 Task: Check the average views per listing of large kitchen in the last 1 year.
Action: Mouse moved to (1051, 414)
Screenshot: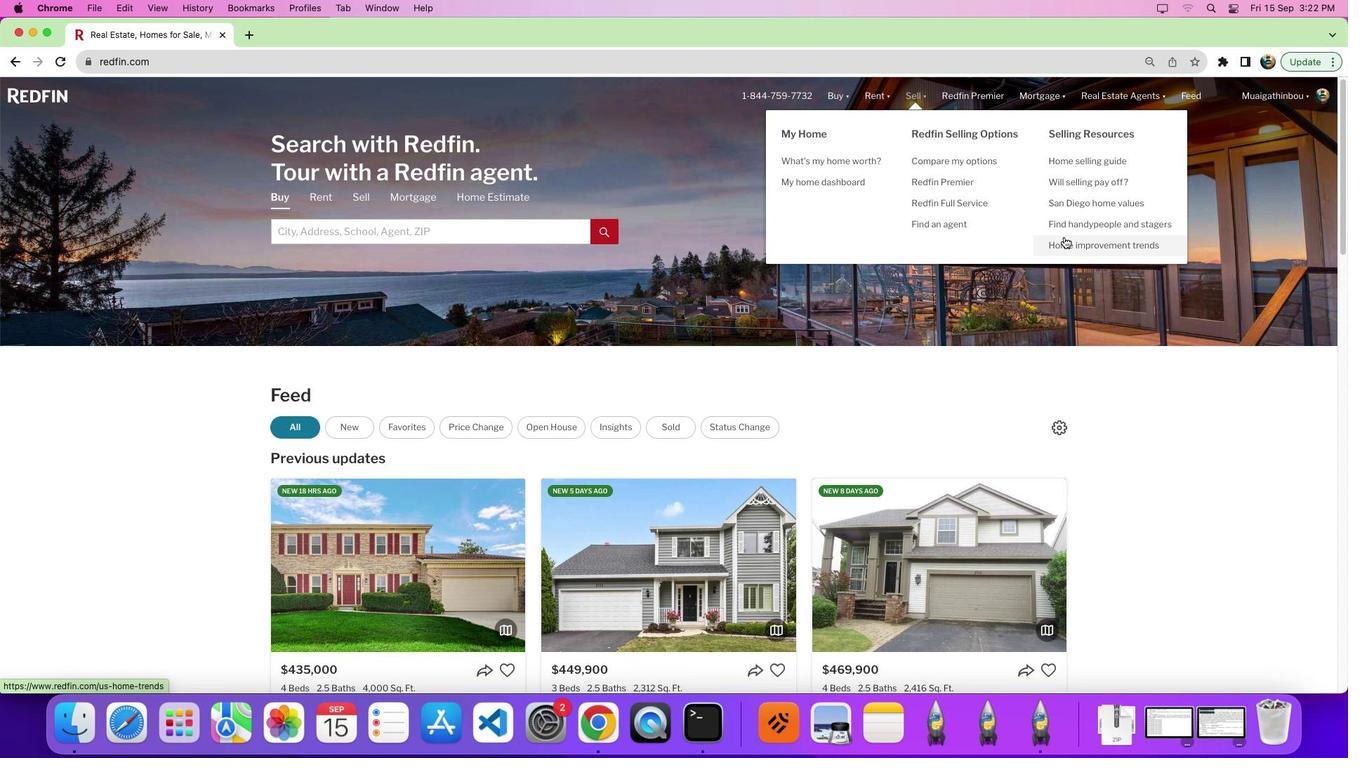 
Action: Mouse pressed left at (1051, 414)
Screenshot: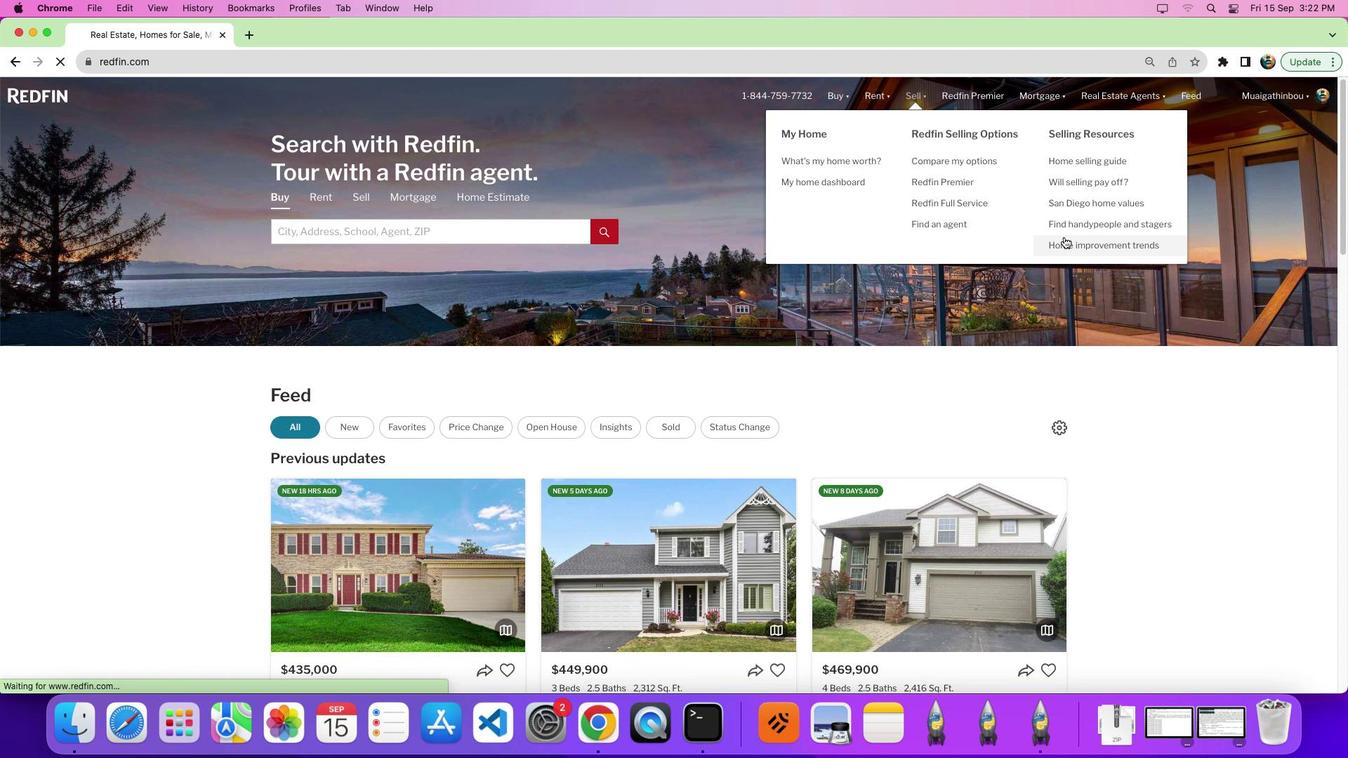 
Action: Mouse pressed left at (1051, 414)
Screenshot: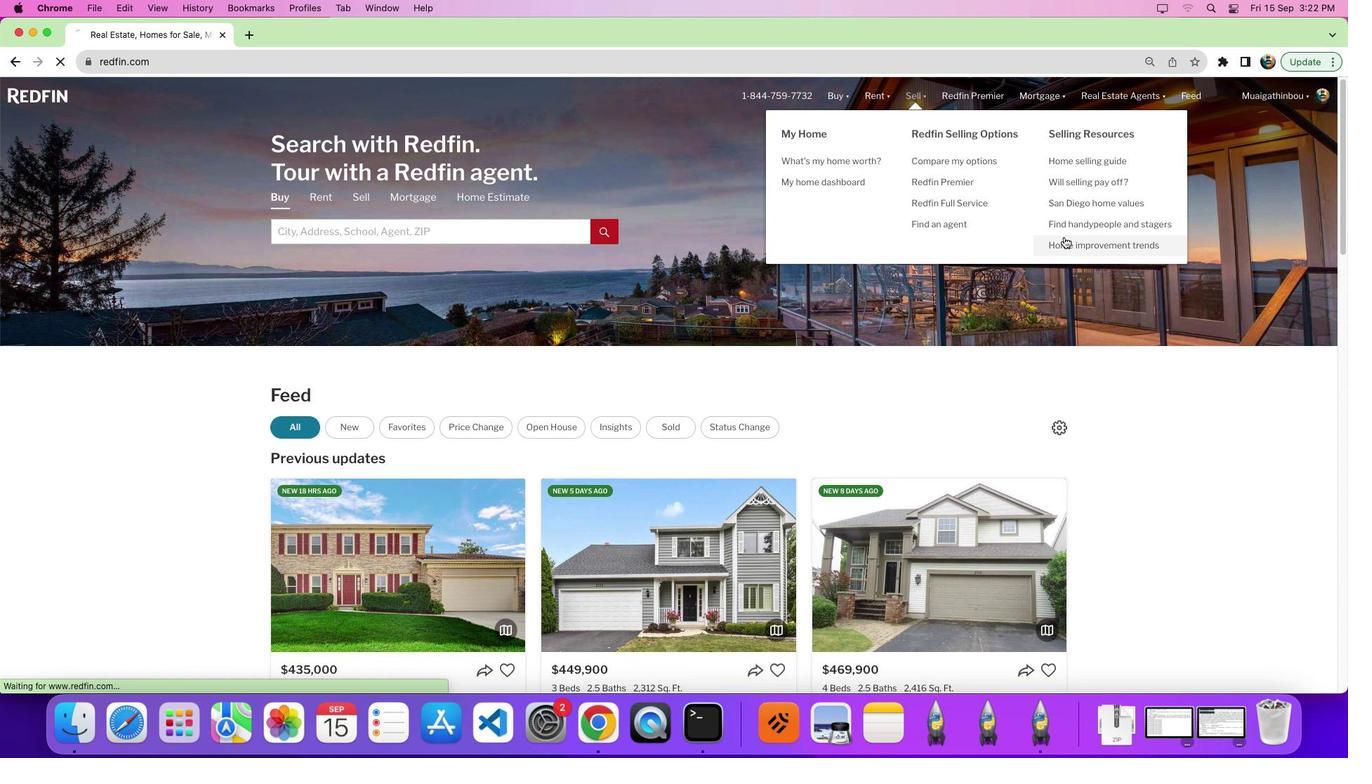 
Action: Mouse moved to (585, 416)
Screenshot: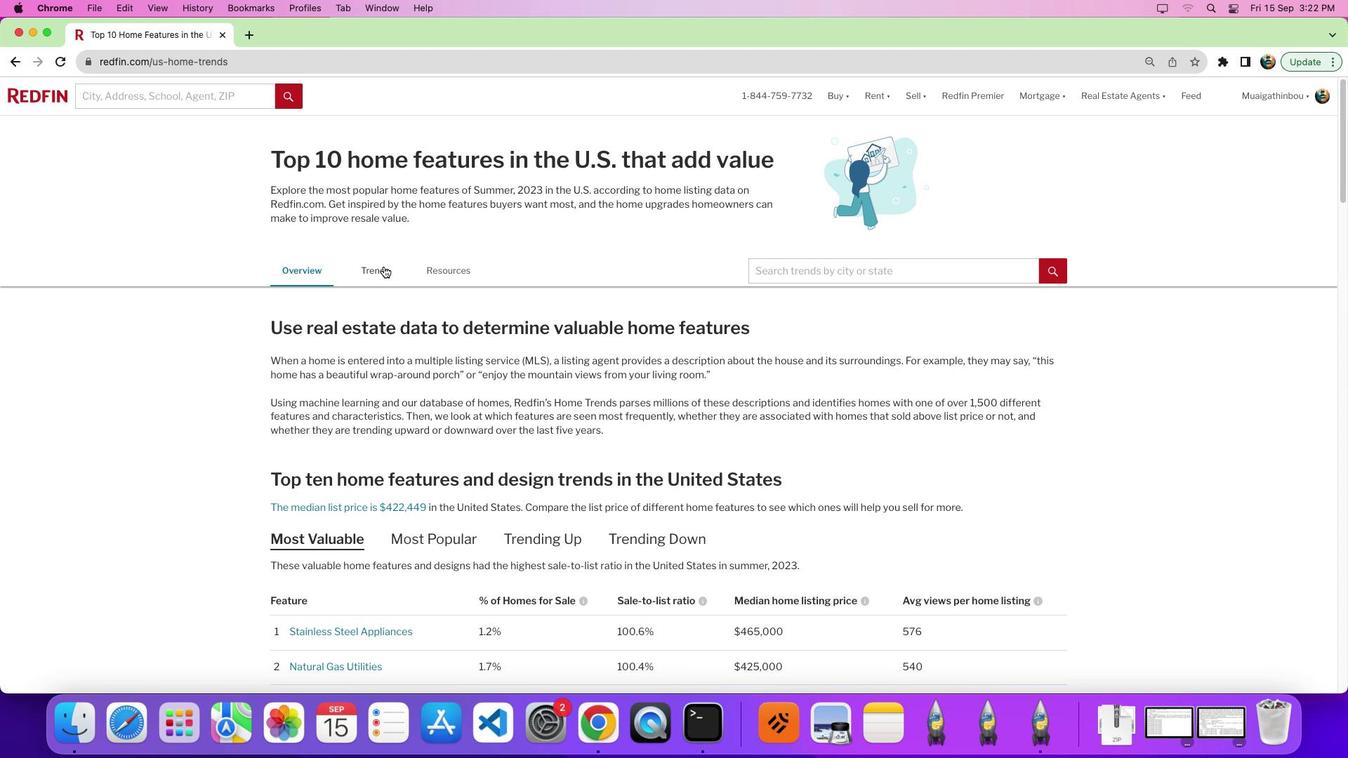 
Action: Mouse pressed left at (585, 416)
Screenshot: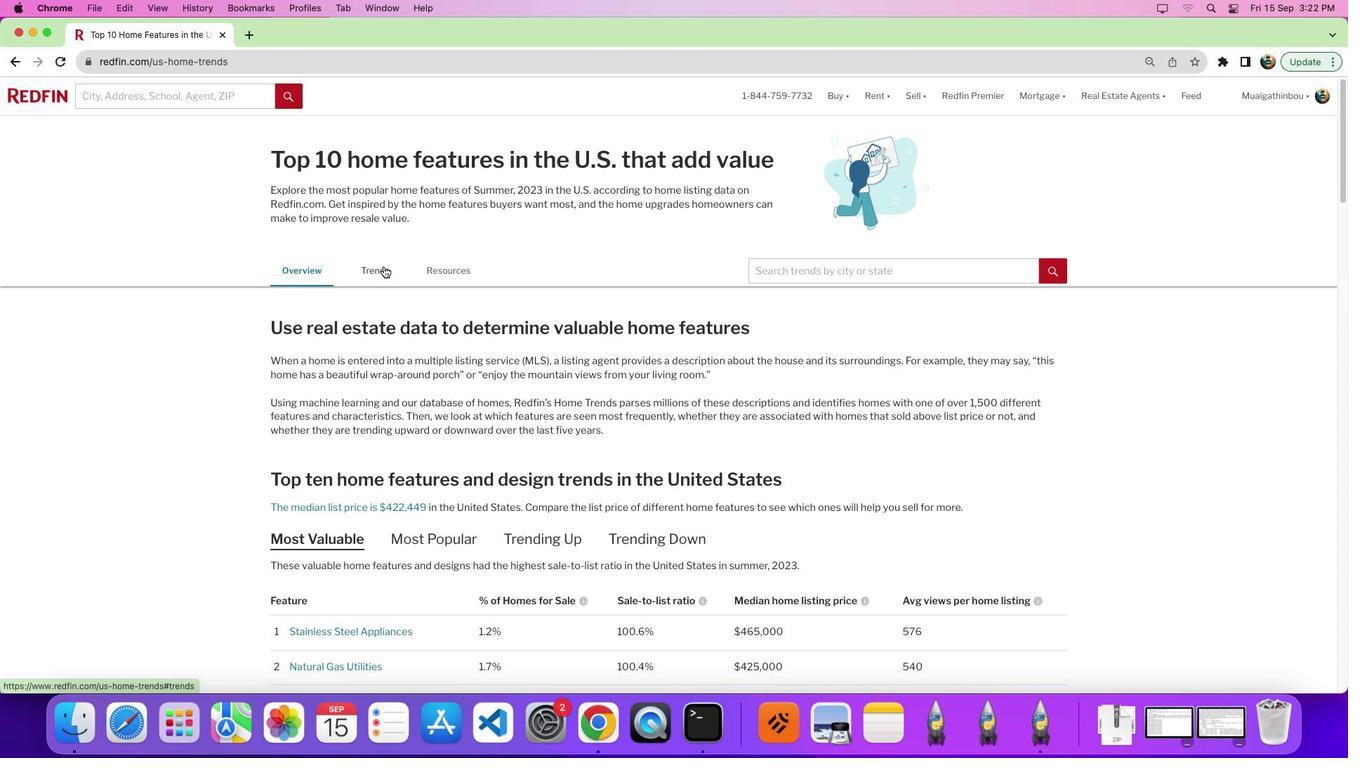 
Action: Mouse moved to (769, 420)
Screenshot: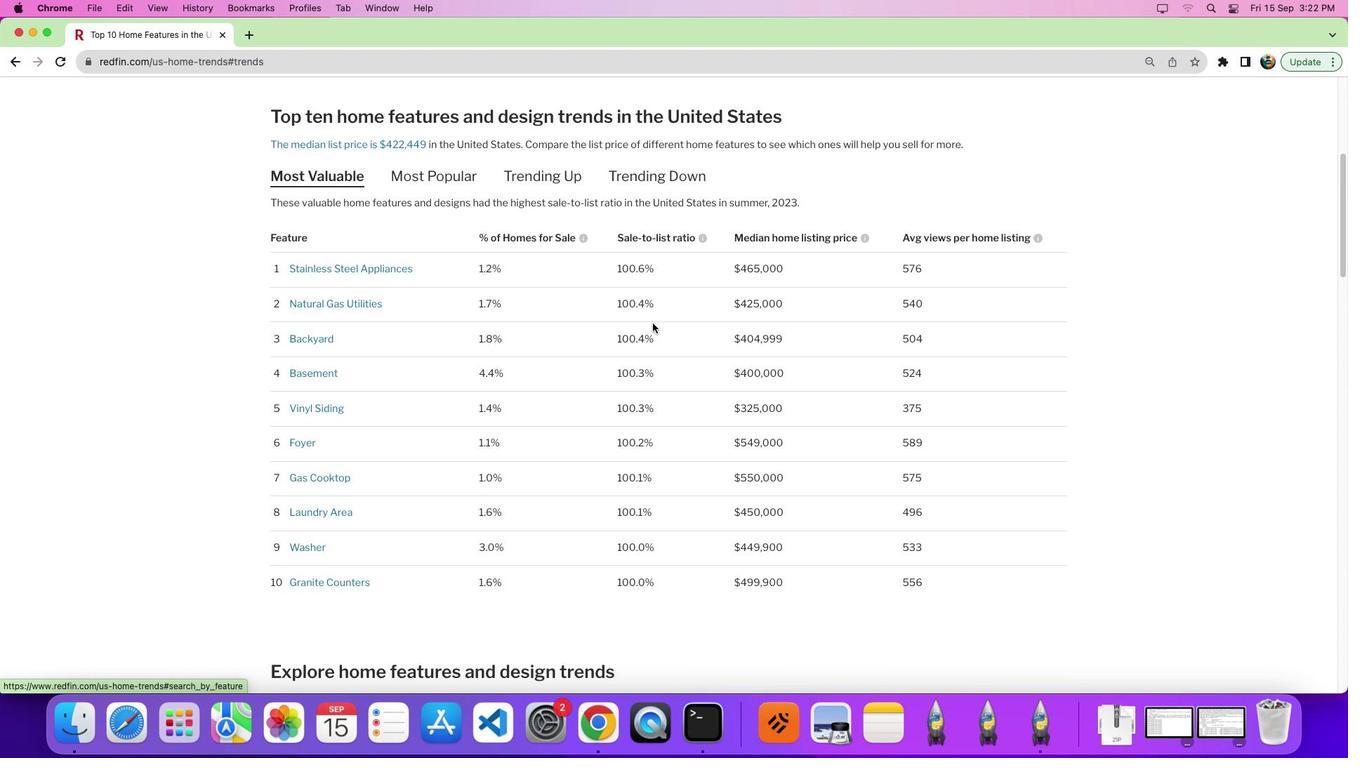 
Action: Mouse scrolled (769, 420) with delta (322, 396)
Screenshot: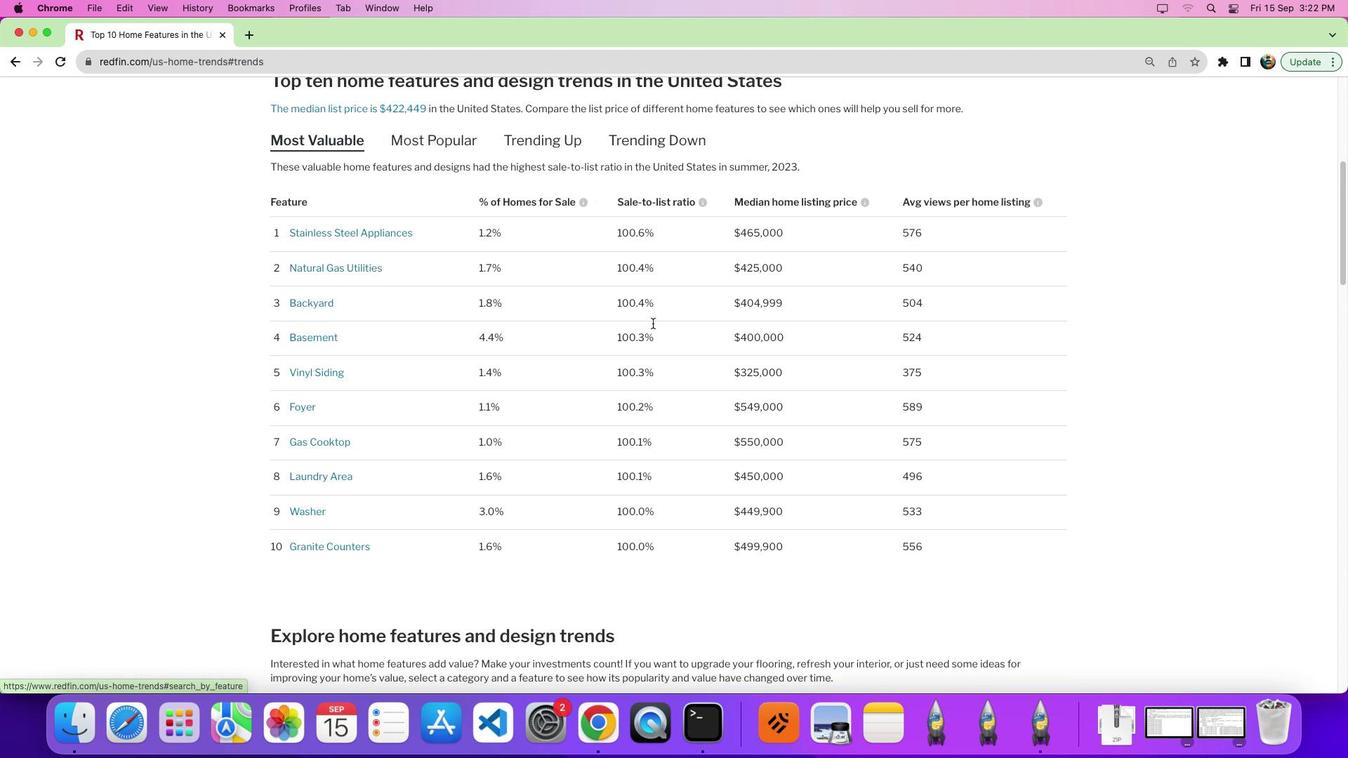 
Action: Mouse moved to (769, 420)
Screenshot: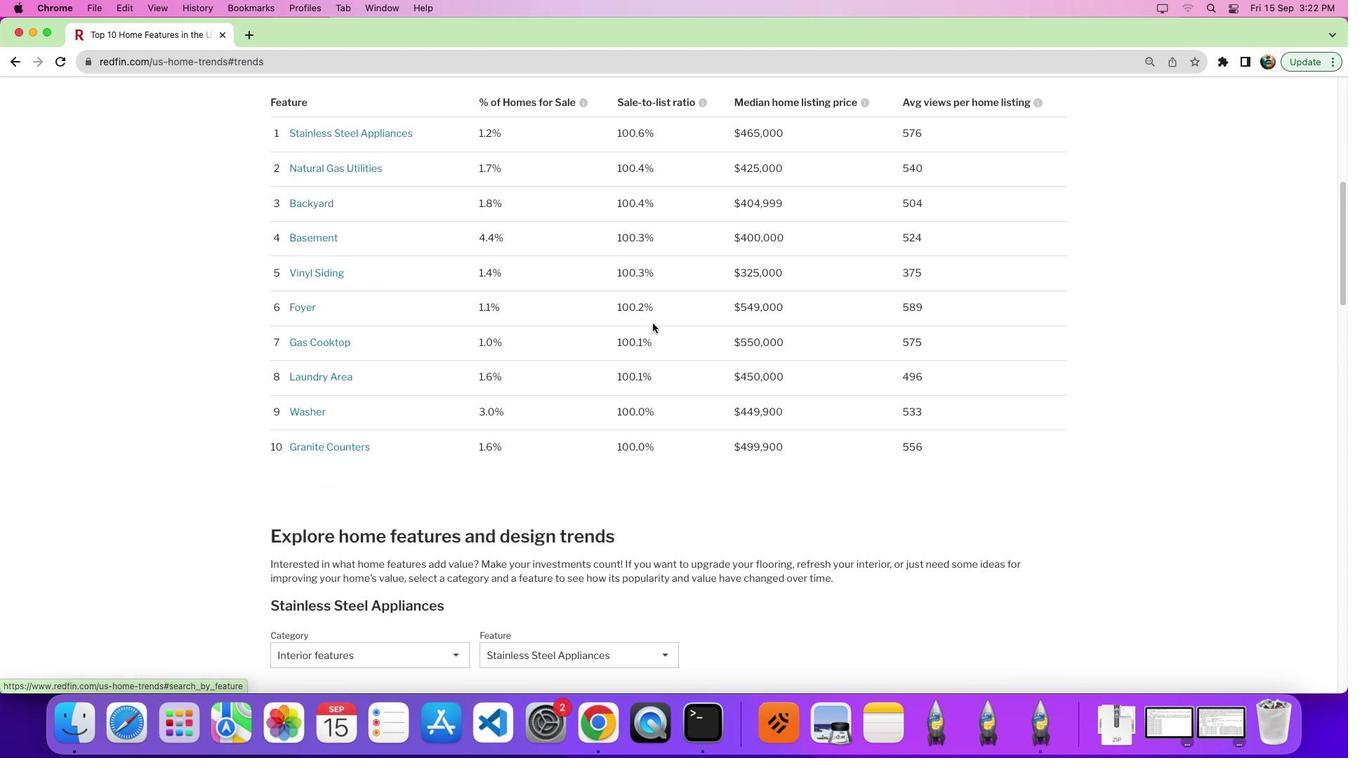 
Action: Mouse scrolled (769, 420) with delta (322, 396)
Screenshot: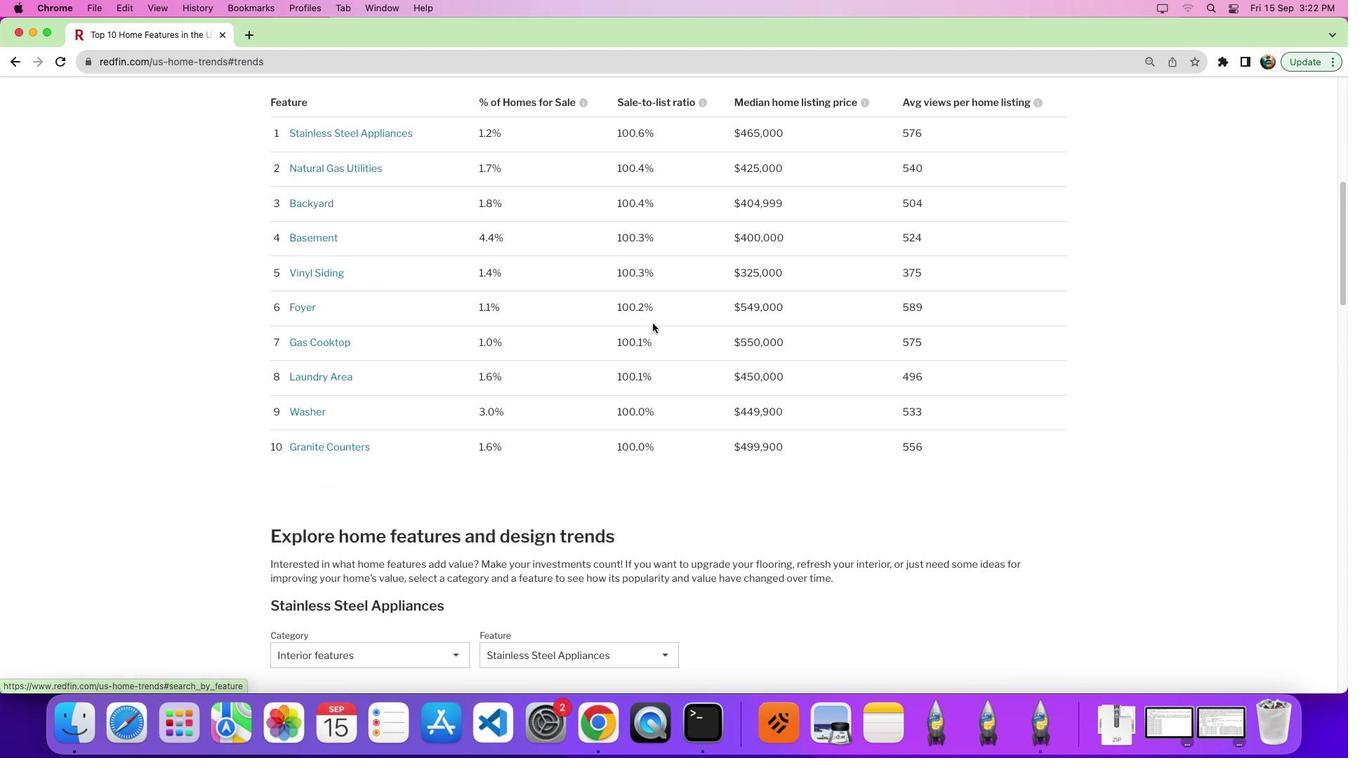 
Action: Mouse scrolled (769, 420) with delta (322, 395)
Screenshot: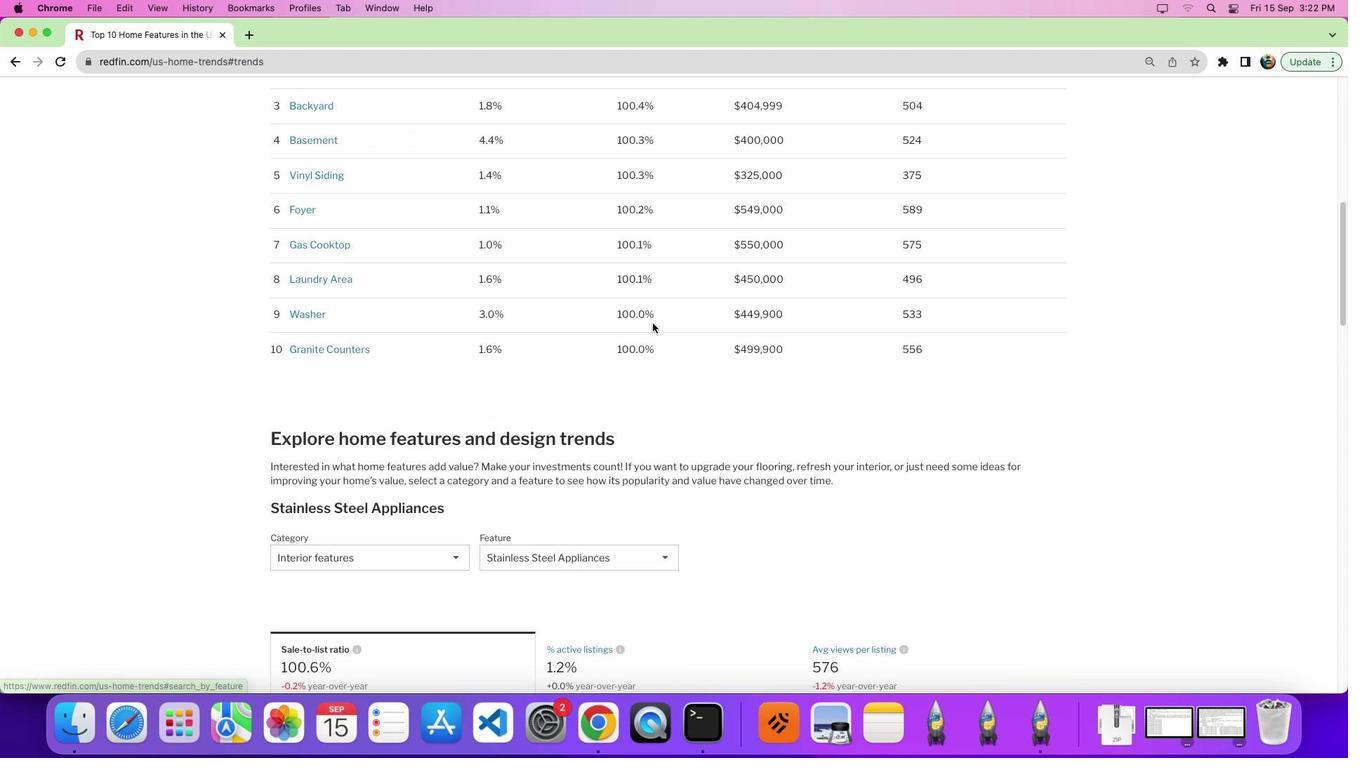 
Action: Mouse moved to (682, 432)
Screenshot: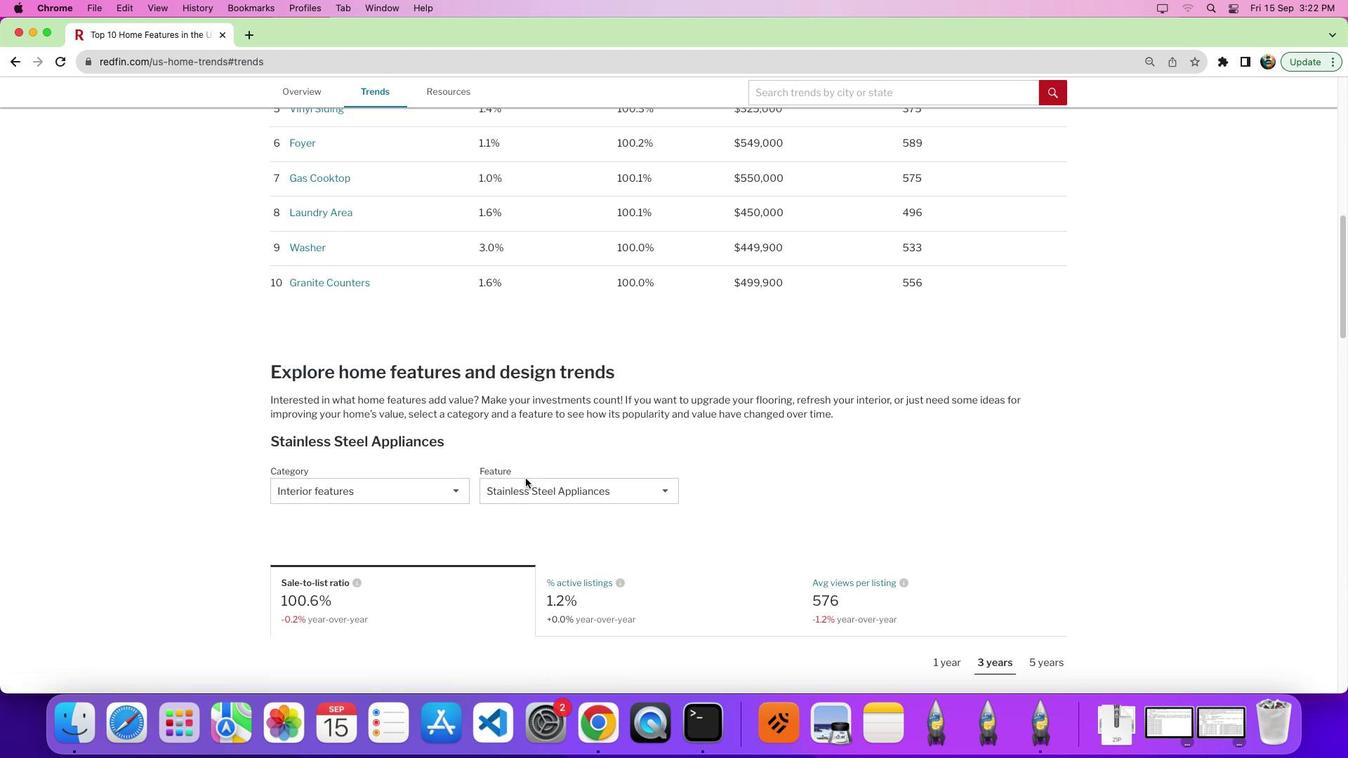 
Action: Mouse scrolled (682, 432) with delta (322, 396)
Screenshot: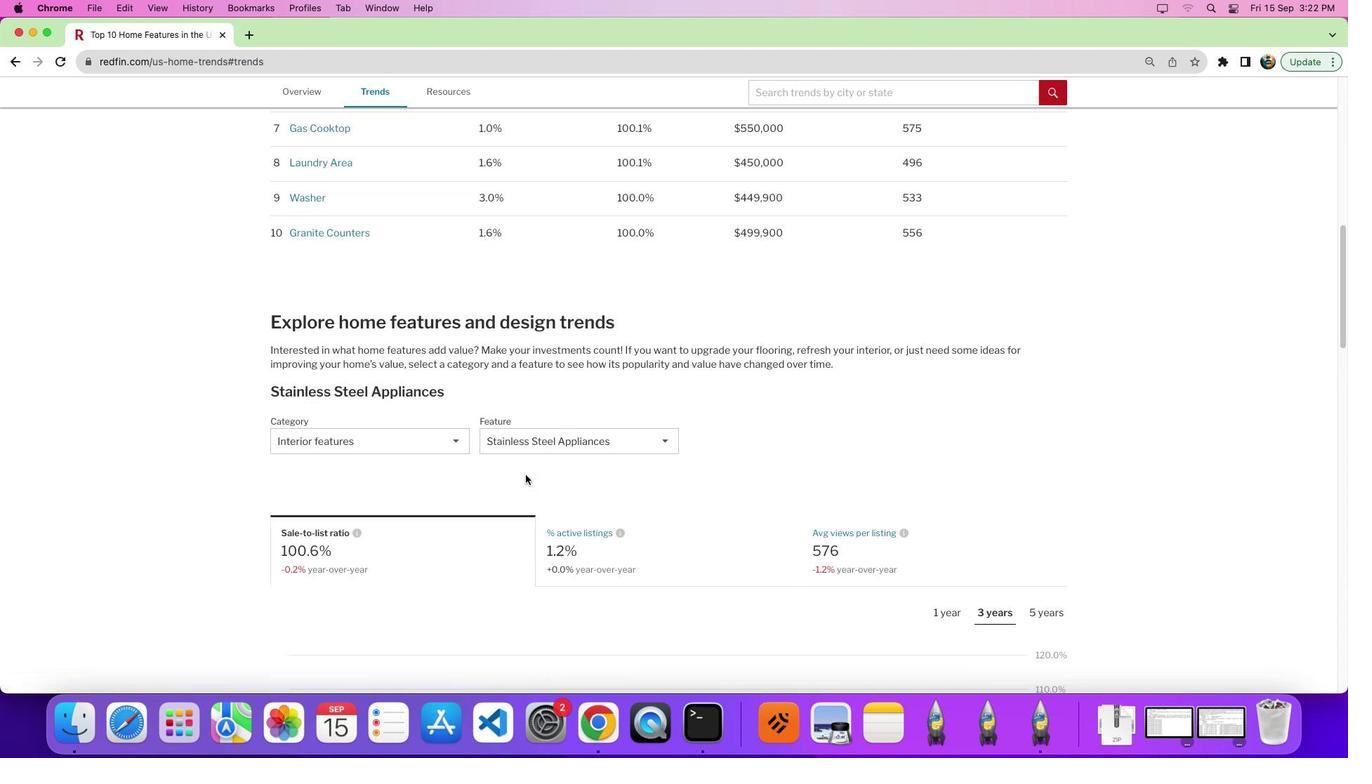 
Action: Mouse scrolled (682, 432) with delta (322, 396)
Screenshot: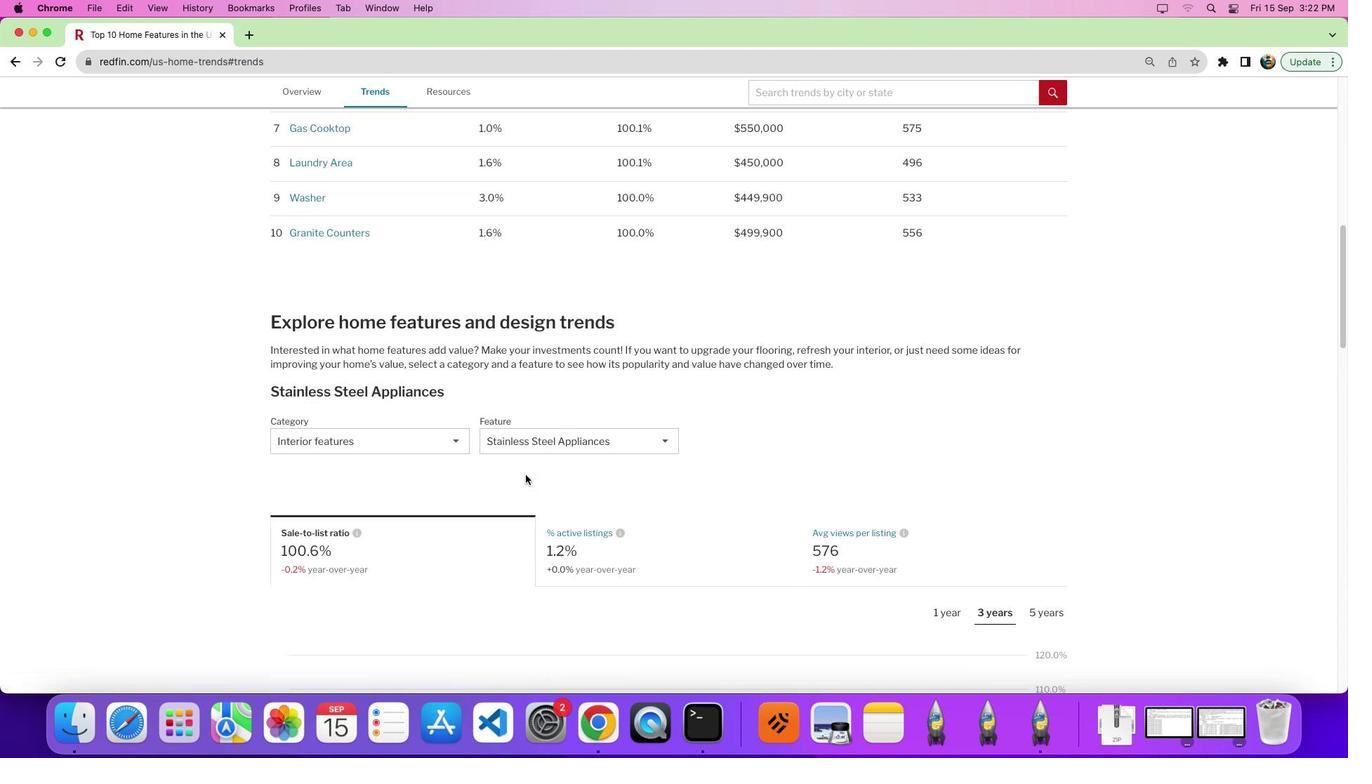 
Action: Mouse moved to (682, 431)
Screenshot: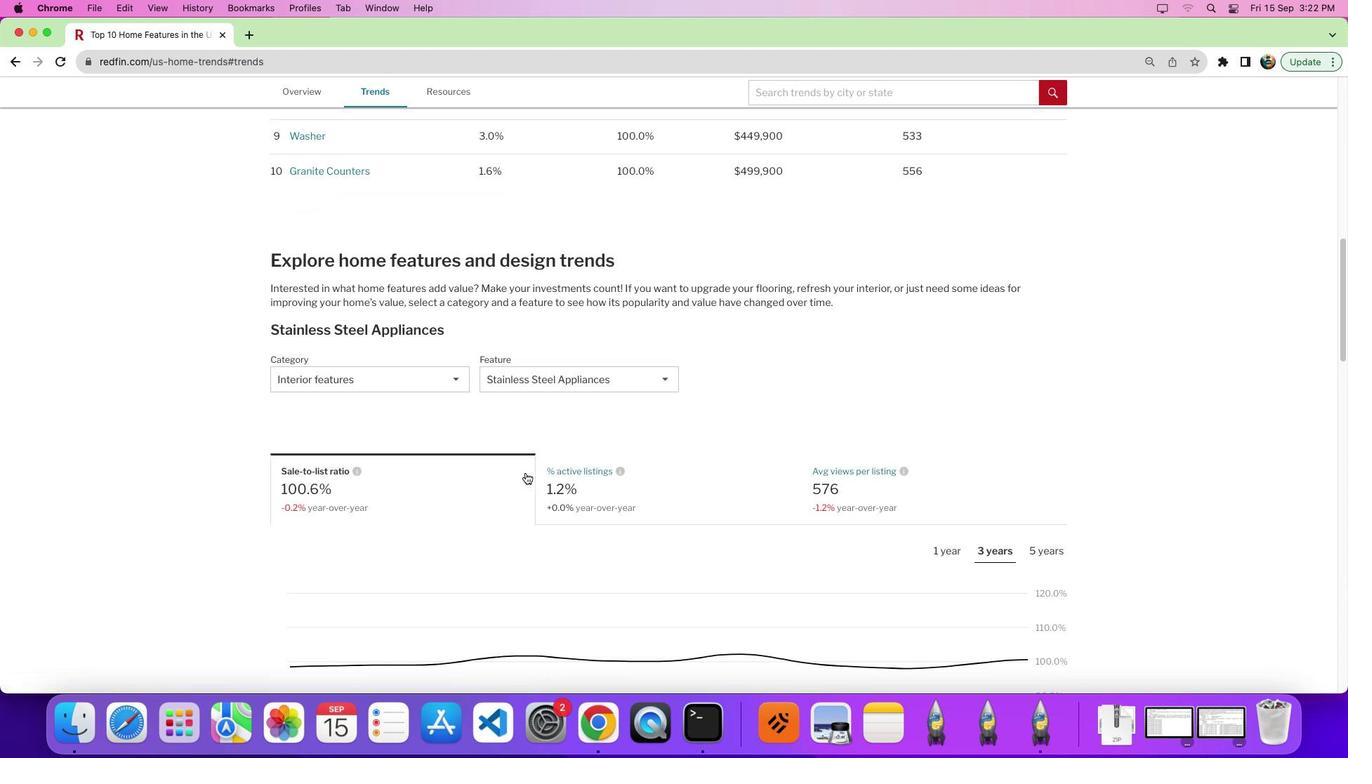 
Action: Mouse scrolled (682, 431) with delta (322, 395)
Screenshot: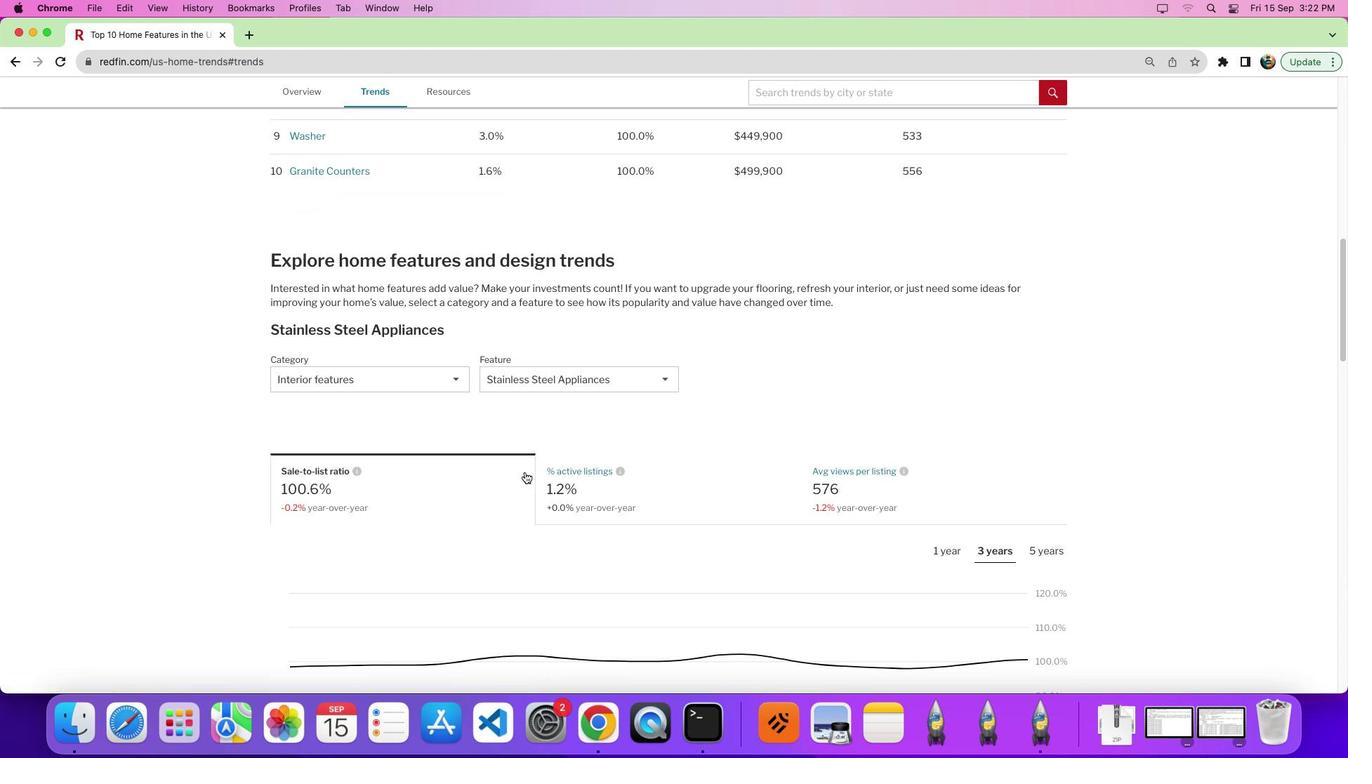 
Action: Mouse moved to (704, 424)
Screenshot: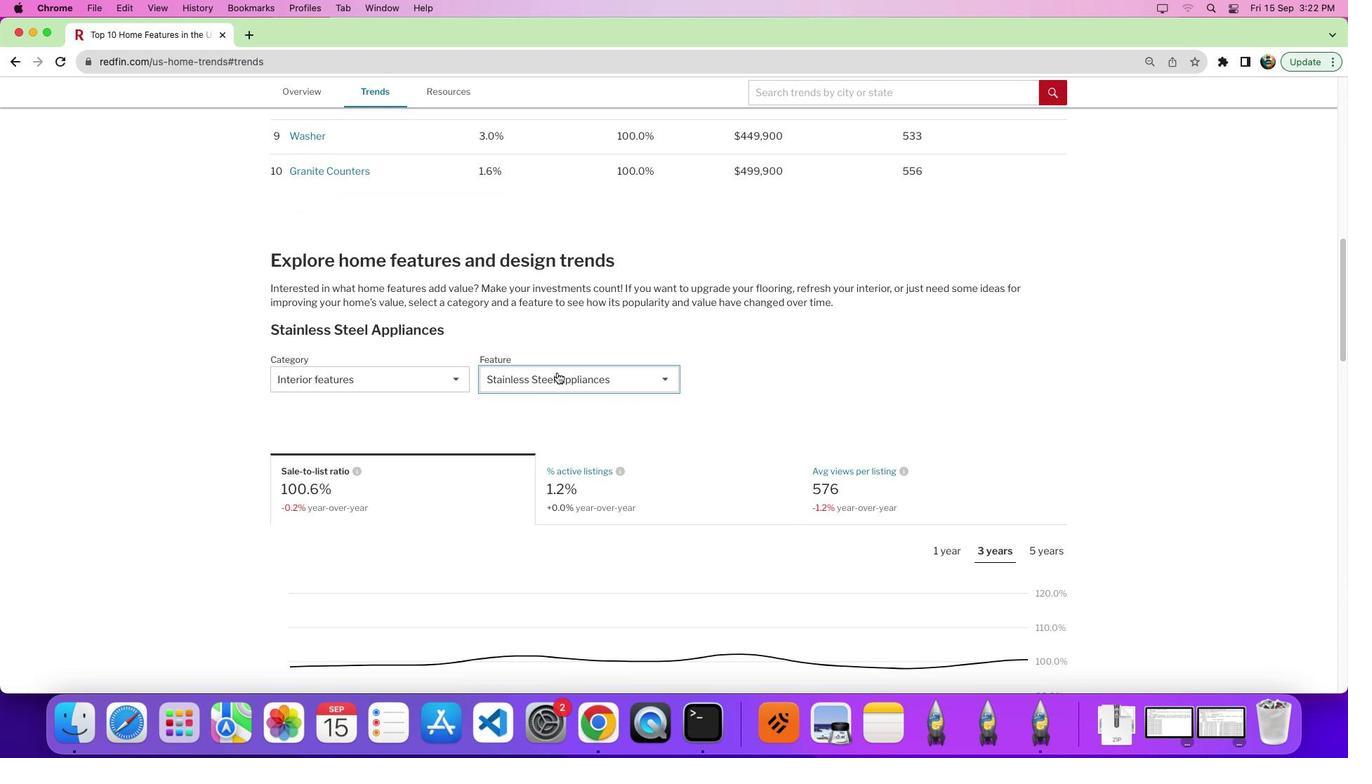 
Action: Mouse pressed left at (704, 424)
Screenshot: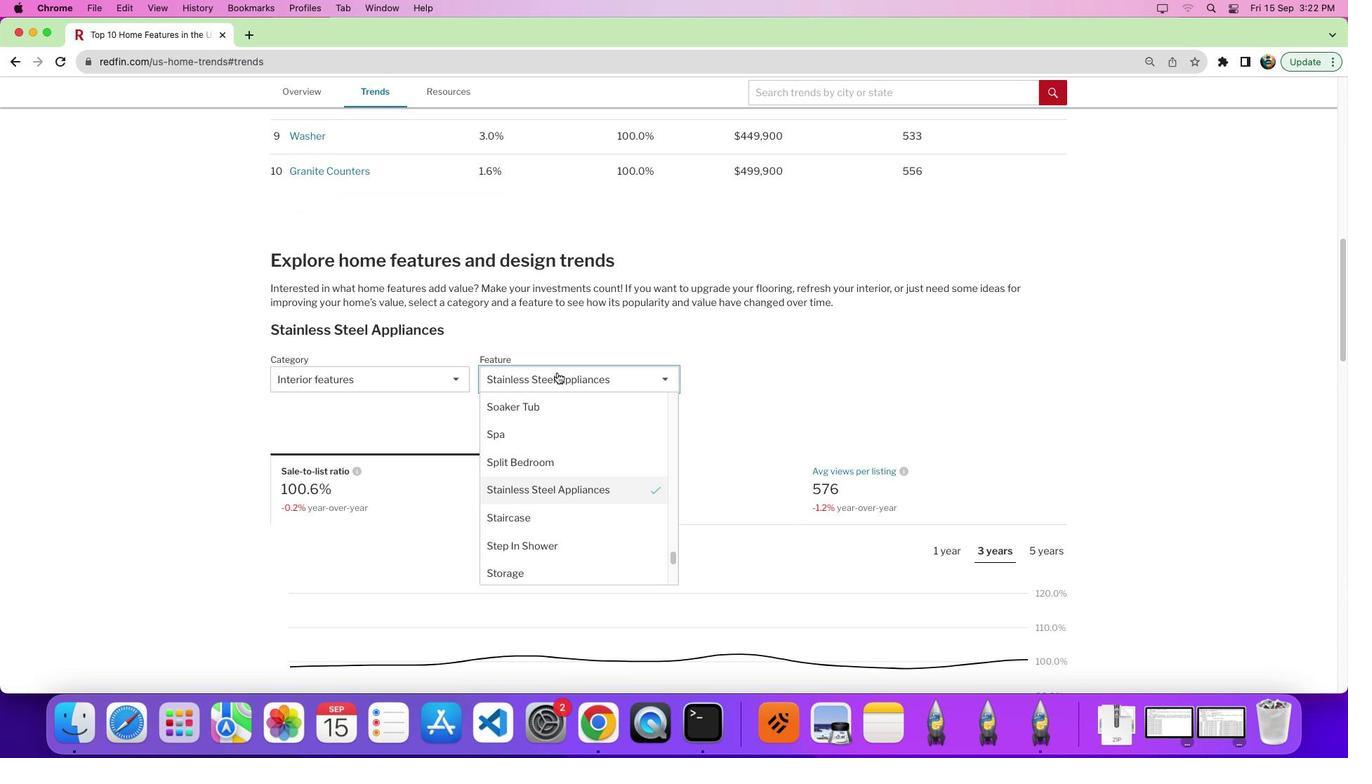 
Action: Mouse moved to (716, 428)
Screenshot: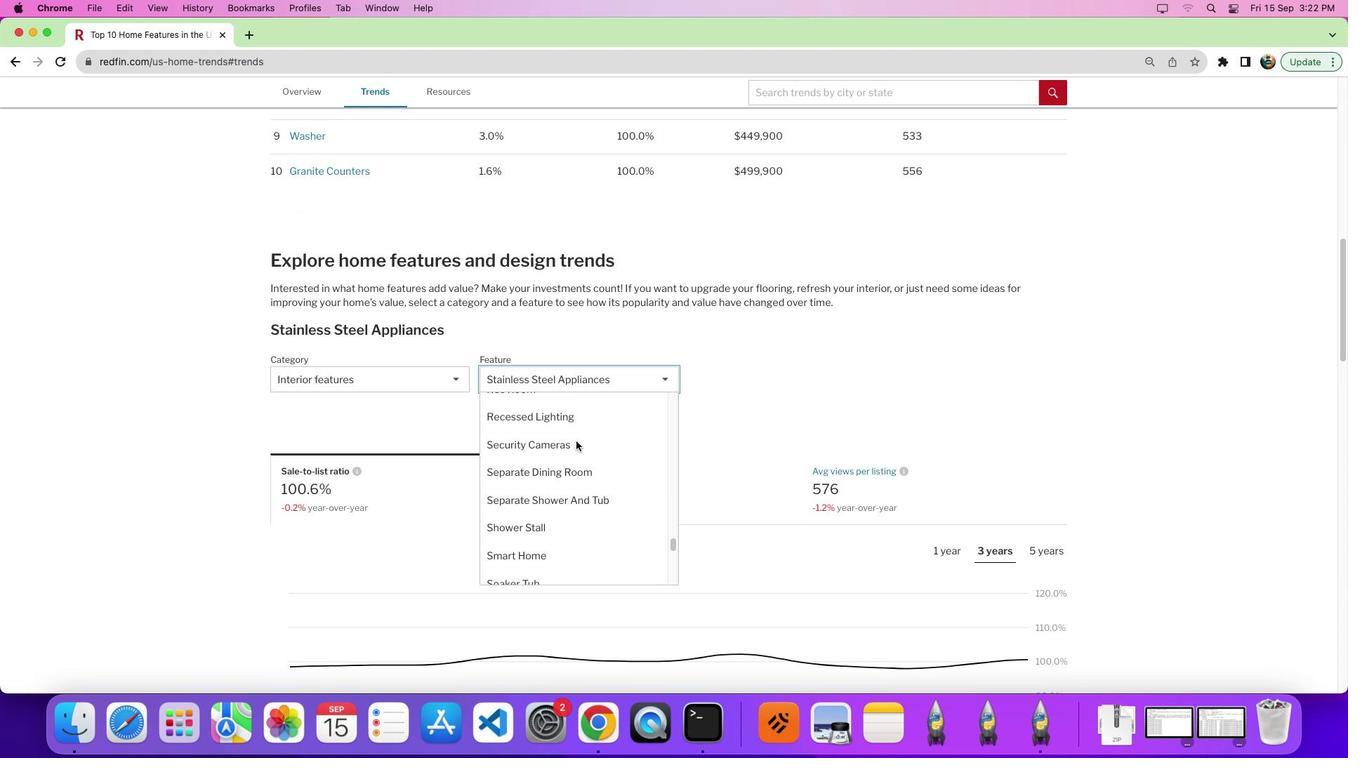 
Action: Mouse scrolled (716, 428) with delta (322, 396)
Screenshot: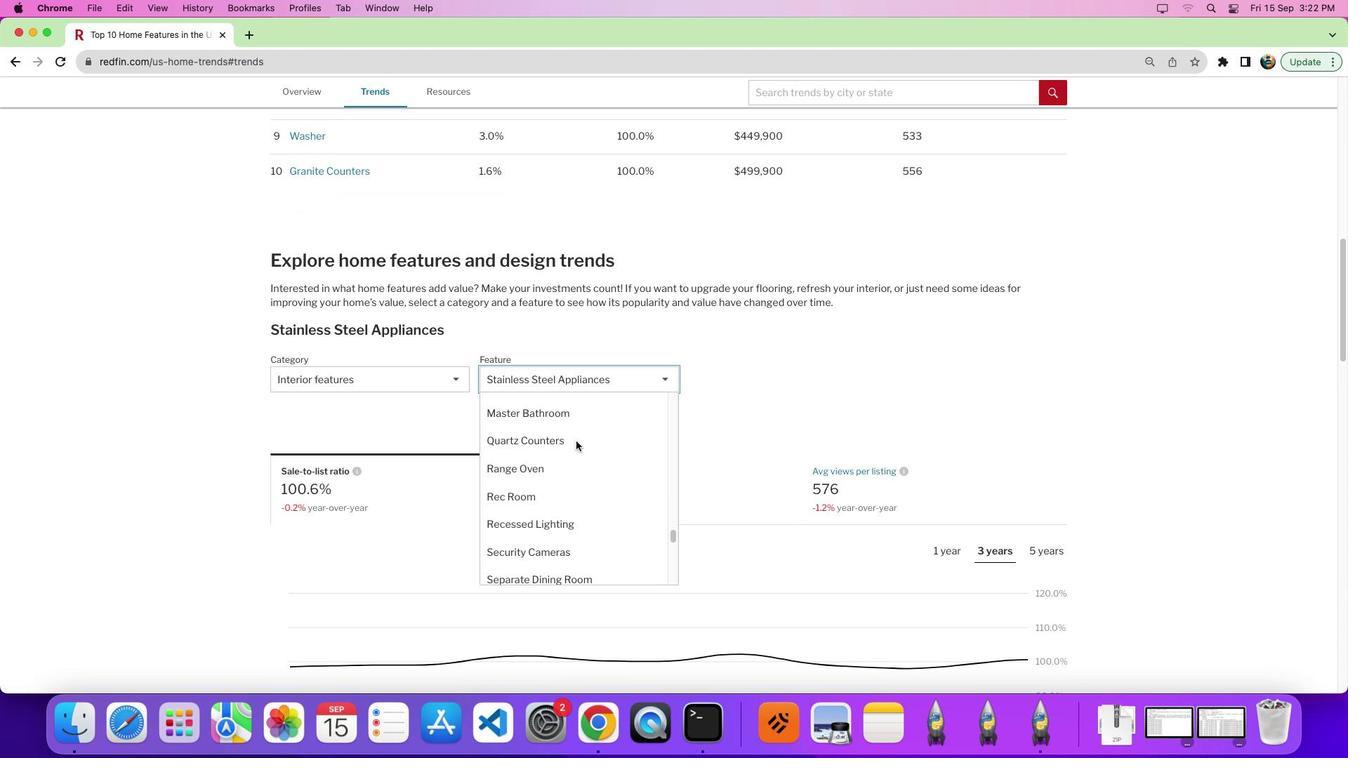 
Action: Mouse scrolled (716, 428) with delta (322, 396)
Screenshot: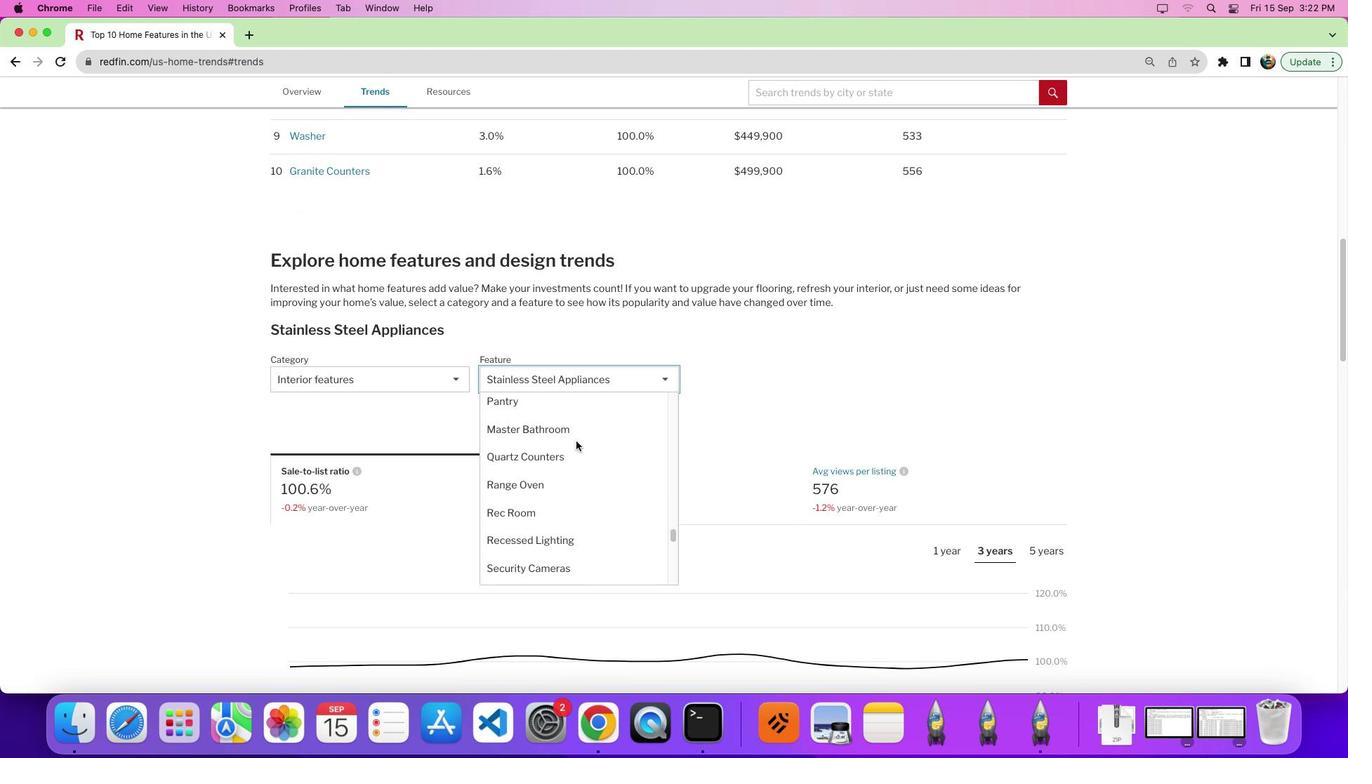 
Action: Mouse scrolled (716, 428) with delta (322, 396)
Screenshot: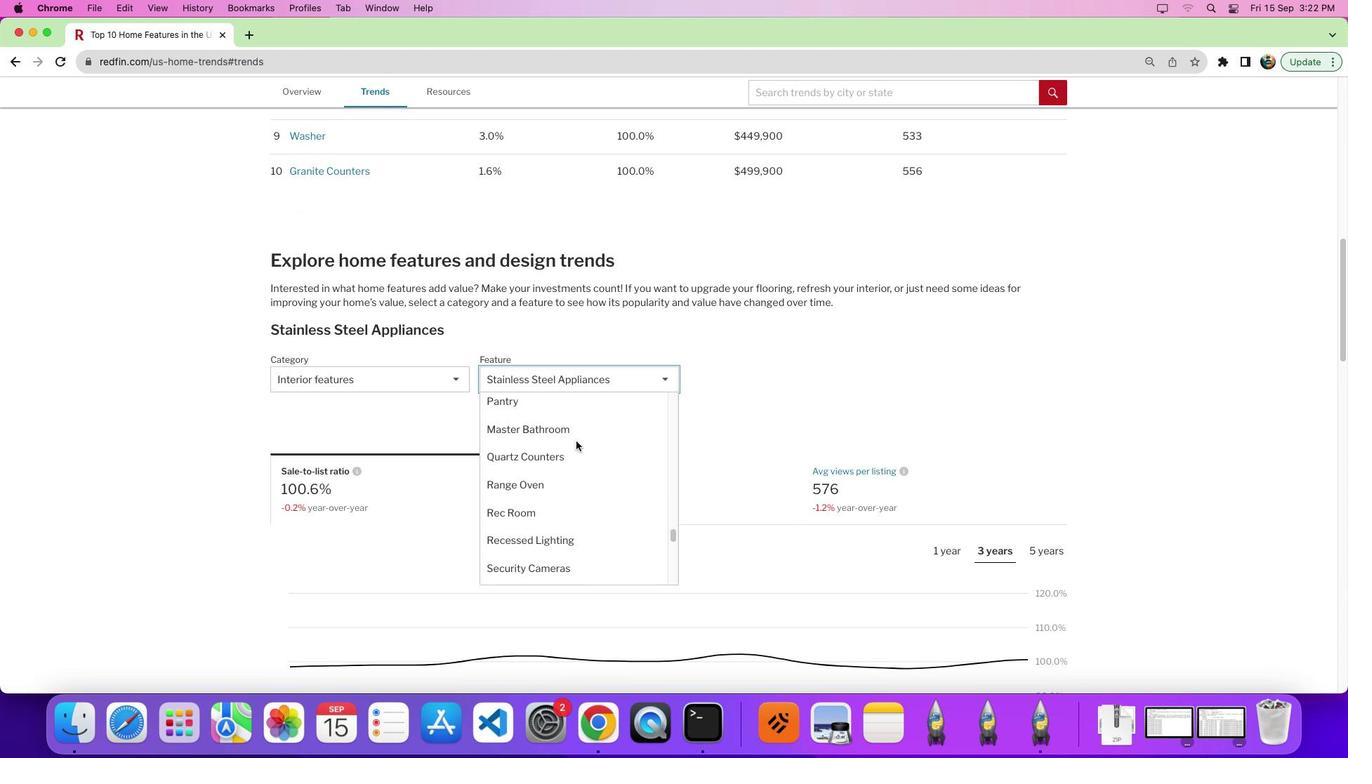 
Action: Mouse scrolled (716, 428) with delta (322, 396)
Screenshot: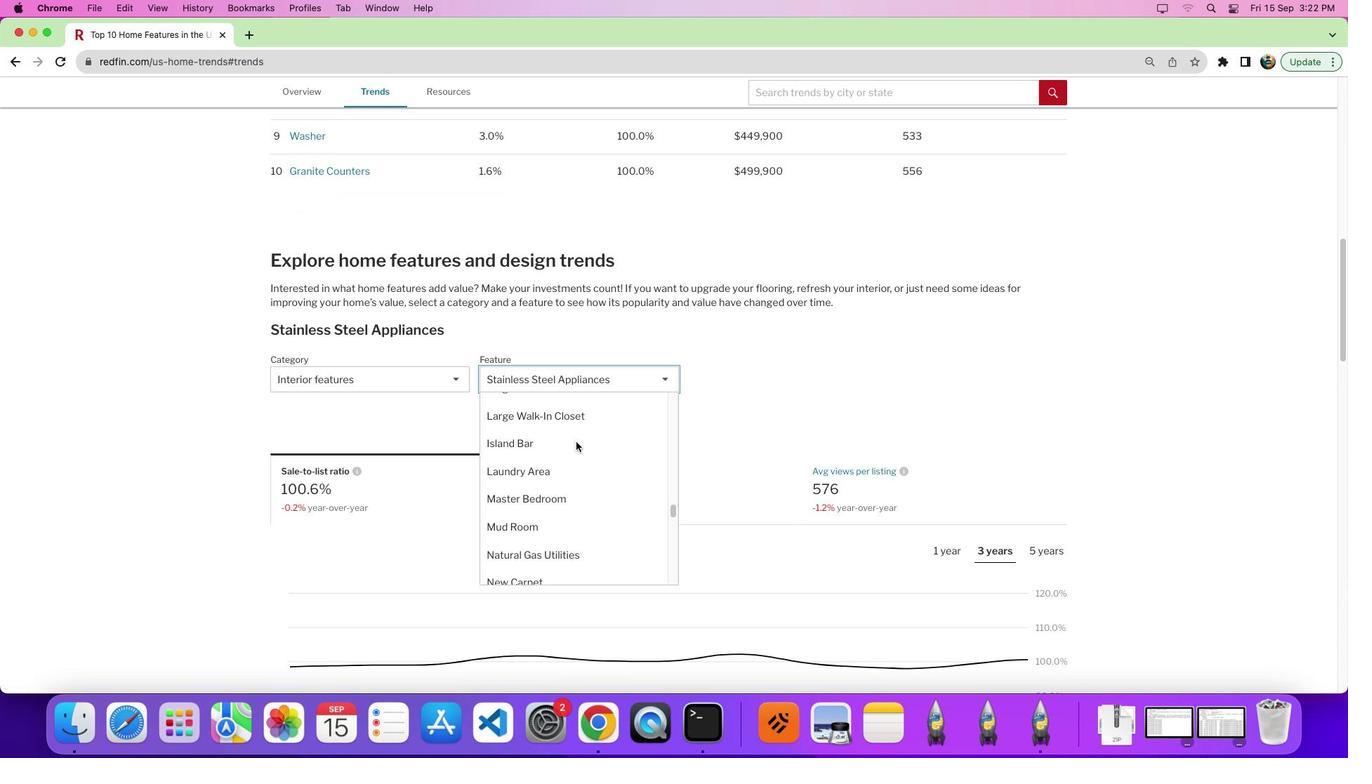 
Action: Mouse scrolled (716, 428) with delta (322, 396)
Screenshot: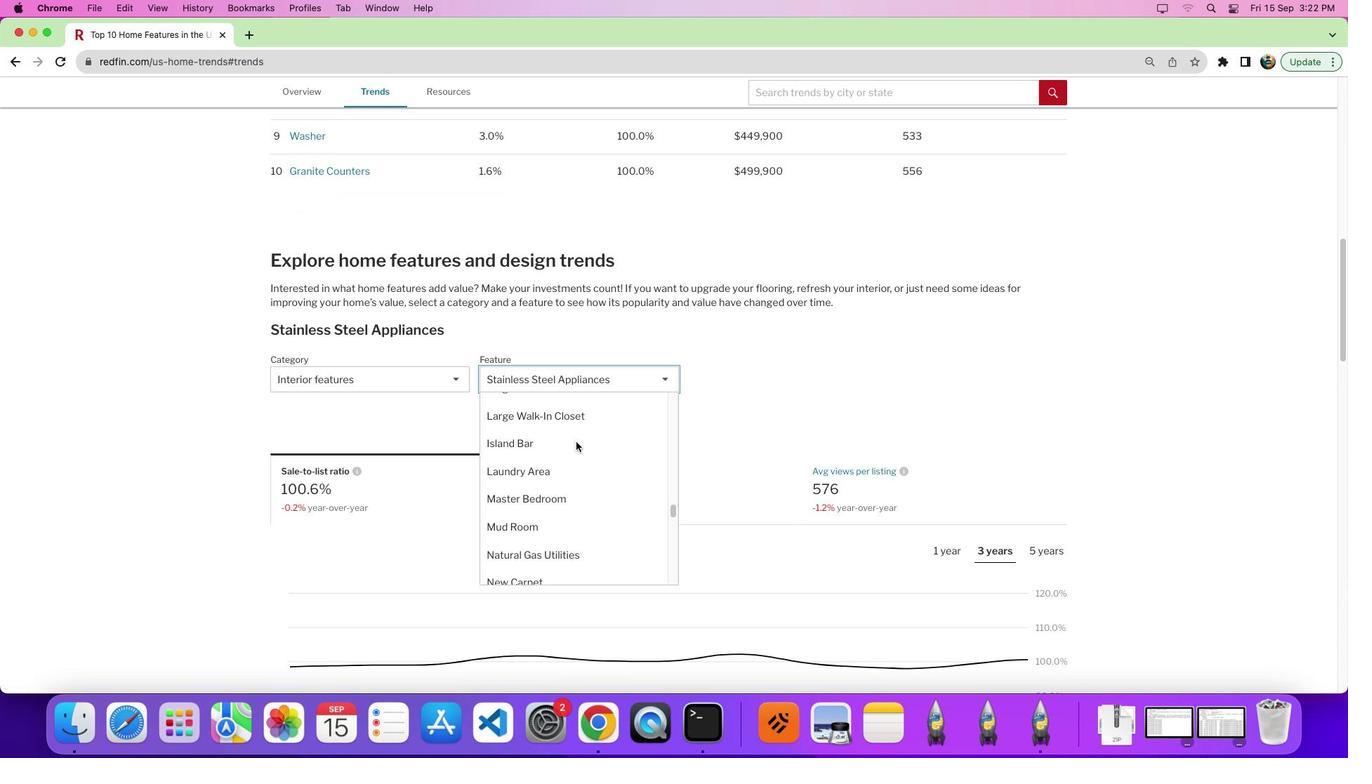 
Action: Mouse scrolled (716, 428) with delta (322, 396)
Screenshot: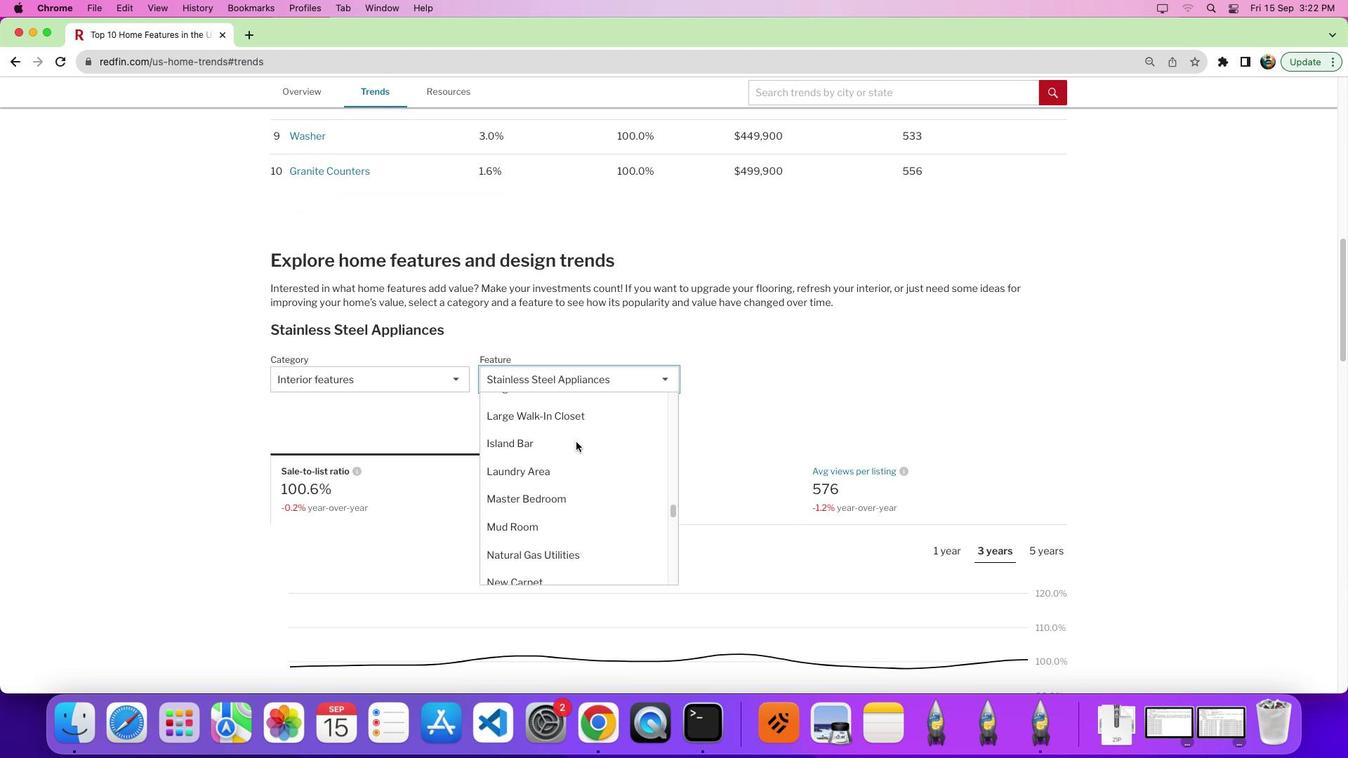 
Action: Mouse moved to (716, 428)
Screenshot: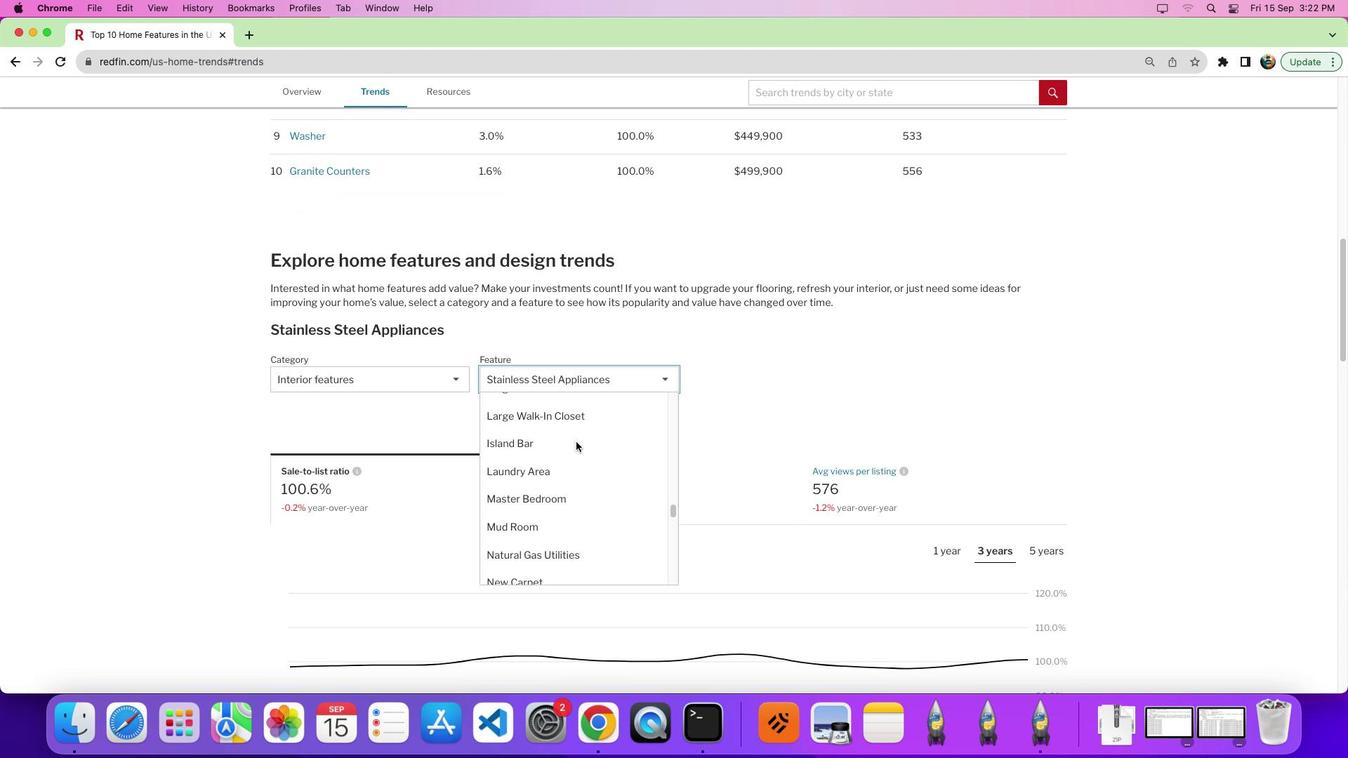 
Action: Mouse scrolled (716, 428) with delta (322, 396)
Screenshot: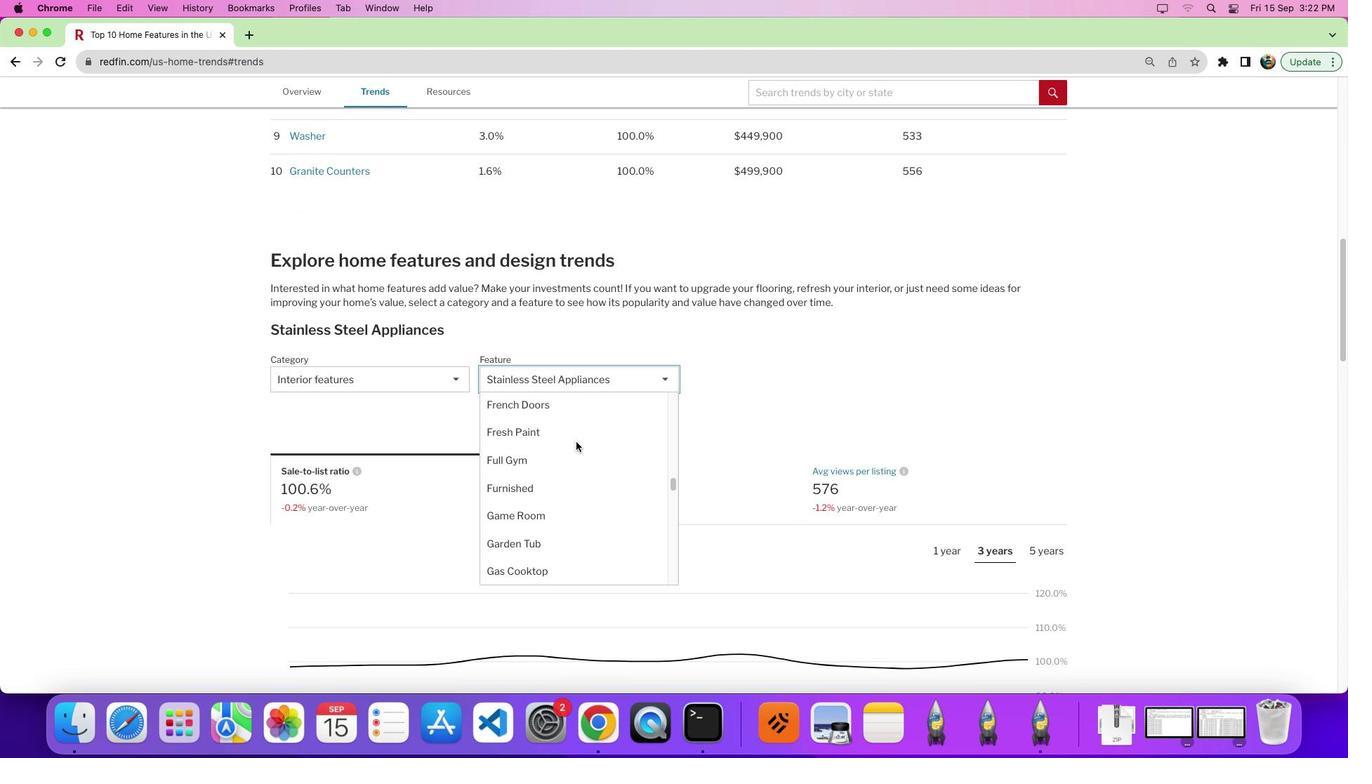 
Action: Mouse scrolled (716, 428) with delta (322, 396)
Screenshot: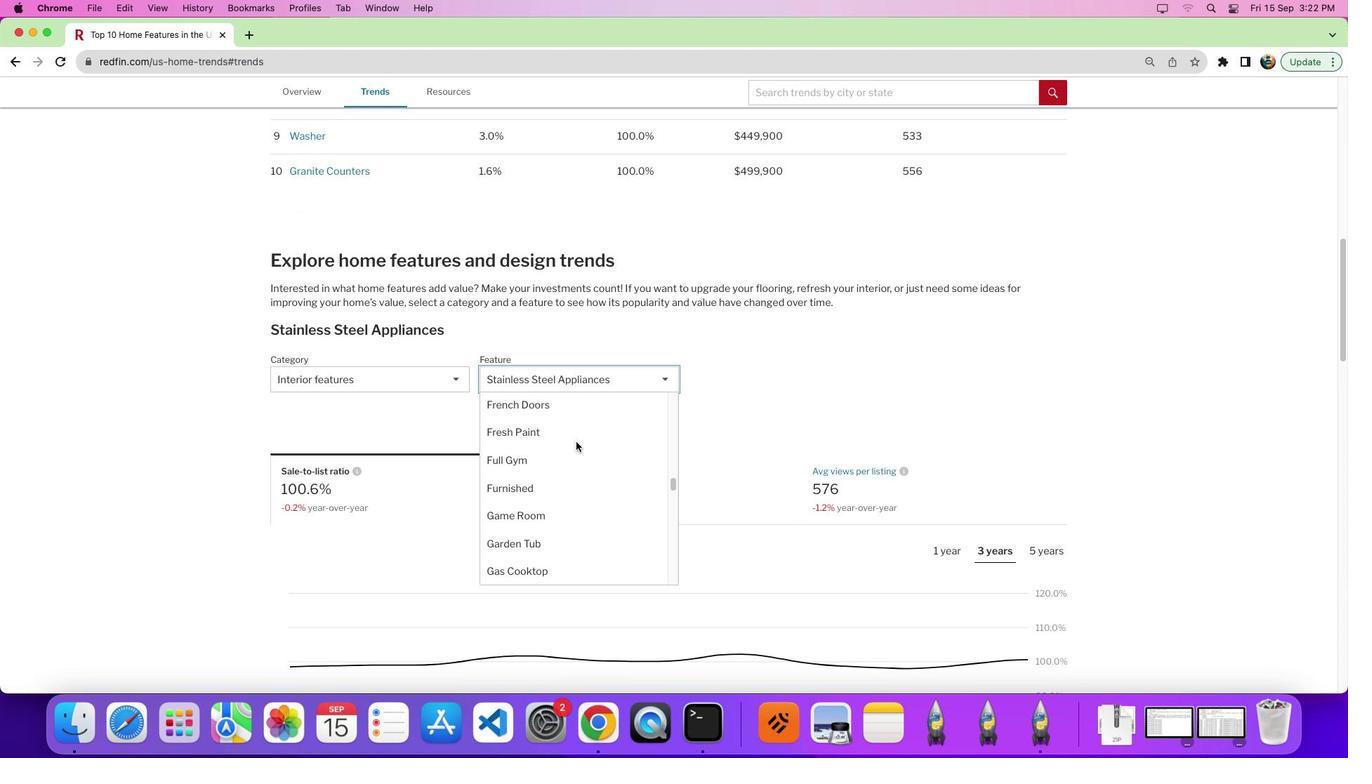 
Action: Mouse scrolled (716, 428) with delta (322, 396)
Screenshot: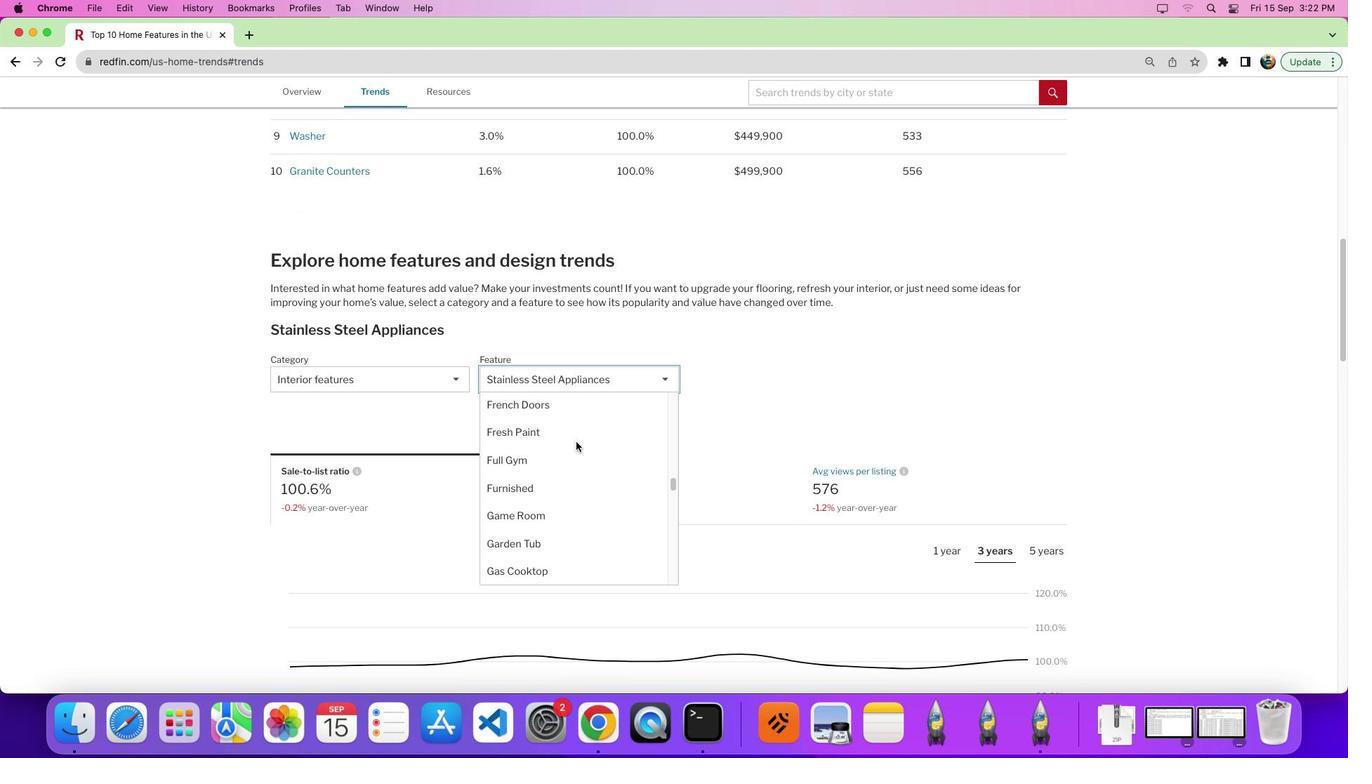 
Action: Mouse scrolled (716, 428) with delta (322, 396)
Screenshot: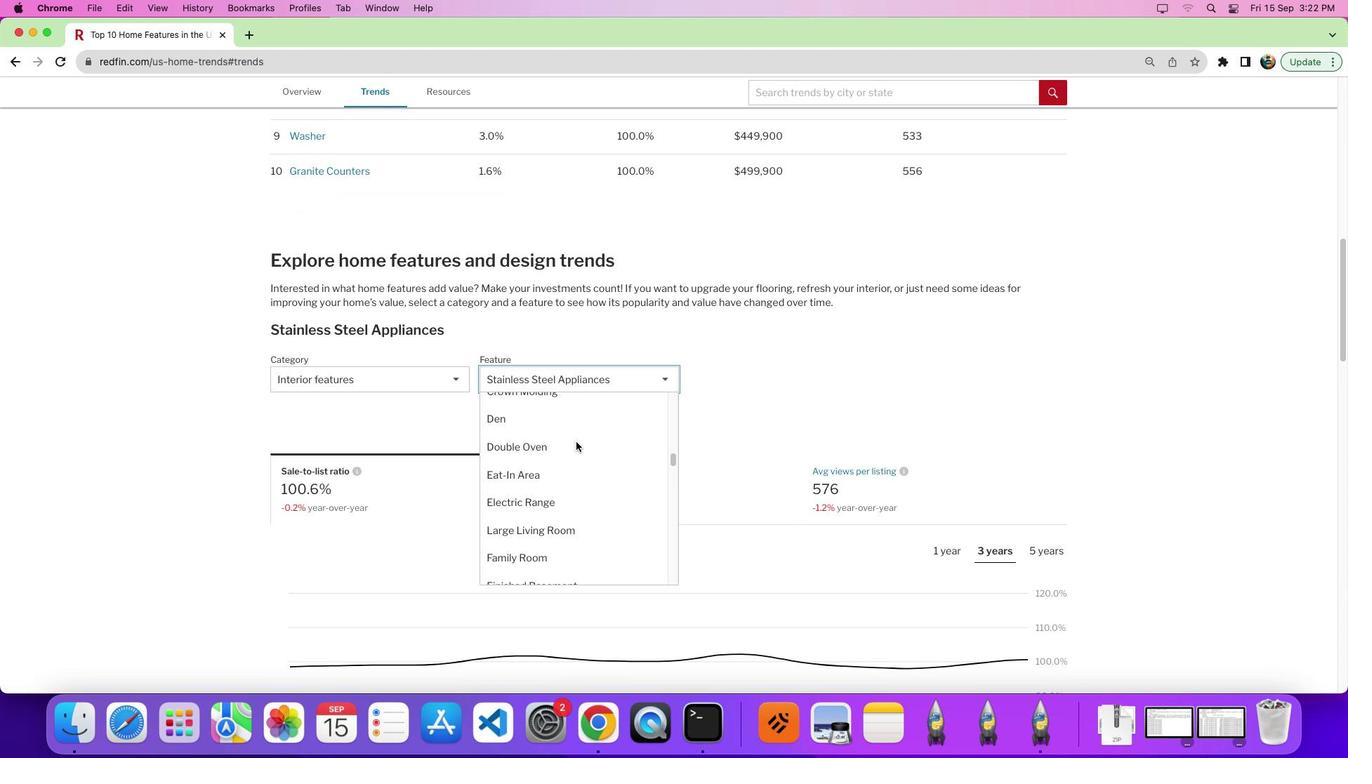 
Action: Mouse scrolled (716, 428) with delta (322, 396)
Screenshot: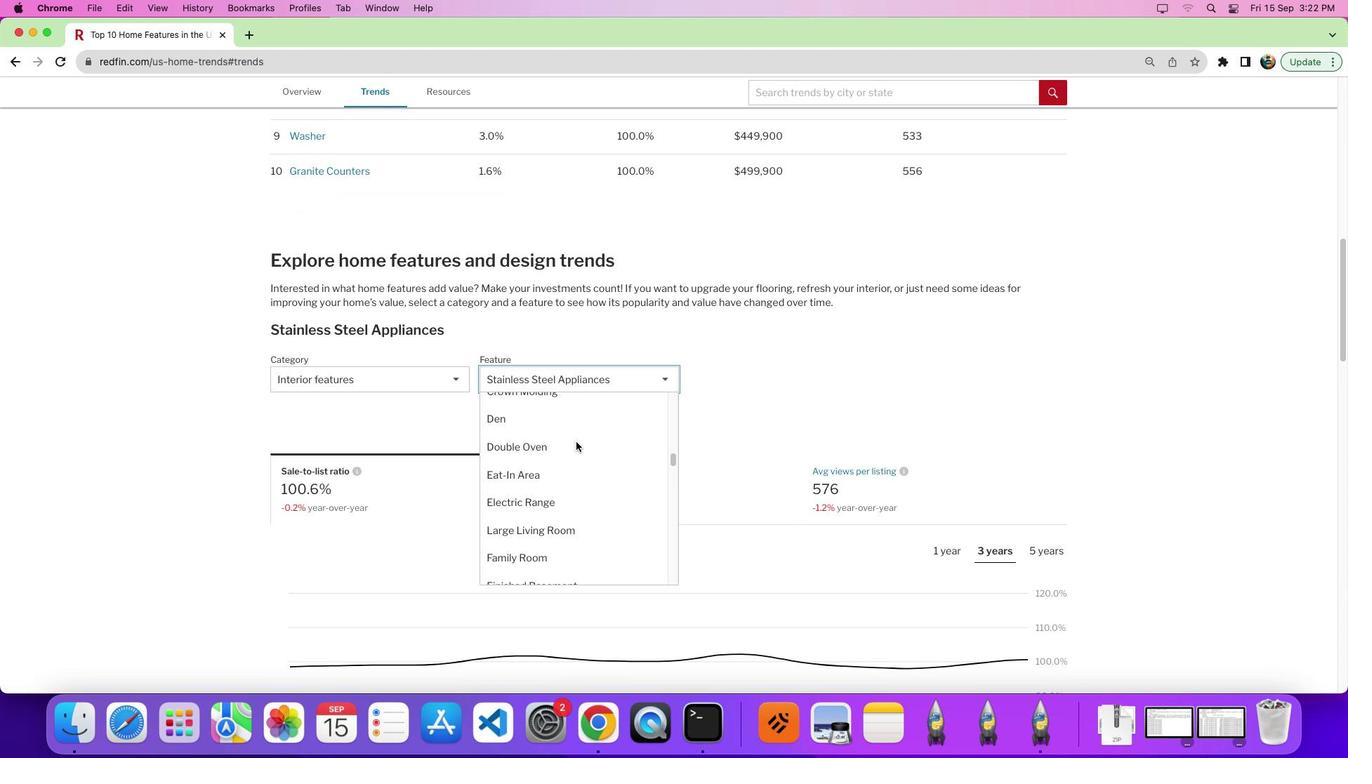 
Action: Mouse scrolled (716, 428) with delta (322, 396)
Screenshot: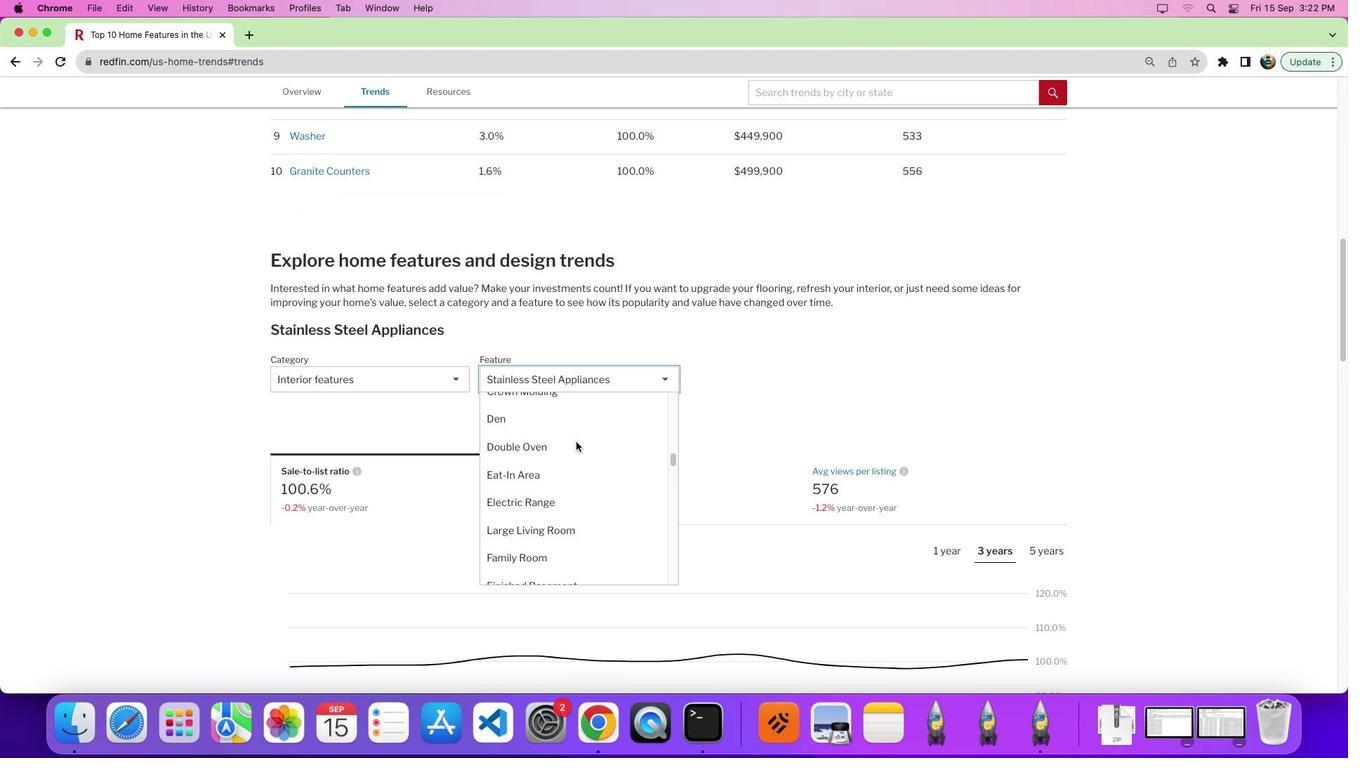 
Action: Mouse scrolled (716, 428) with delta (322, 396)
Screenshot: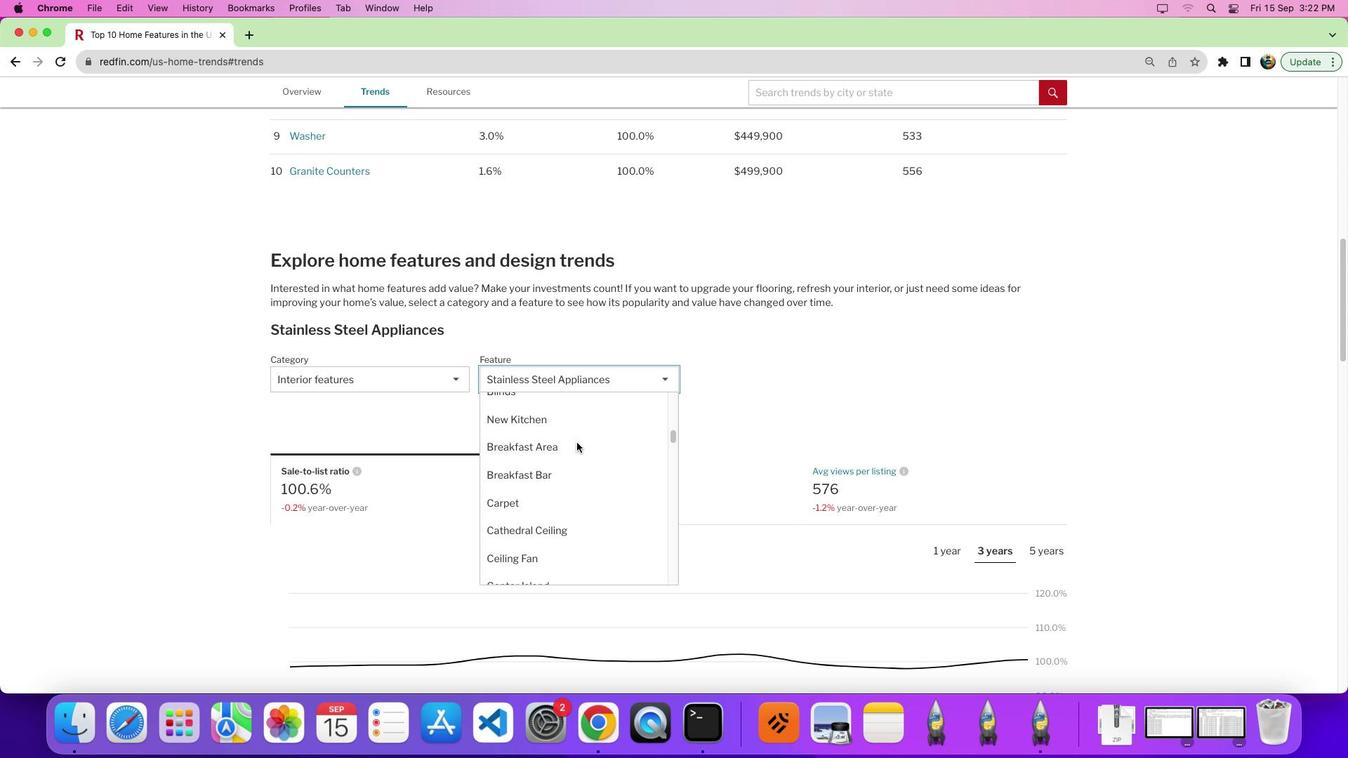 
Action: Mouse scrolled (716, 428) with delta (322, 396)
Screenshot: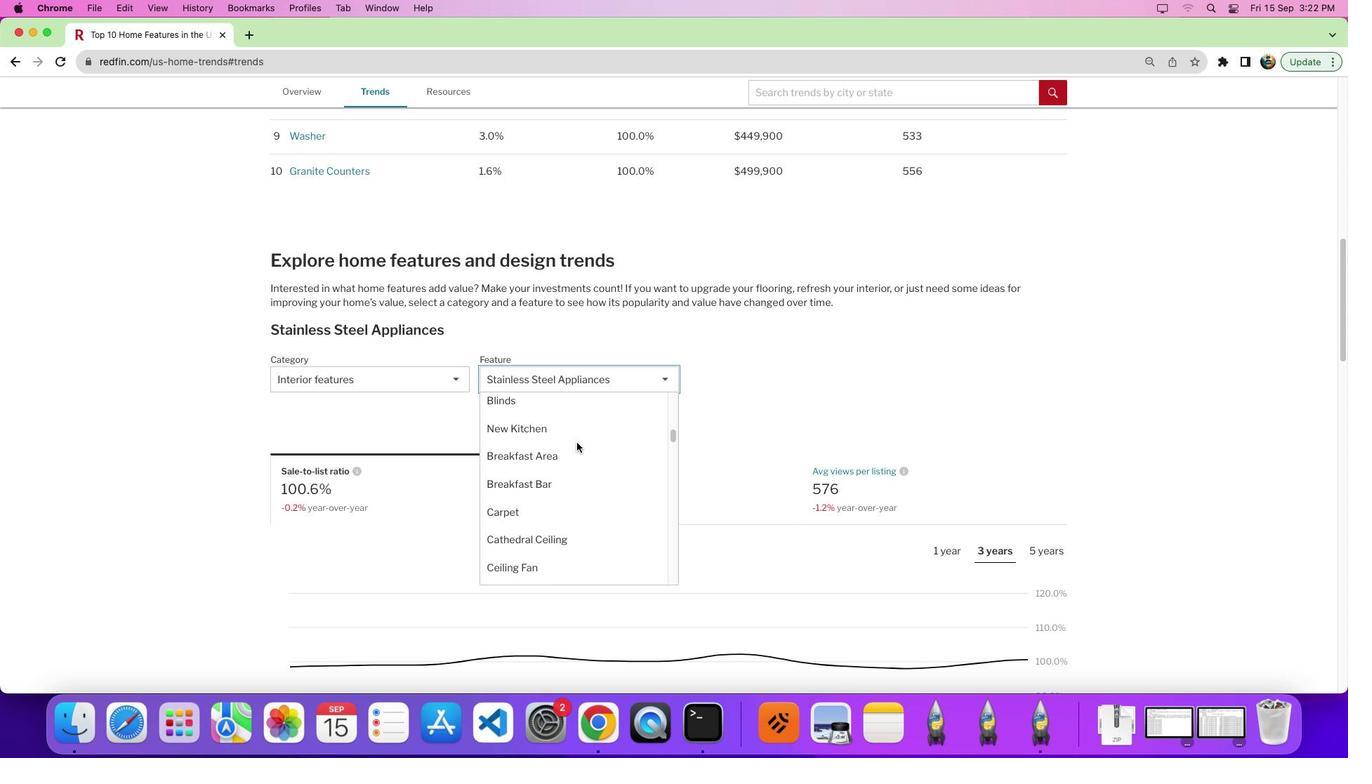 
Action: Mouse scrolled (716, 428) with delta (322, 396)
Screenshot: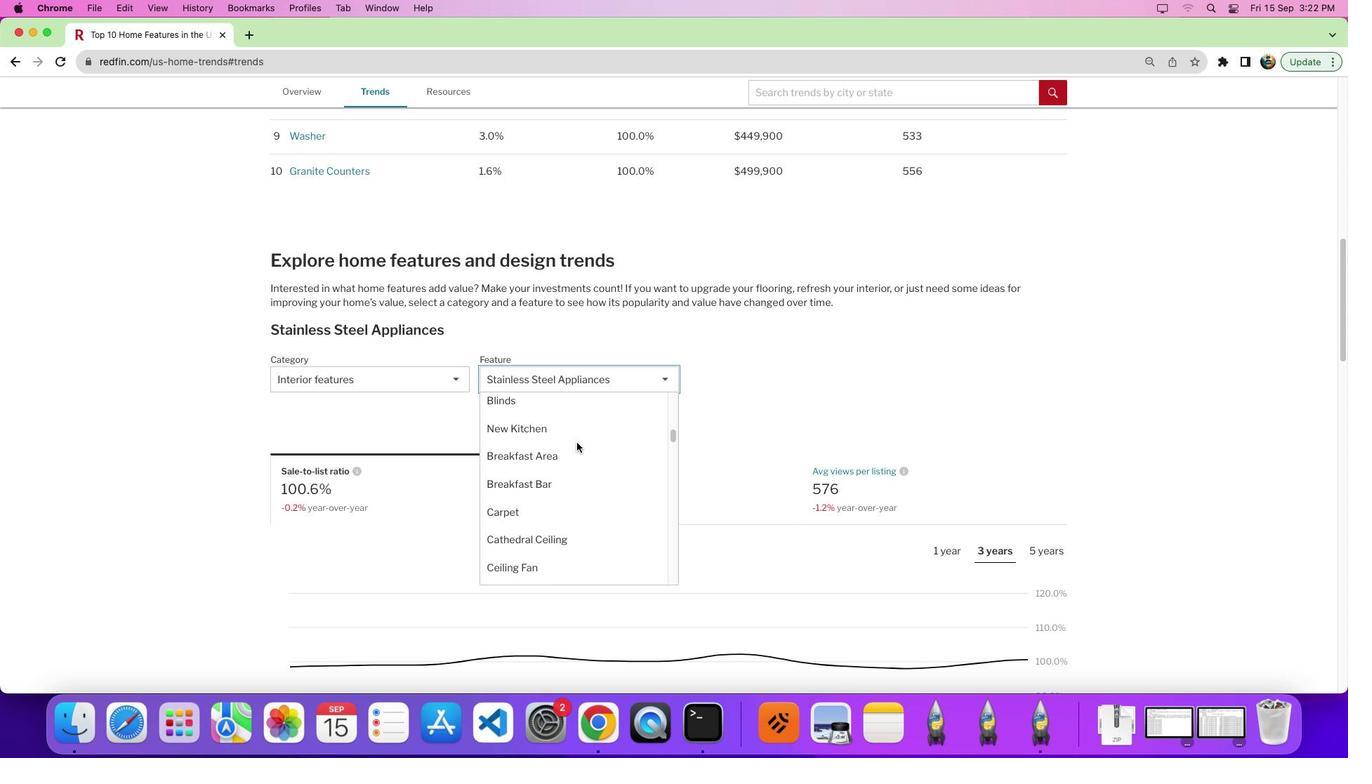 
Action: Mouse moved to (716, 429)
Screenshot: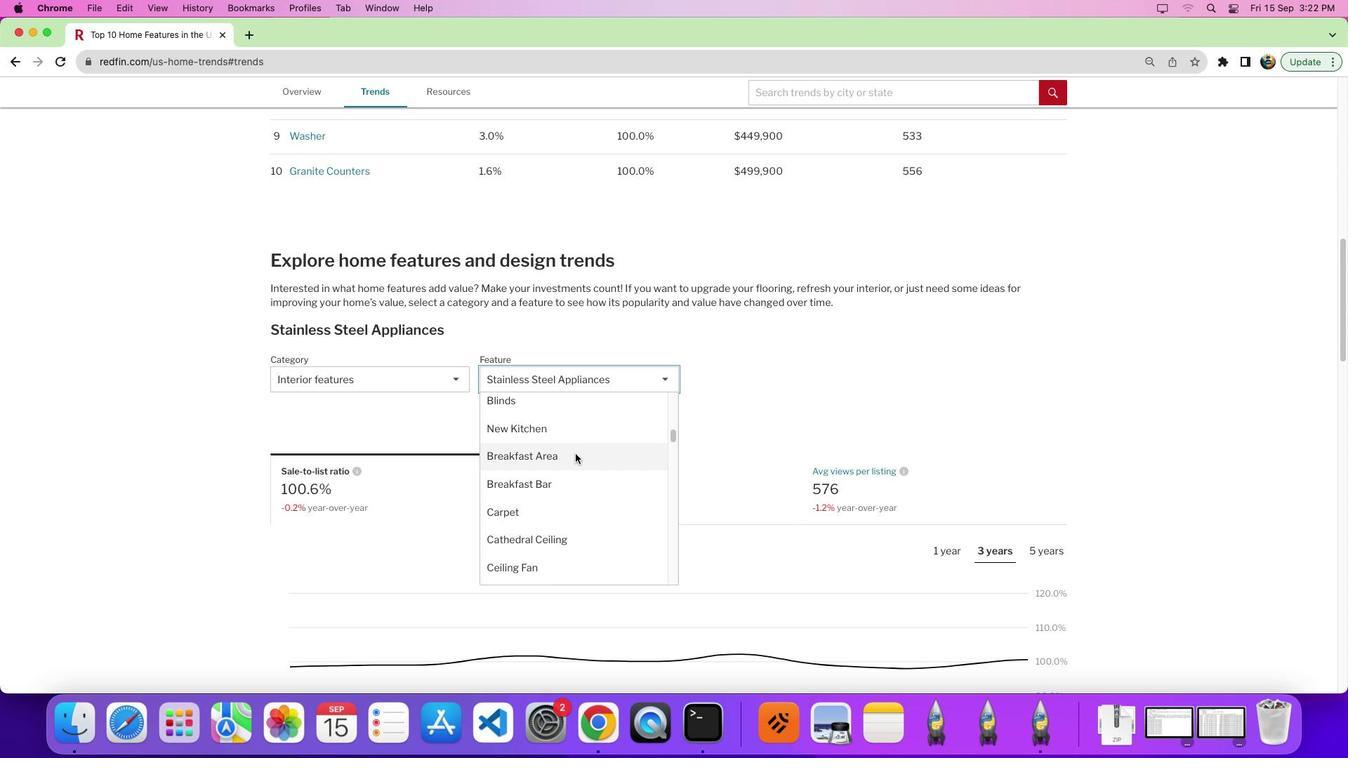 
Action: Mouse scrolled (716, 429) with delta (322, 396)
Screenshot: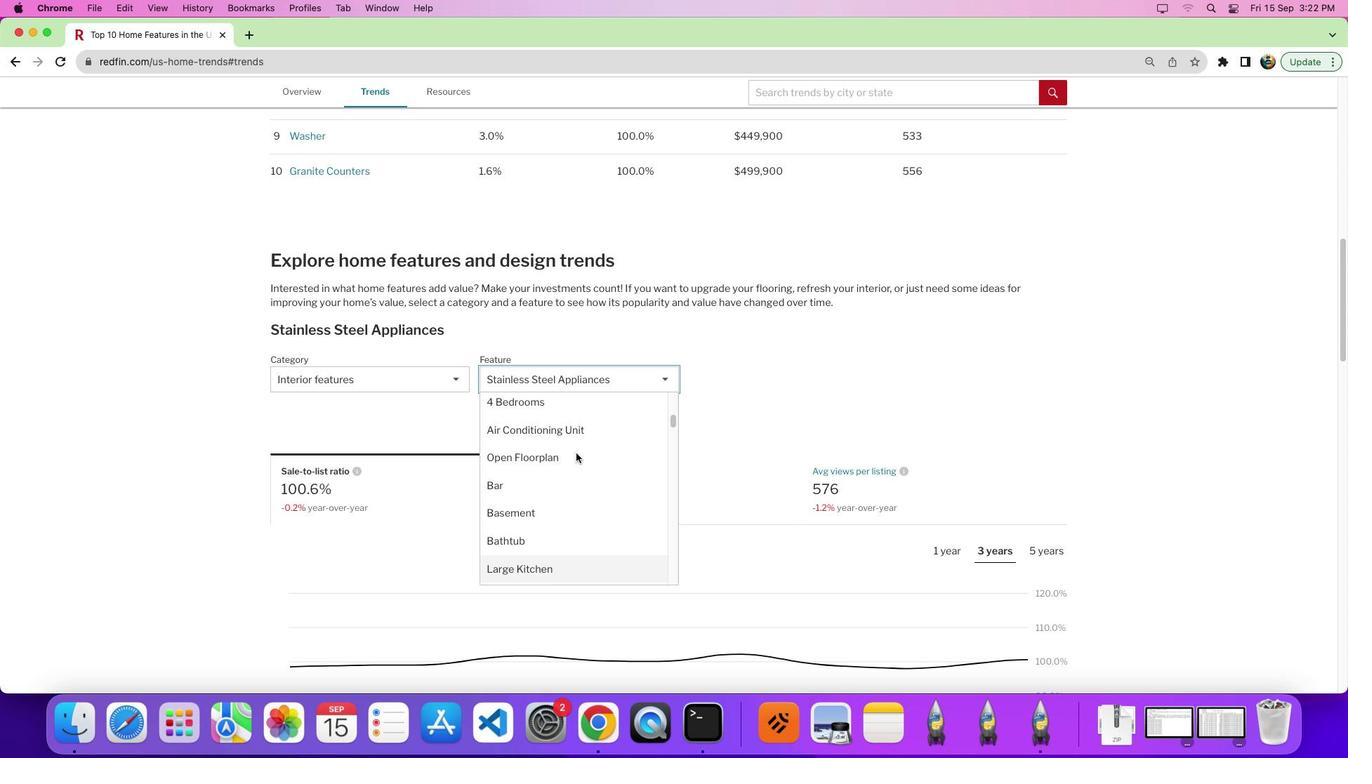 
Action: Mouse scrolled (716, 429) with delta (322, 396)
Screenshot: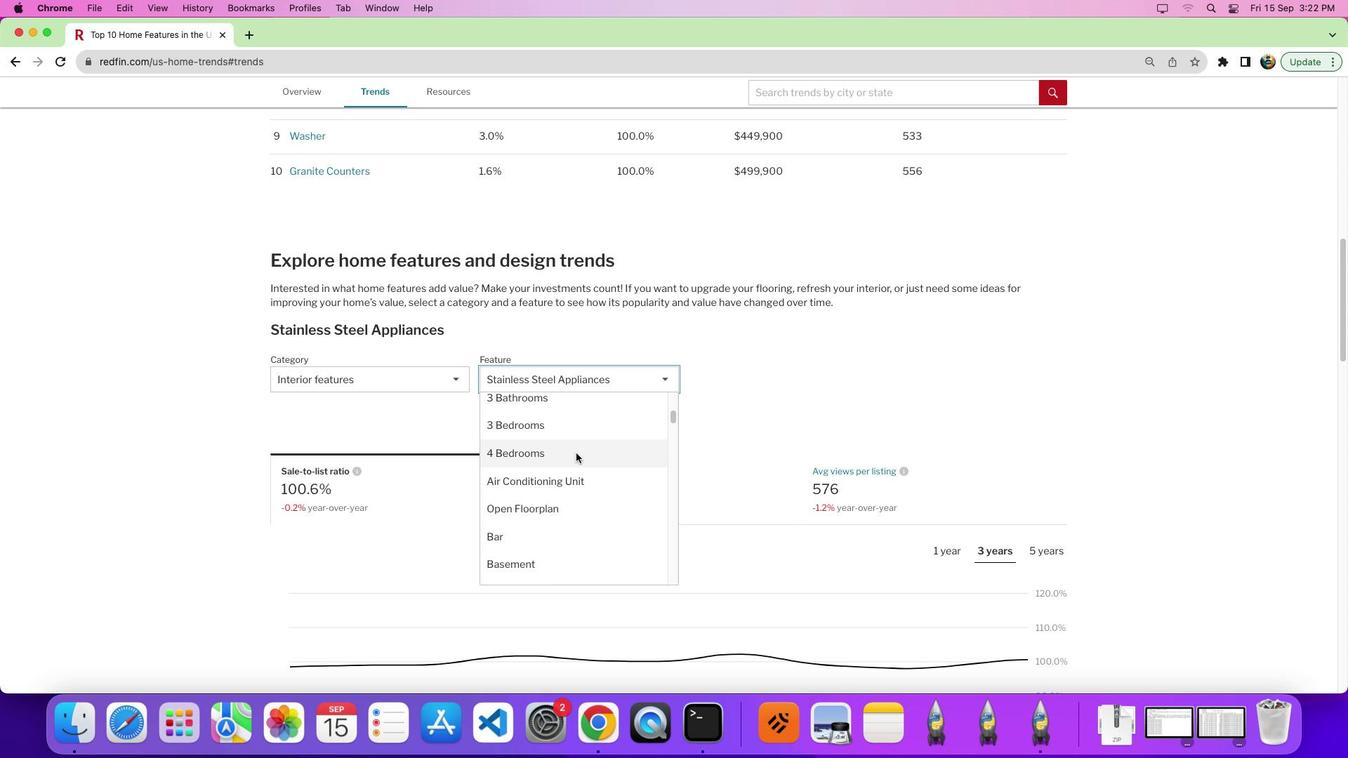 
Action: Mouse scrolled (716, 429) with delta (322, 396)
Screenshot: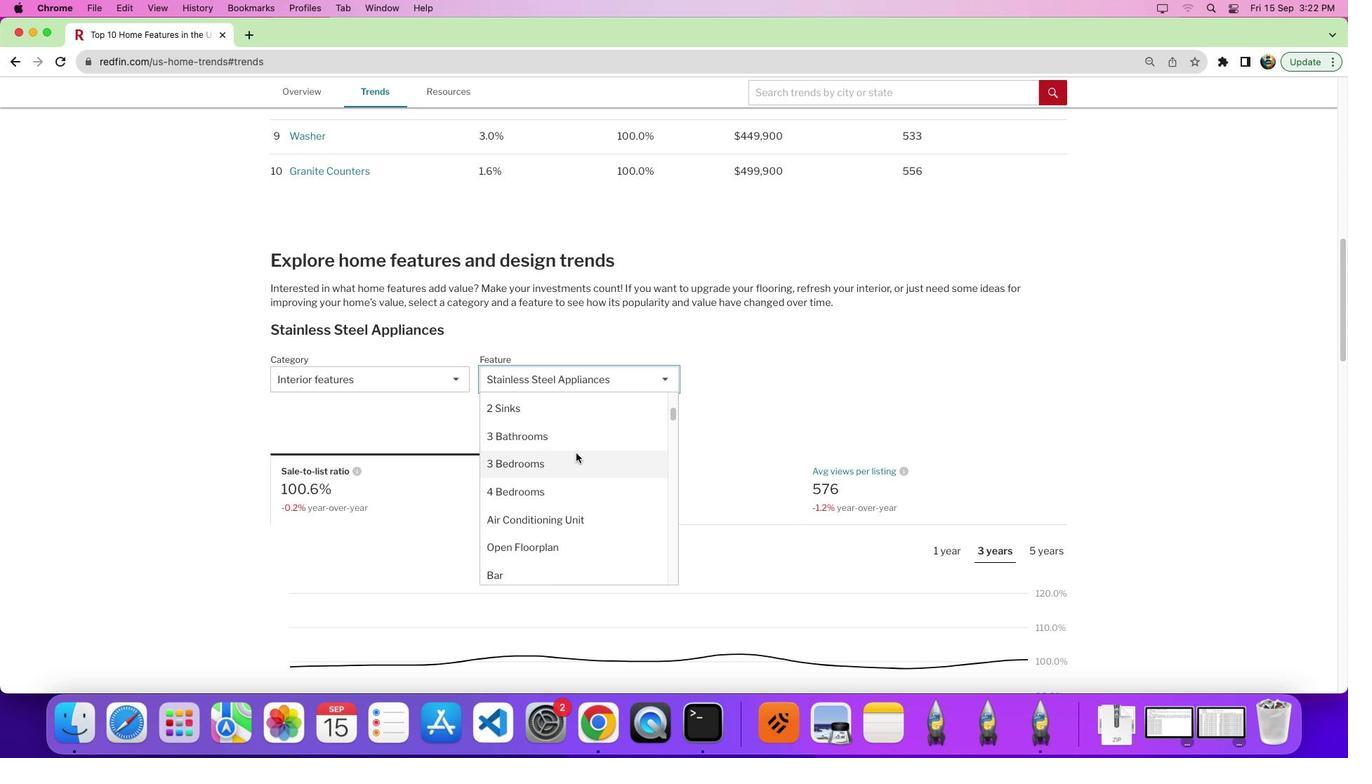 
Action: Mouse moved to (721, 434)
Screenshot: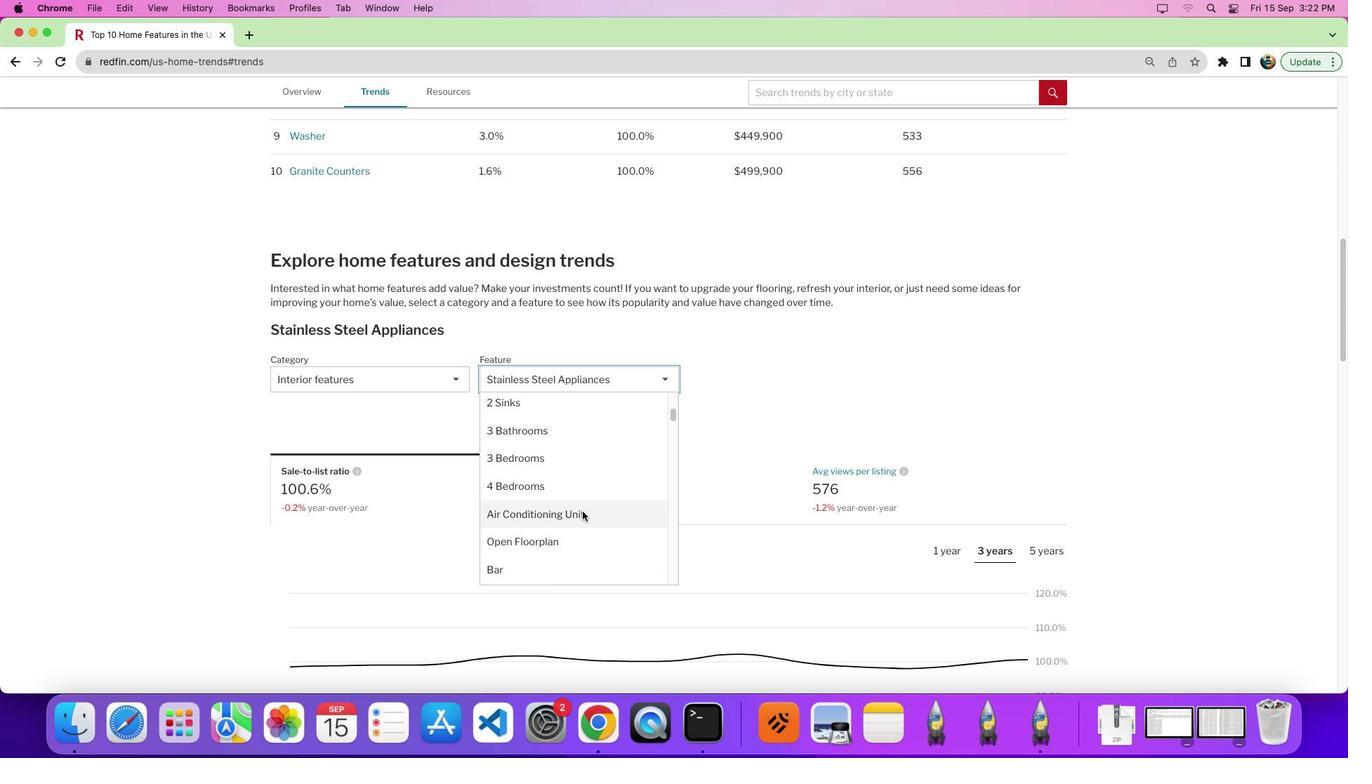 
Action: Mouse scrolled (721, 434) with delta (322, 396)
Screenshot: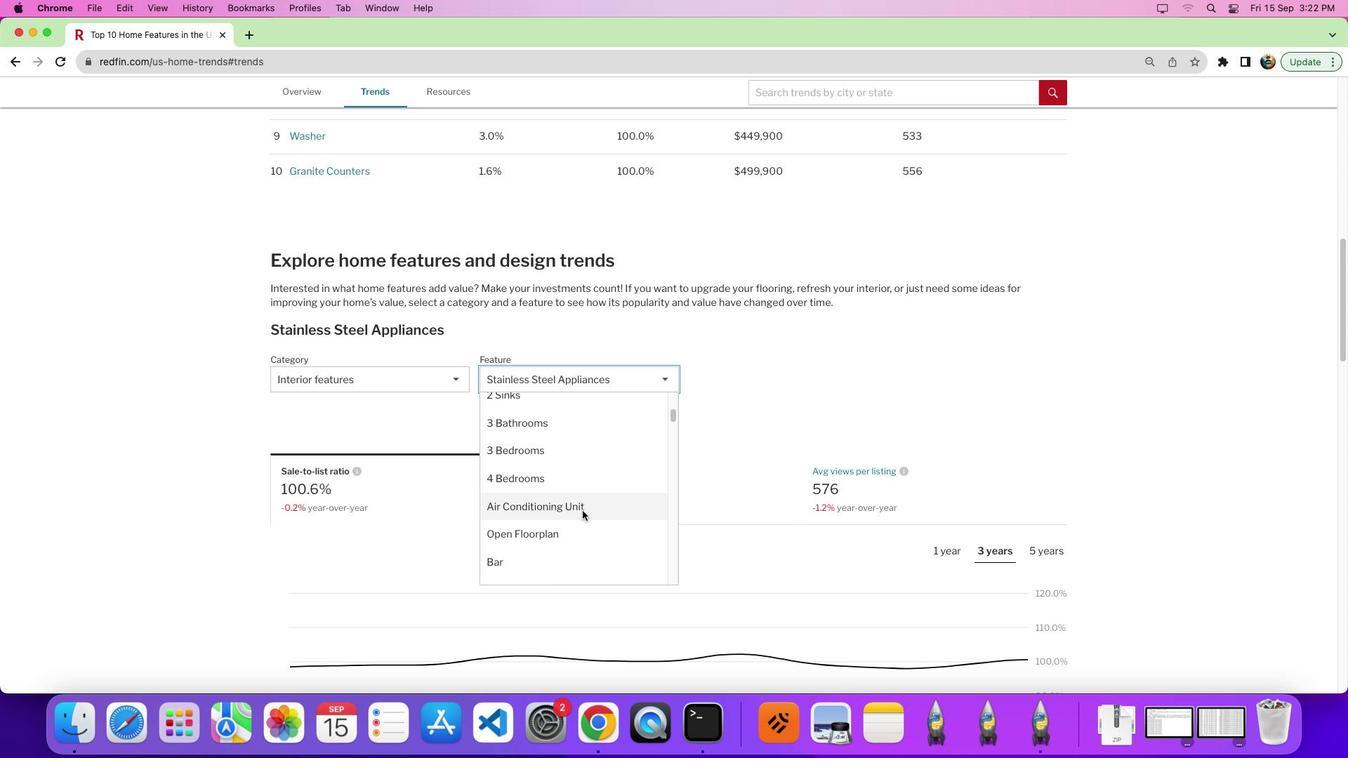 
Action: Mouse moved to (721, 433)
Screenshot: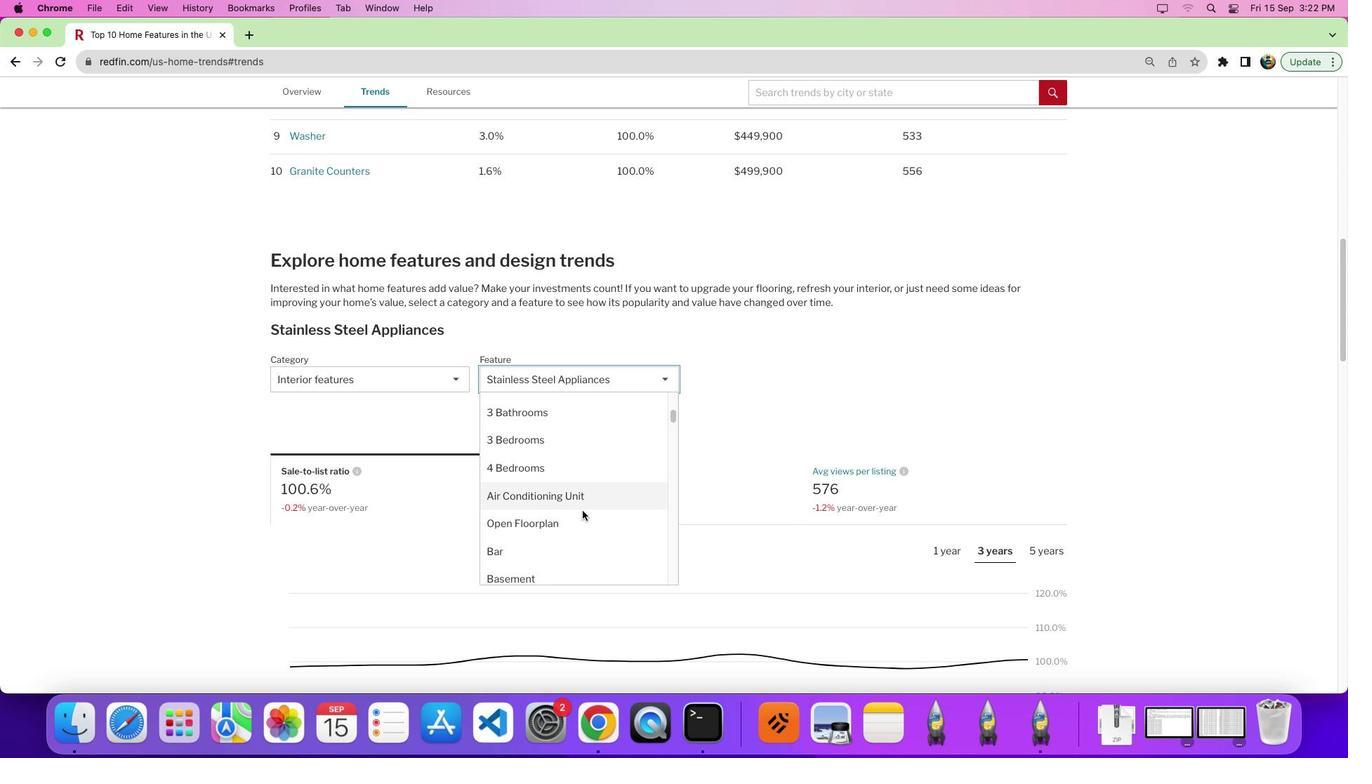 
Action: Mouse scrolled (721, 433) with delta (322, 396)
Screenshot: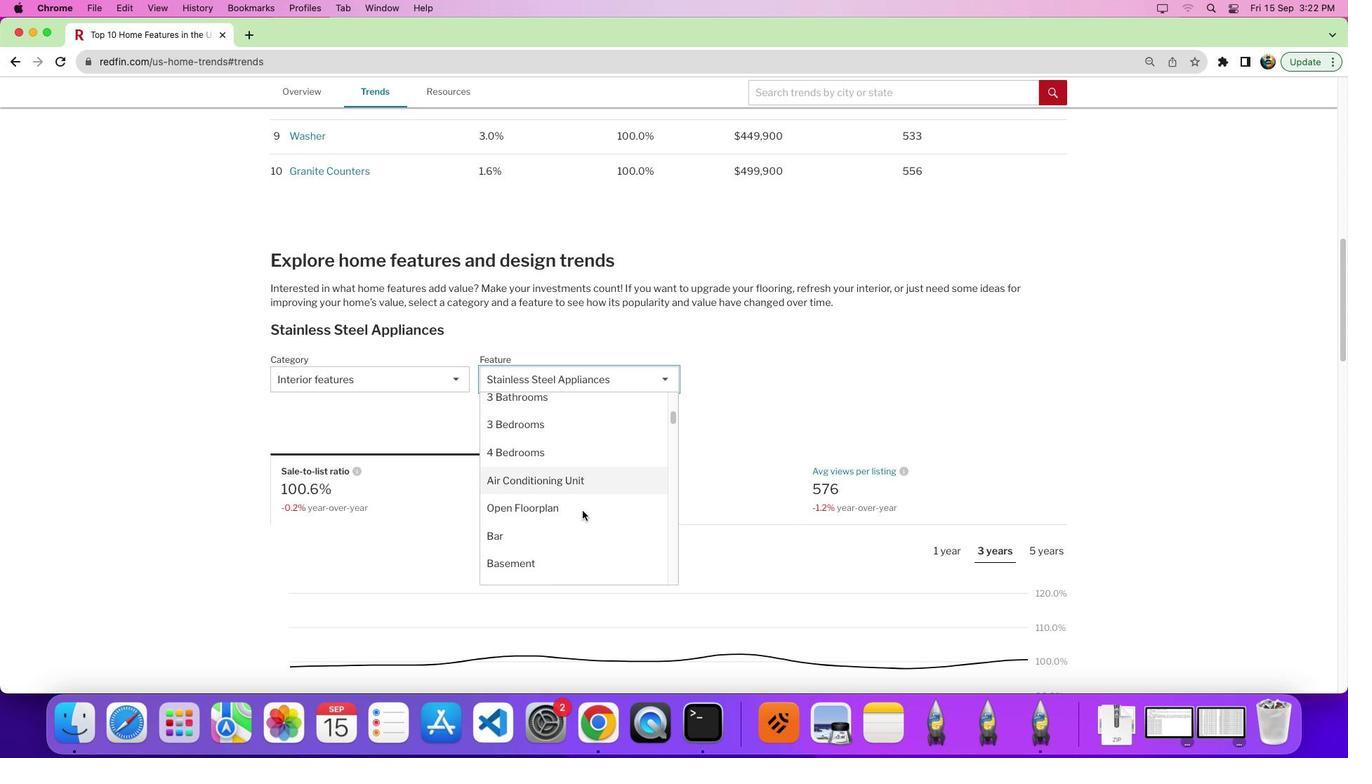 
Action: Mouse moved to (721, 433)
Screenshot: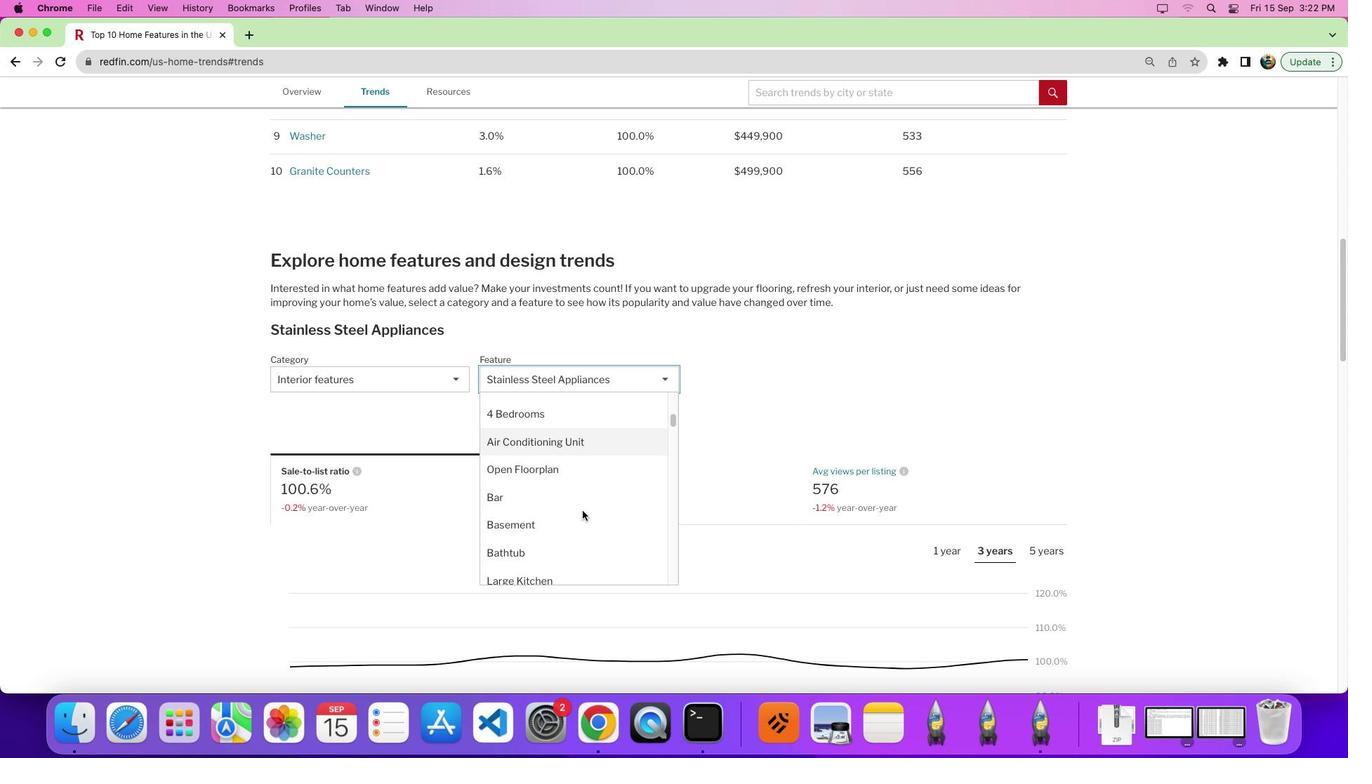 
Action: Mouse scrolled (721, 433) with delta (322, 395)
Screenshot: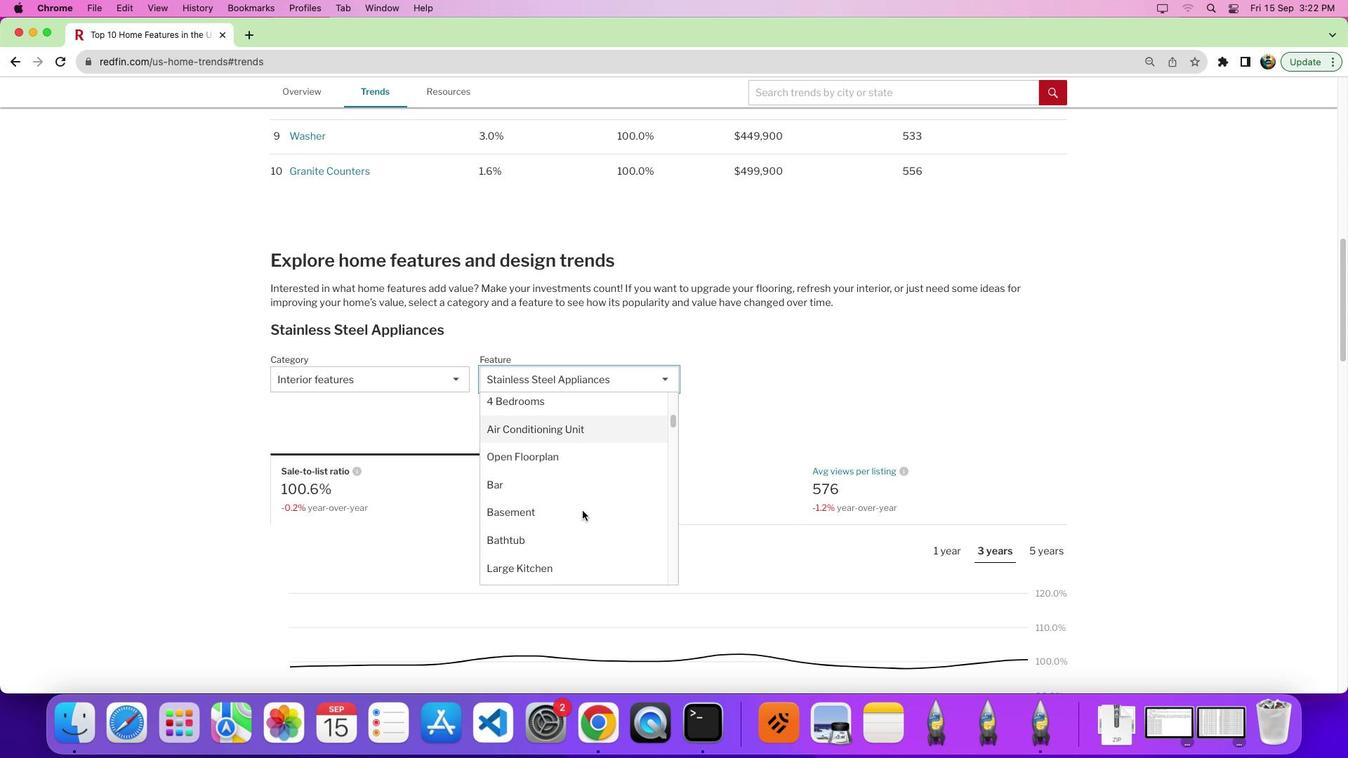
Action: Mouse moved to (696, 434)
Screenshot: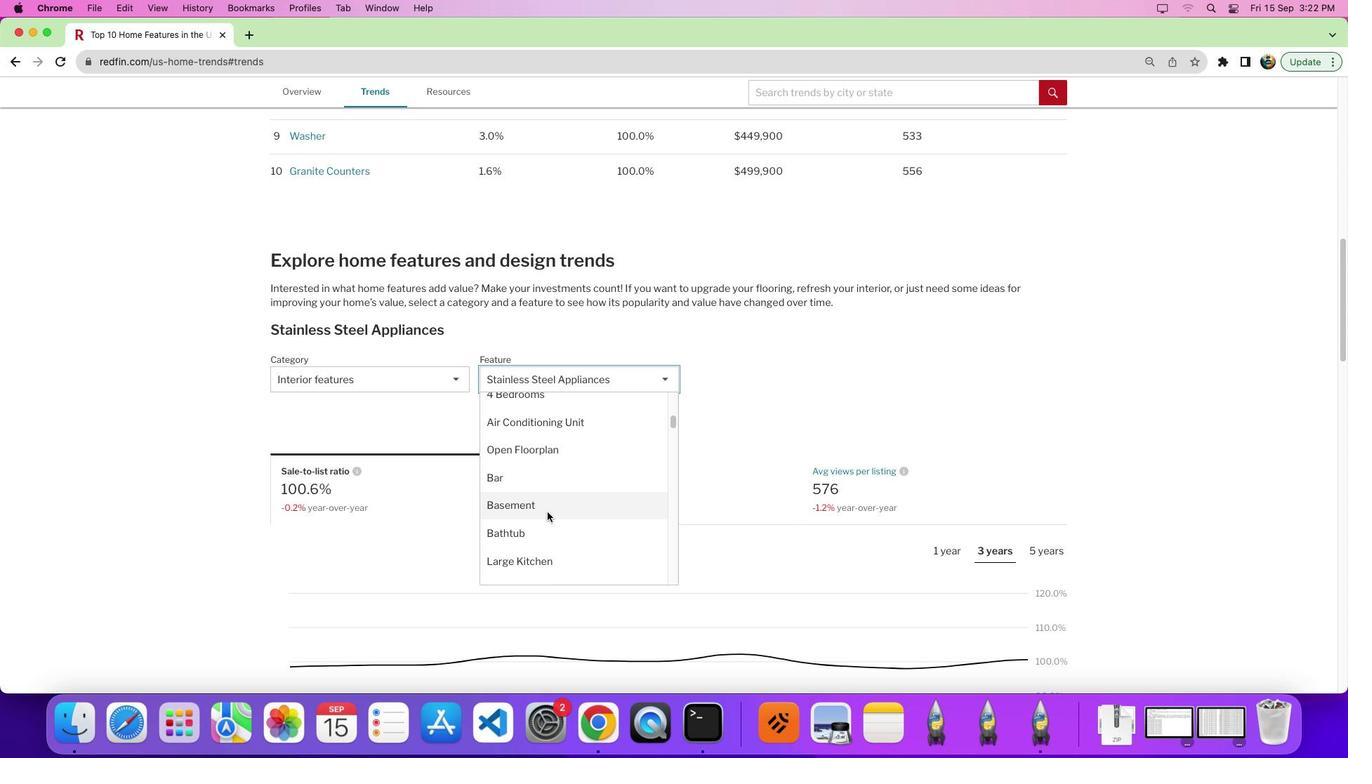 
Action: Mouse scrolled (696, 434) with delta (322, 396)
Screenshot: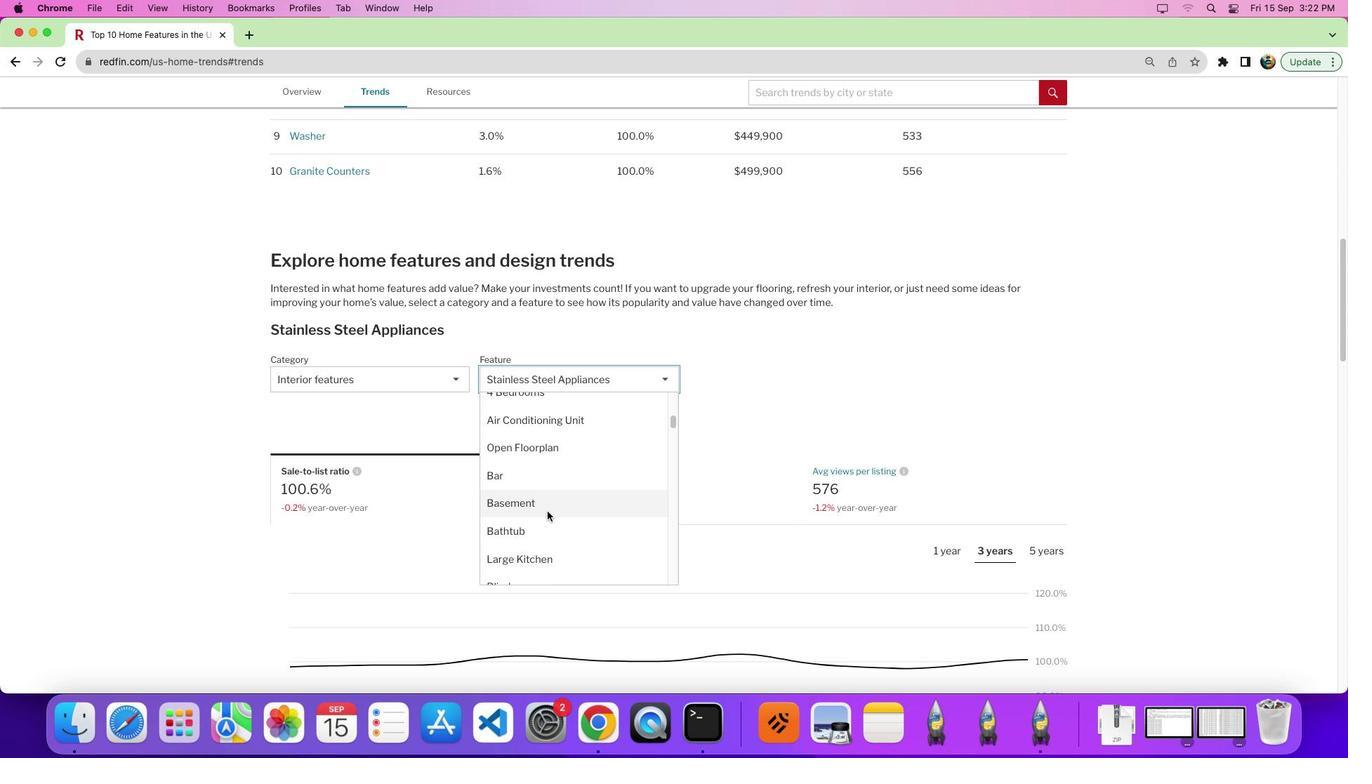 
Action: Mouse moved to (697, 433)
Screenshot: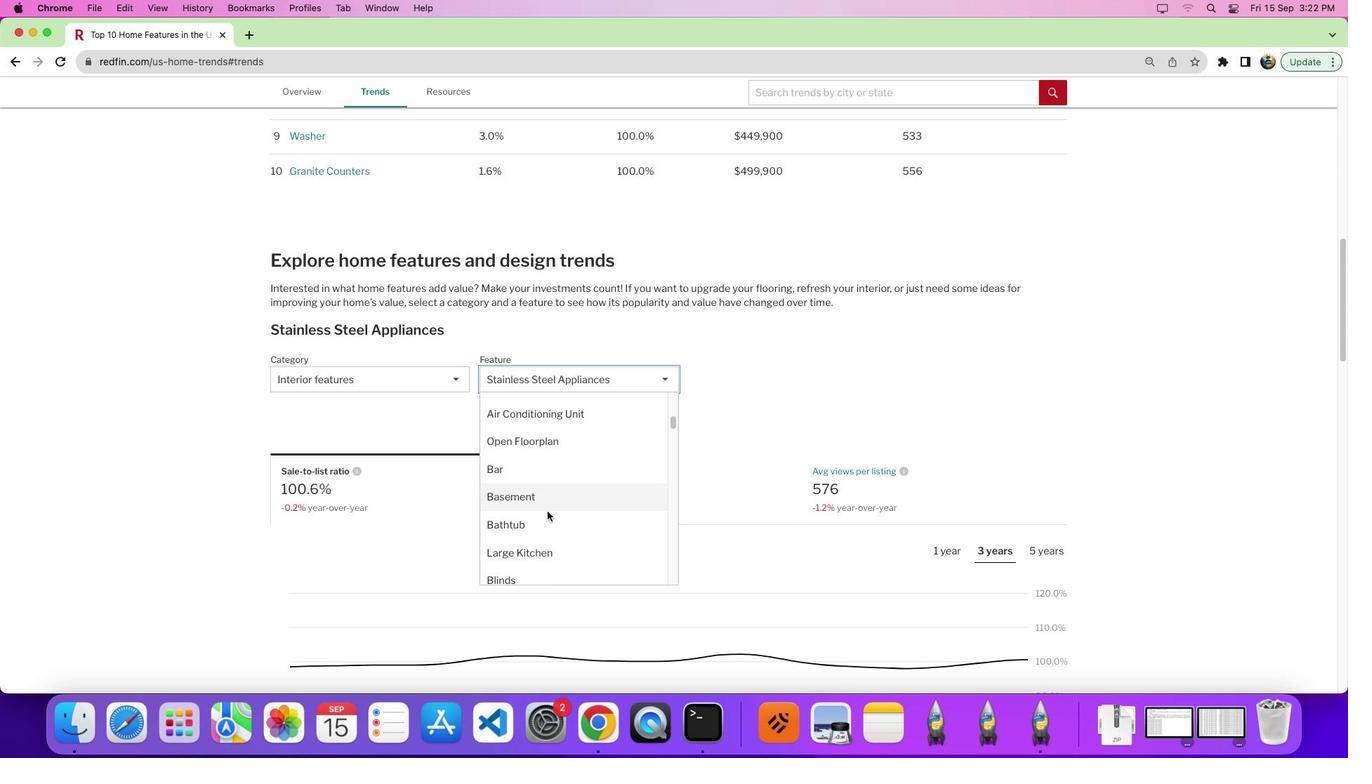 
Action: Mouse scrolled (697, 433) with delta (322, 396)
Screenshot: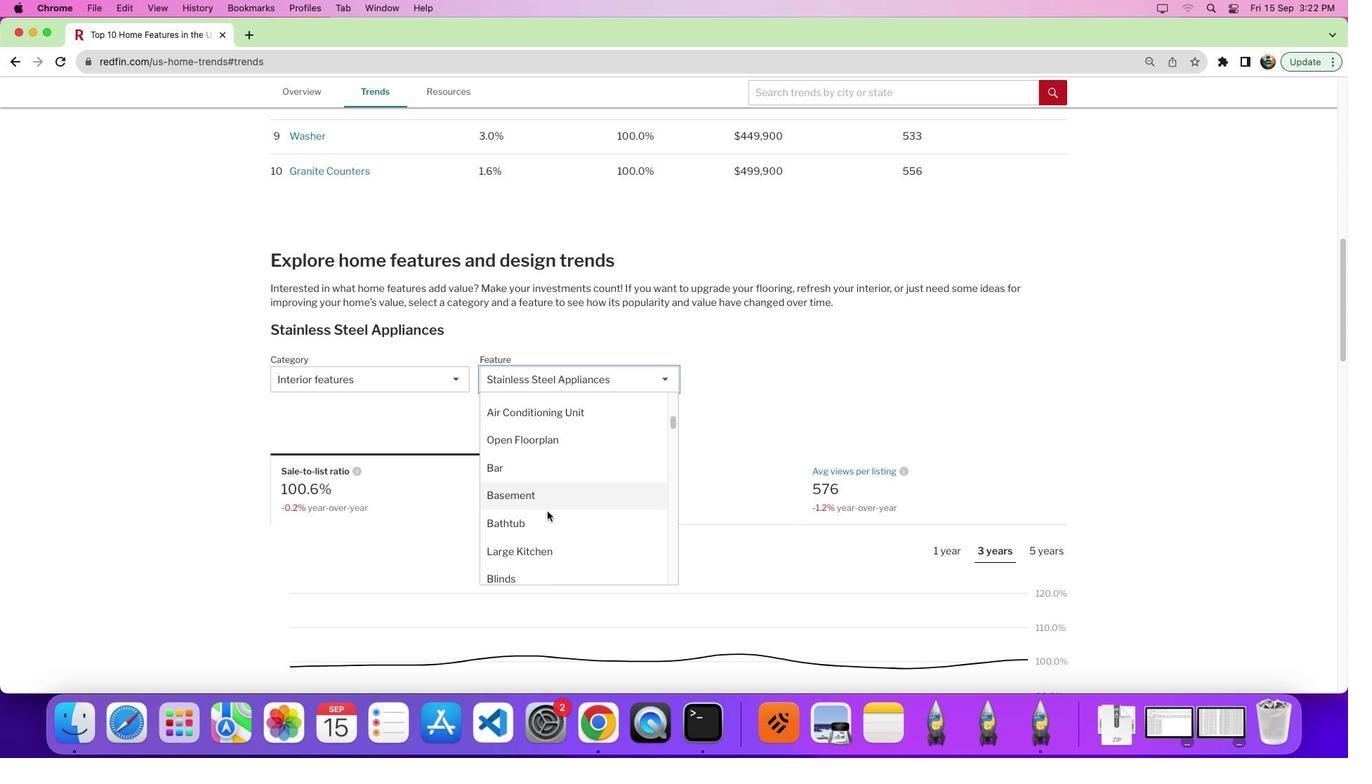 
Action: Mouse moved to (692, 436)
Screenshot: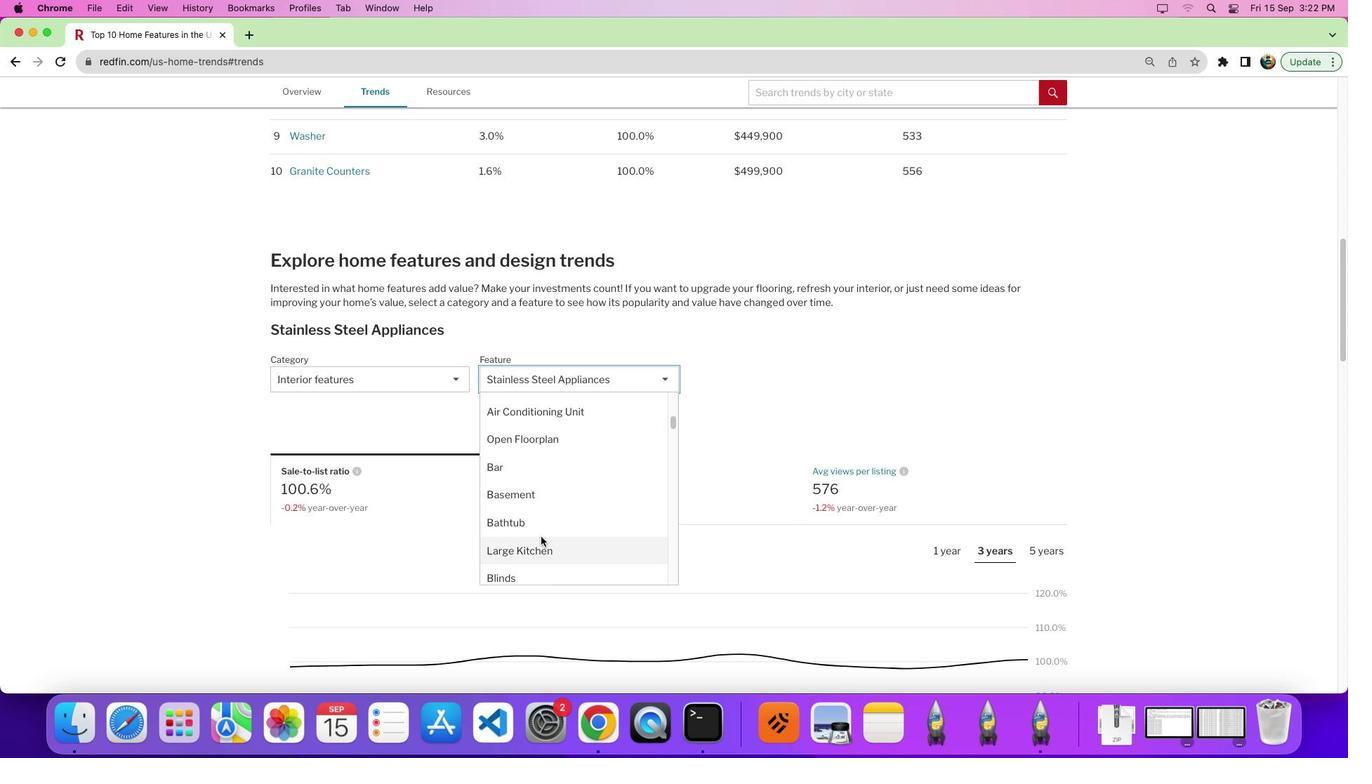 
Action: Mouse pressed left at (692, 436)
Screenshot: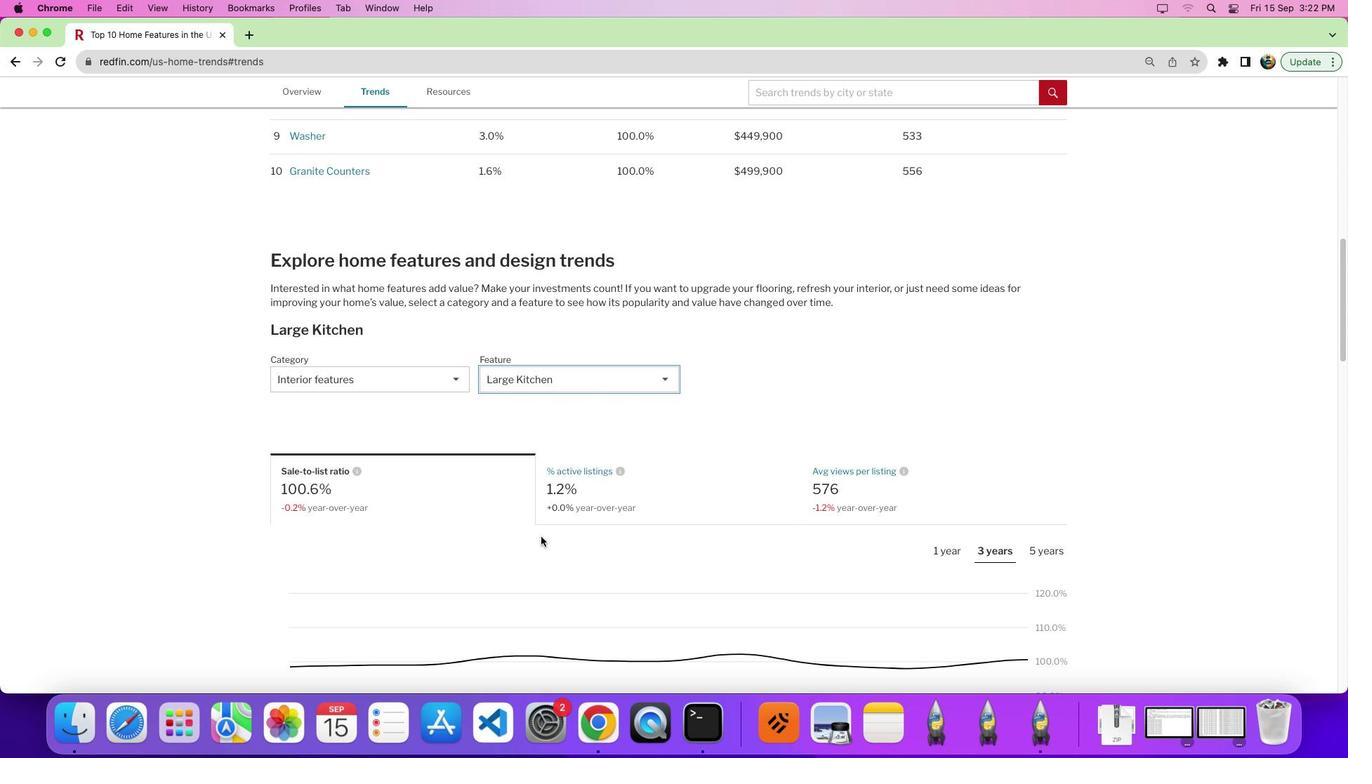 
Action: Mouse moved to (886, 428)
Screenshot: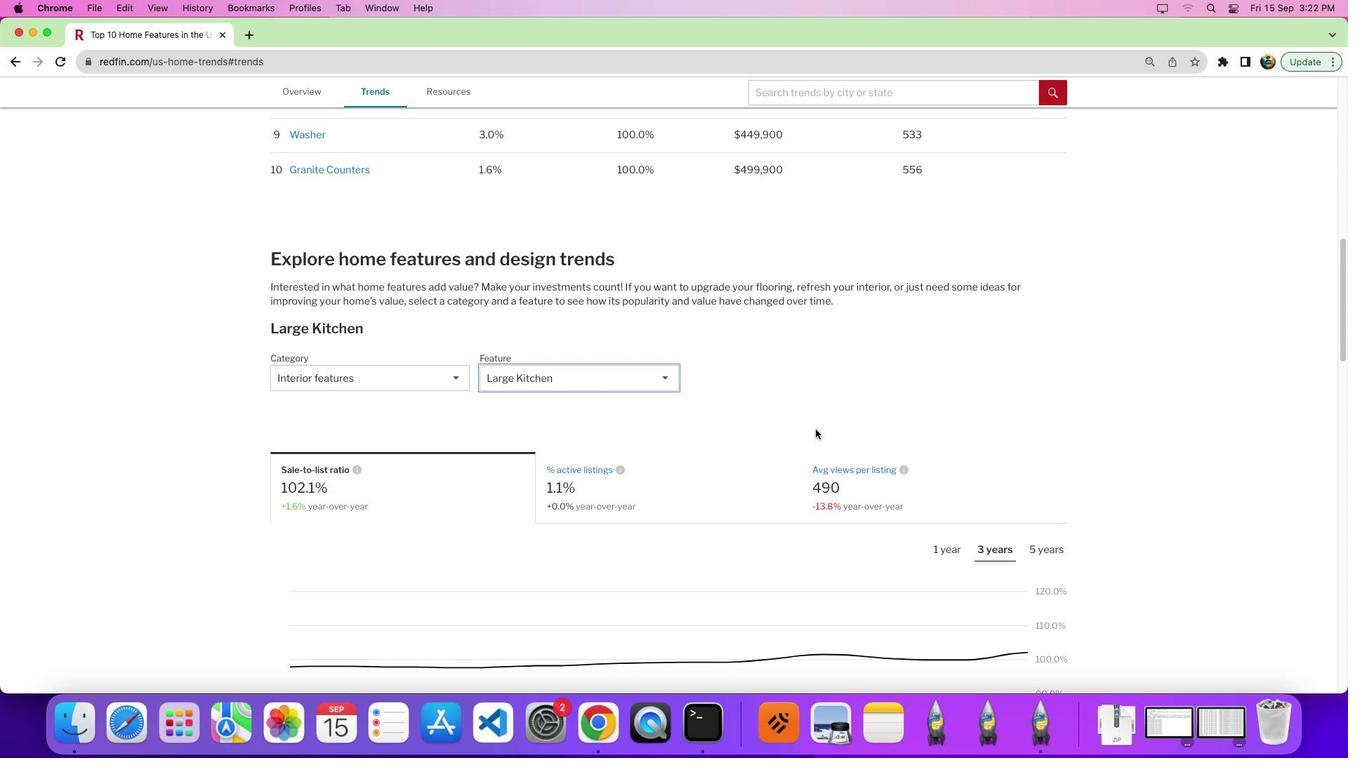 
Action: Mouse scrolled (886, 428) with delta (322, 396)
Screenshot: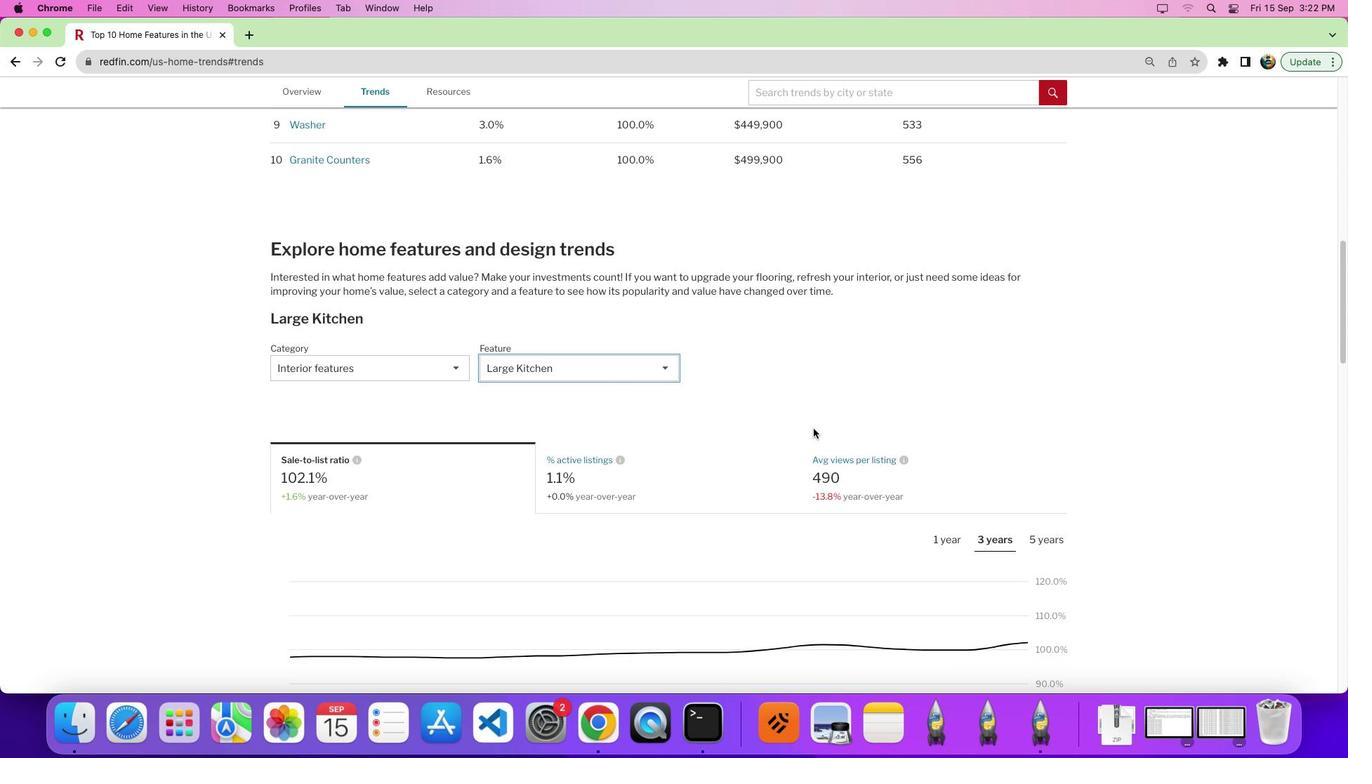 
Action: Mouse moved to (881, 428)
Screenshot: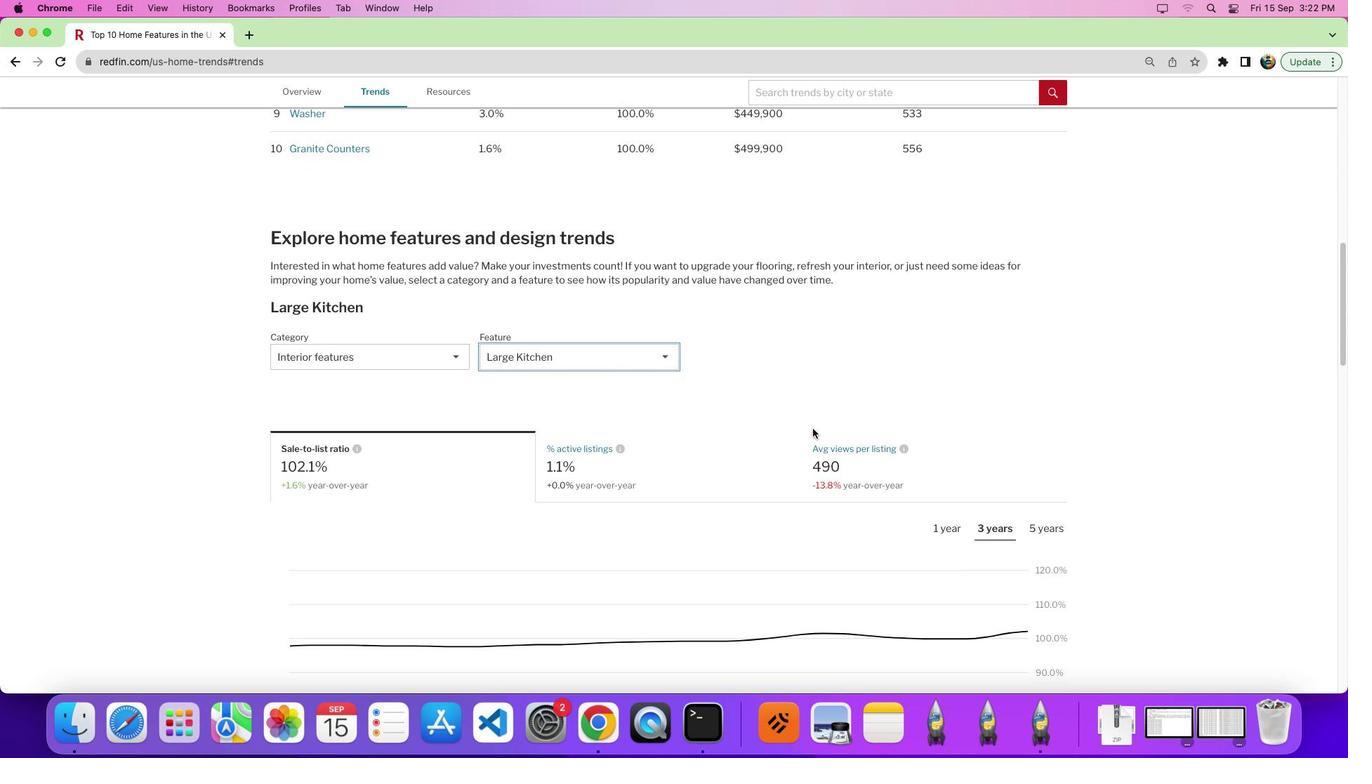 
Action: Mouse scrolled (881, 428) with delta (322, 396)
Screenshot: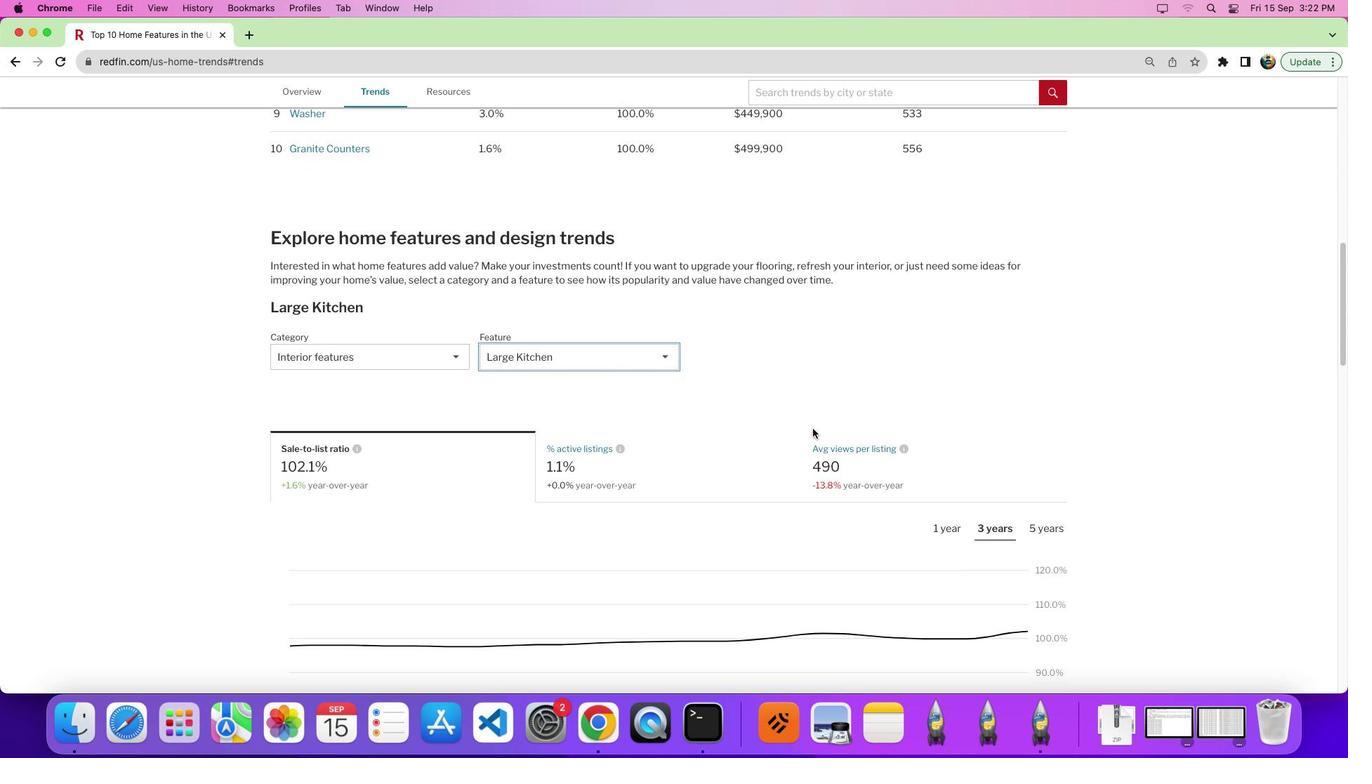 
Action: Mouse moved to (745, 430)
Screenshot: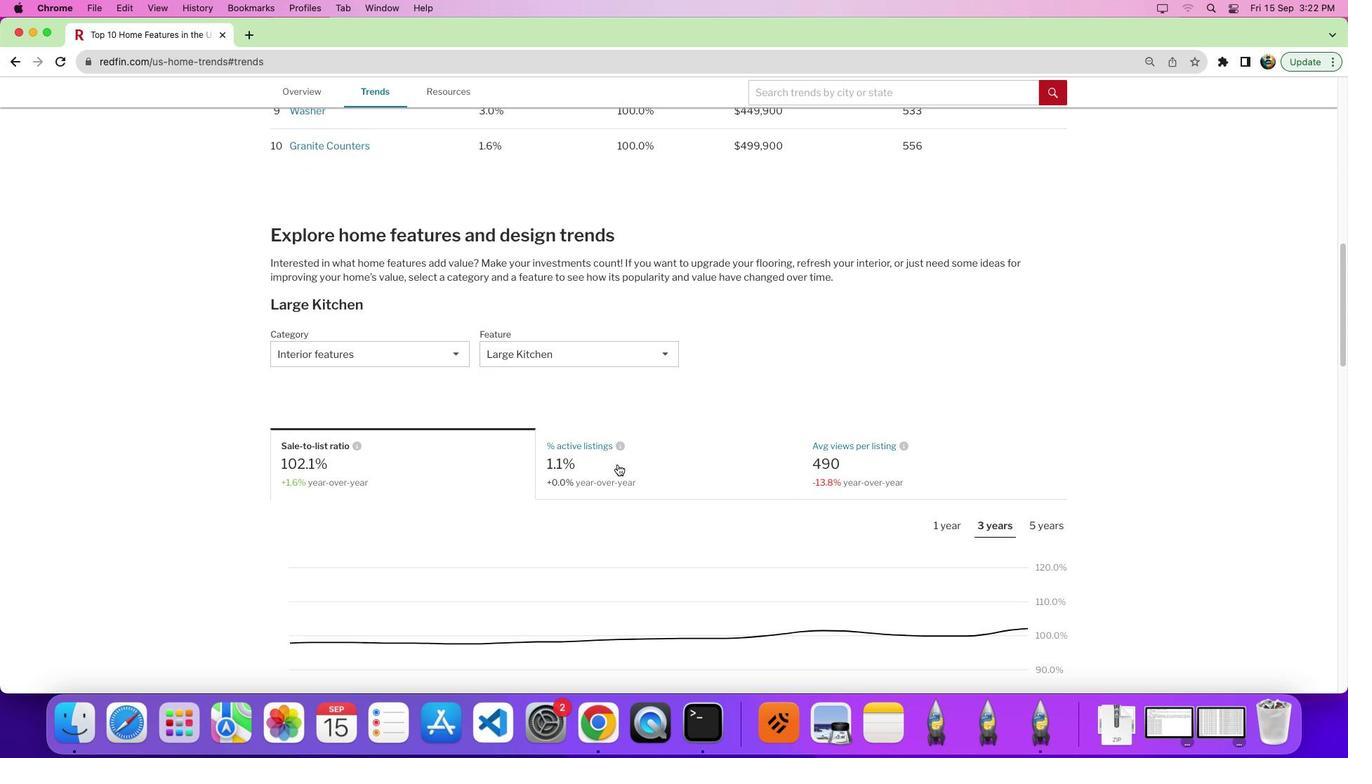 
Action: Mouse pressed left at (745, 430)
Screenshot: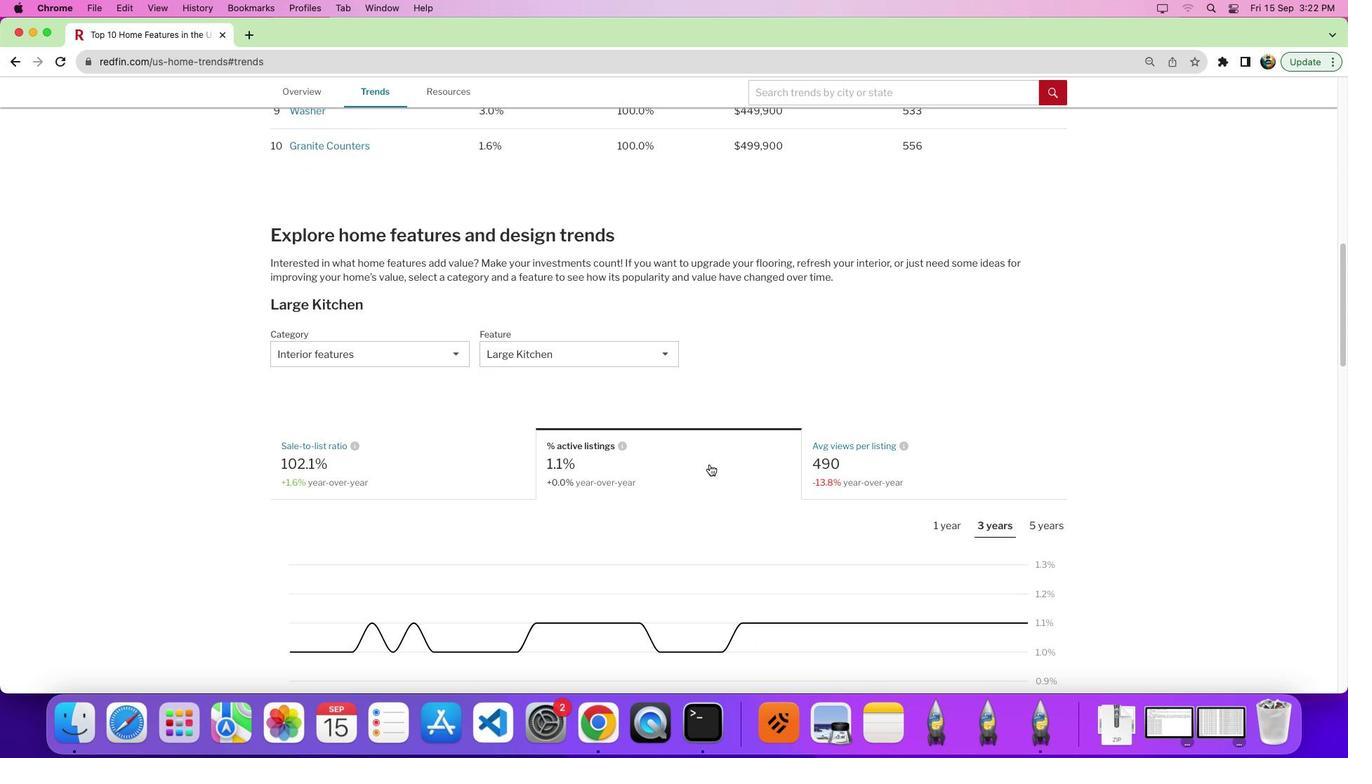 
Action: Mouse moved to (905, 430)
Screenshot: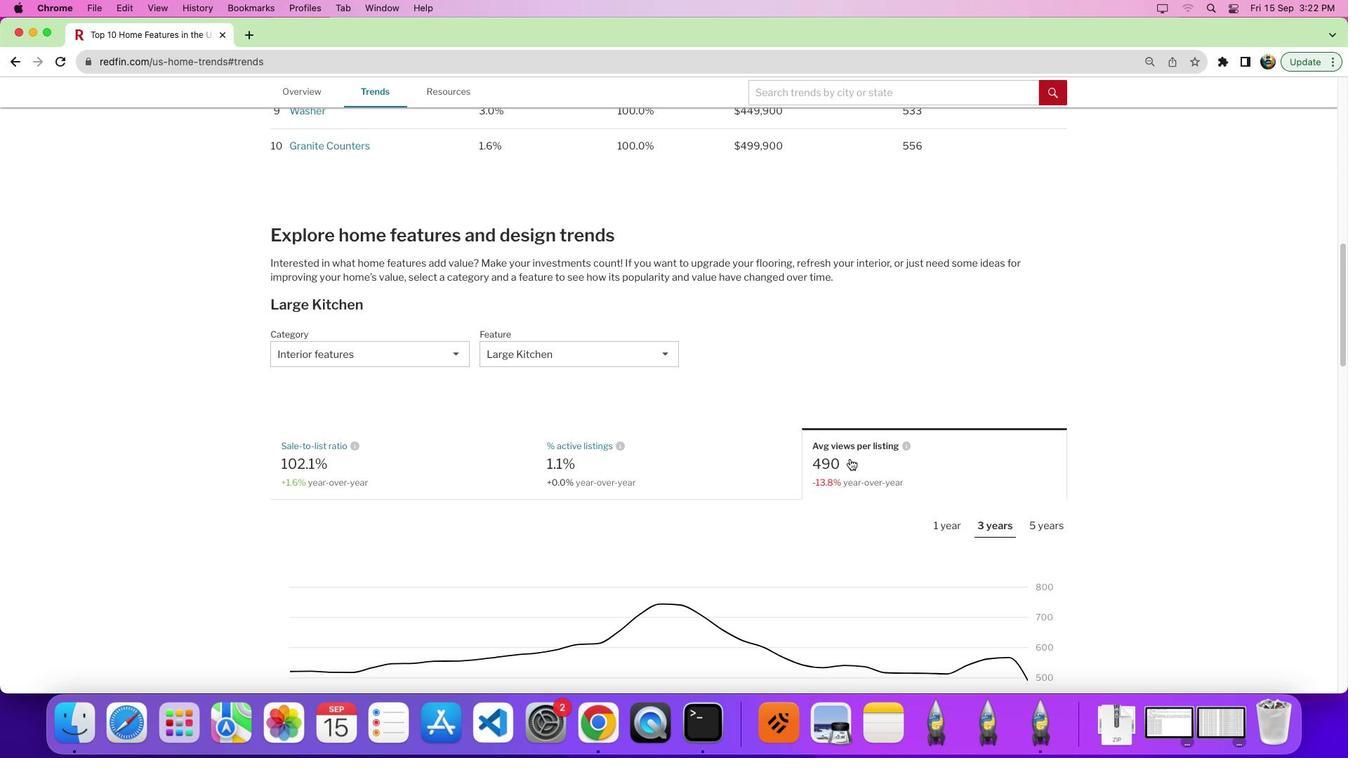 
Action: Mouse pressed left at (905, 430)
Screenshot: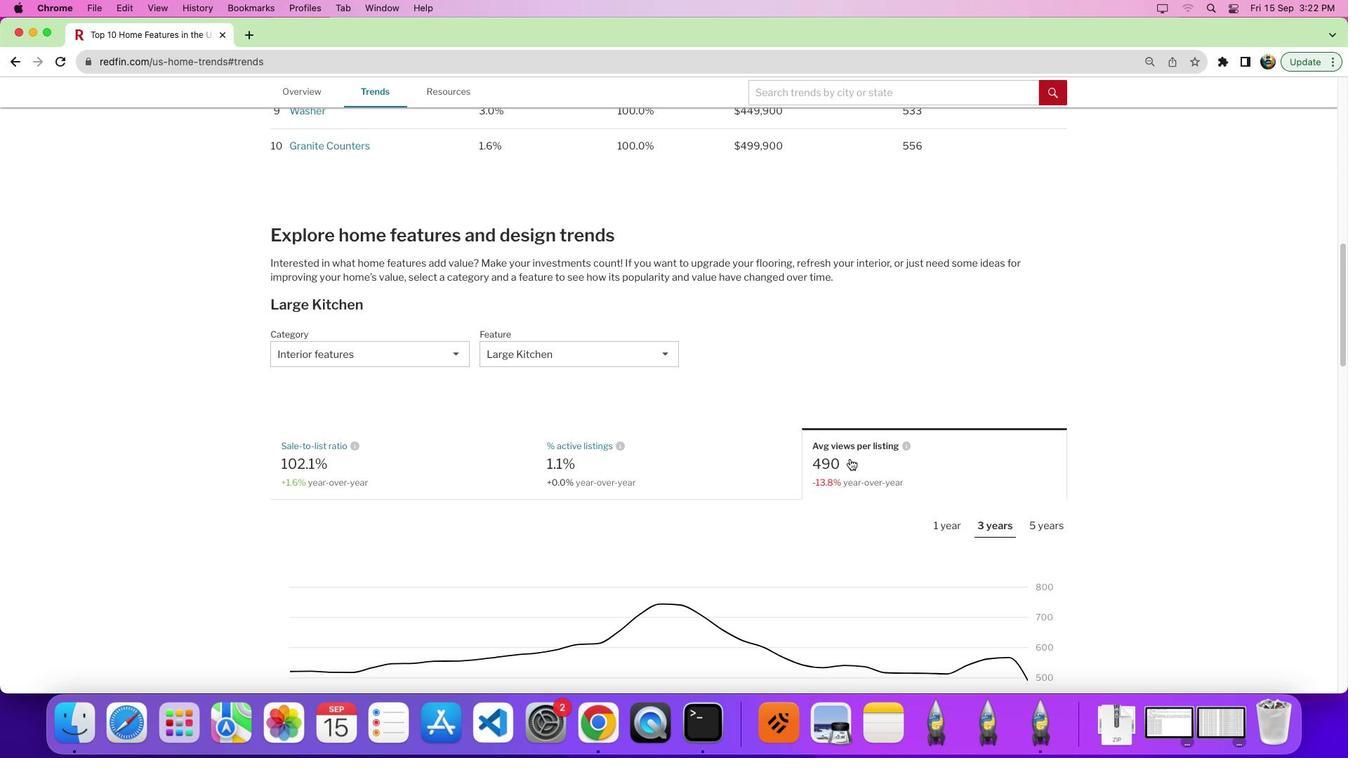 
Action: Mouse moved to (905, 429)
Screenshot: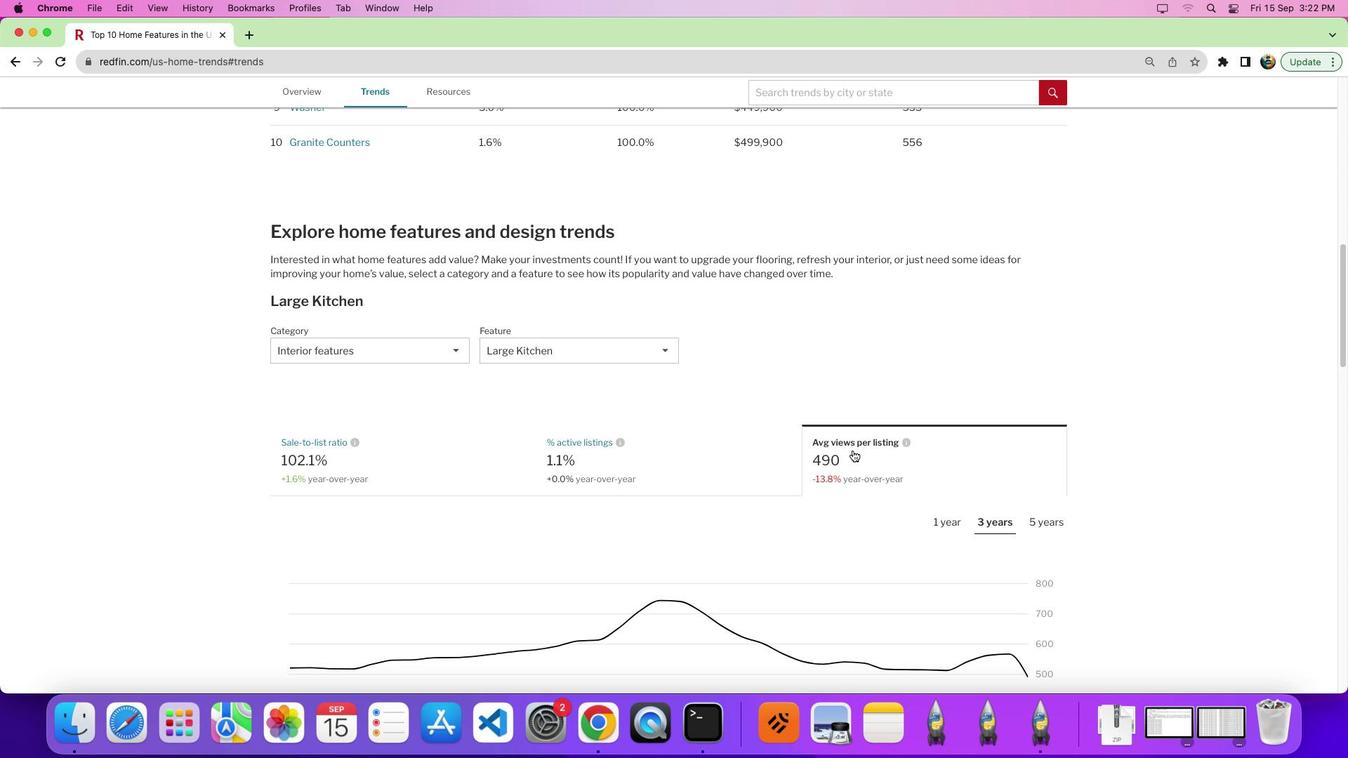 
Action: Mouse scrolled (905, 429) with delta (322, 396)
Screenshot: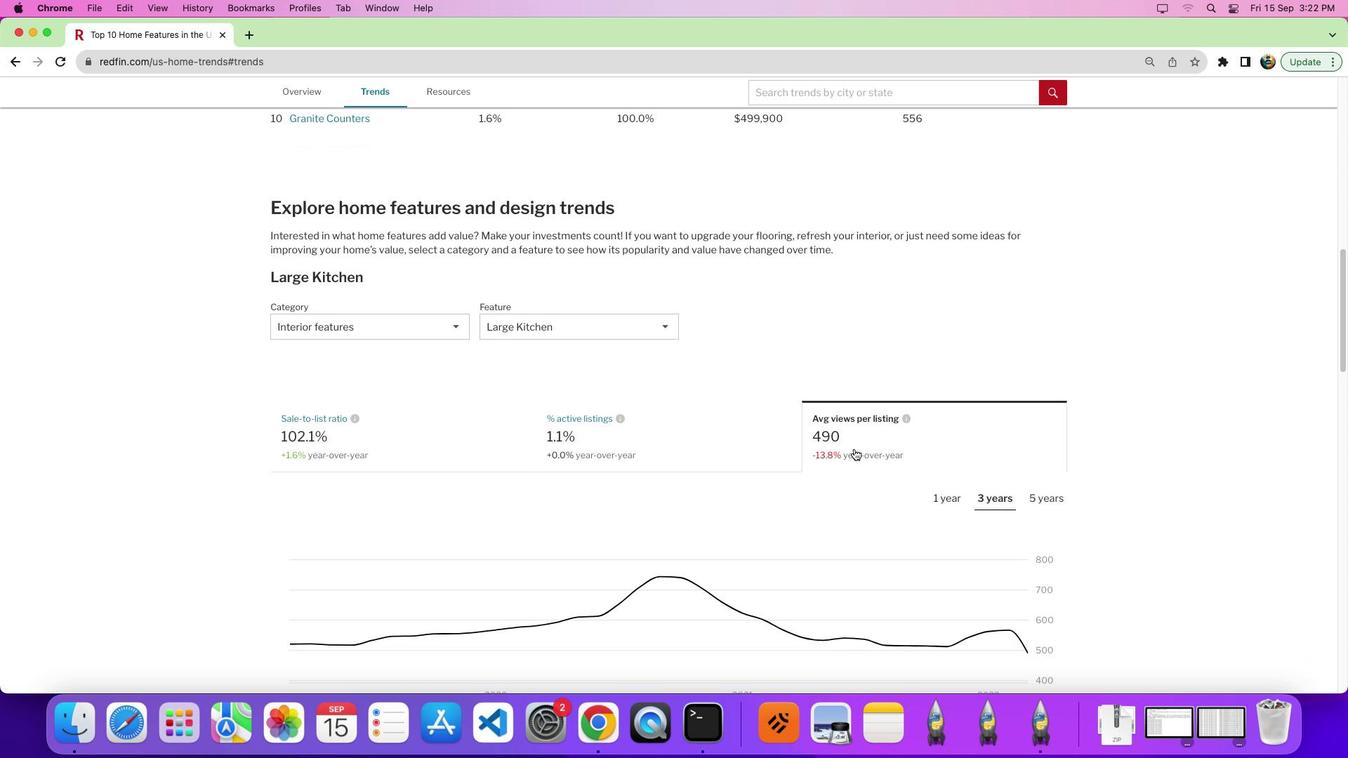 
Action: Mouse moved to (906, 429)
Screenshot: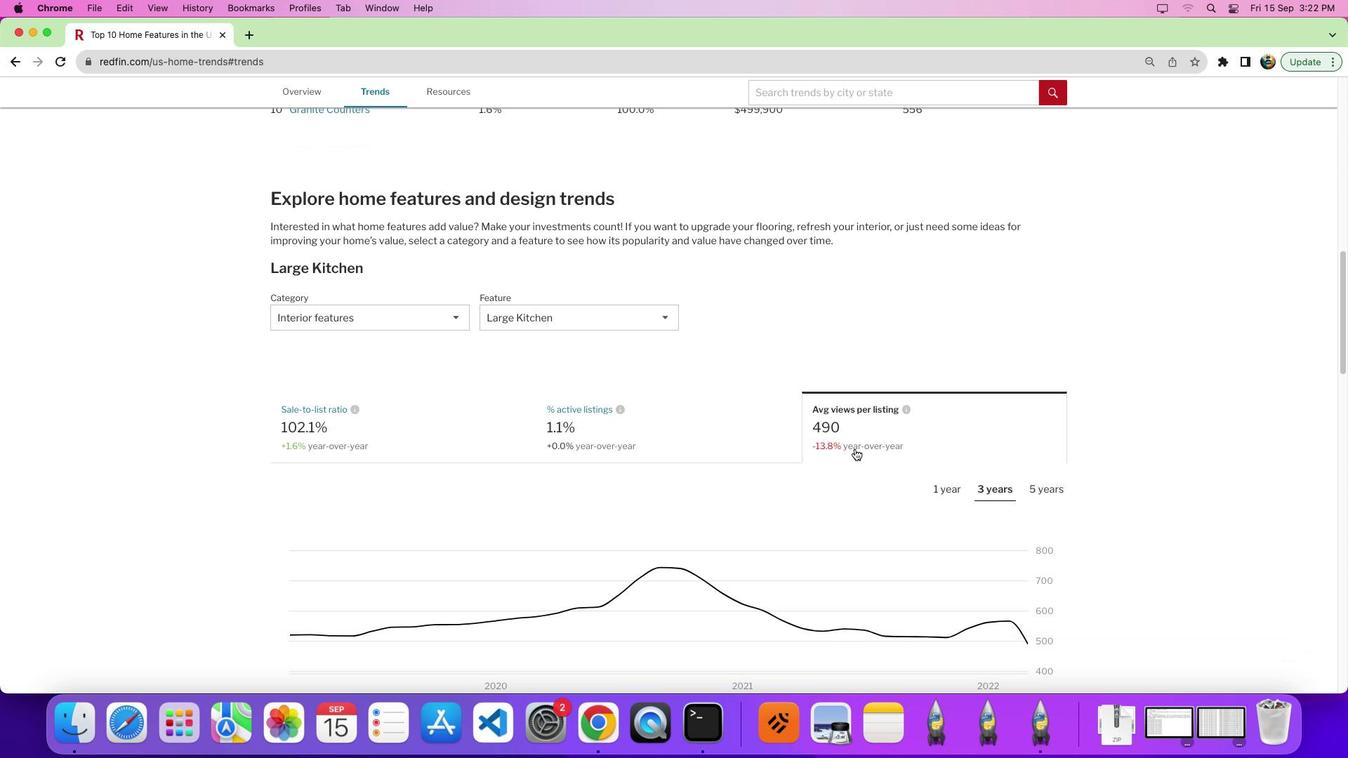 
Action: Mouse scrolled (906, 429) with delta (322, 396)
Screenshot: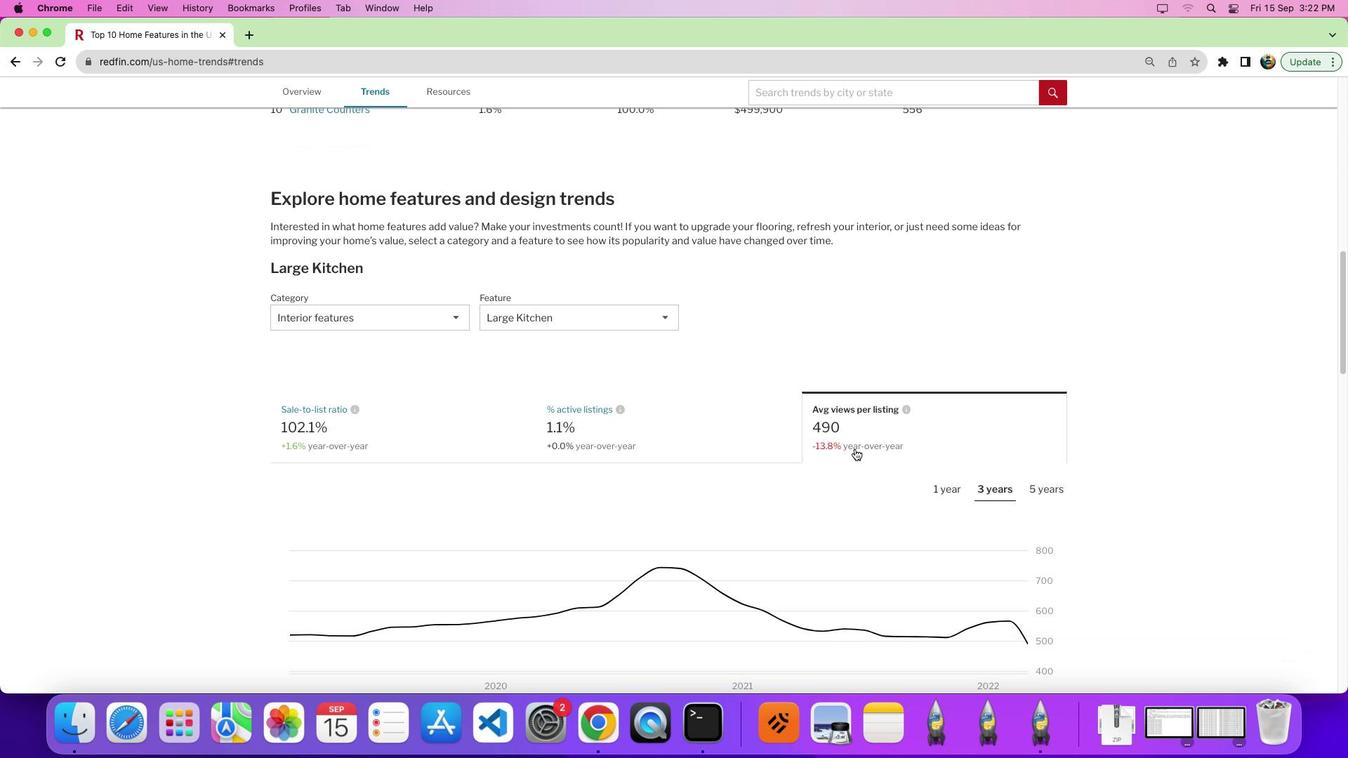 
Action: Mouse moved to (975, 431)
Screenshot: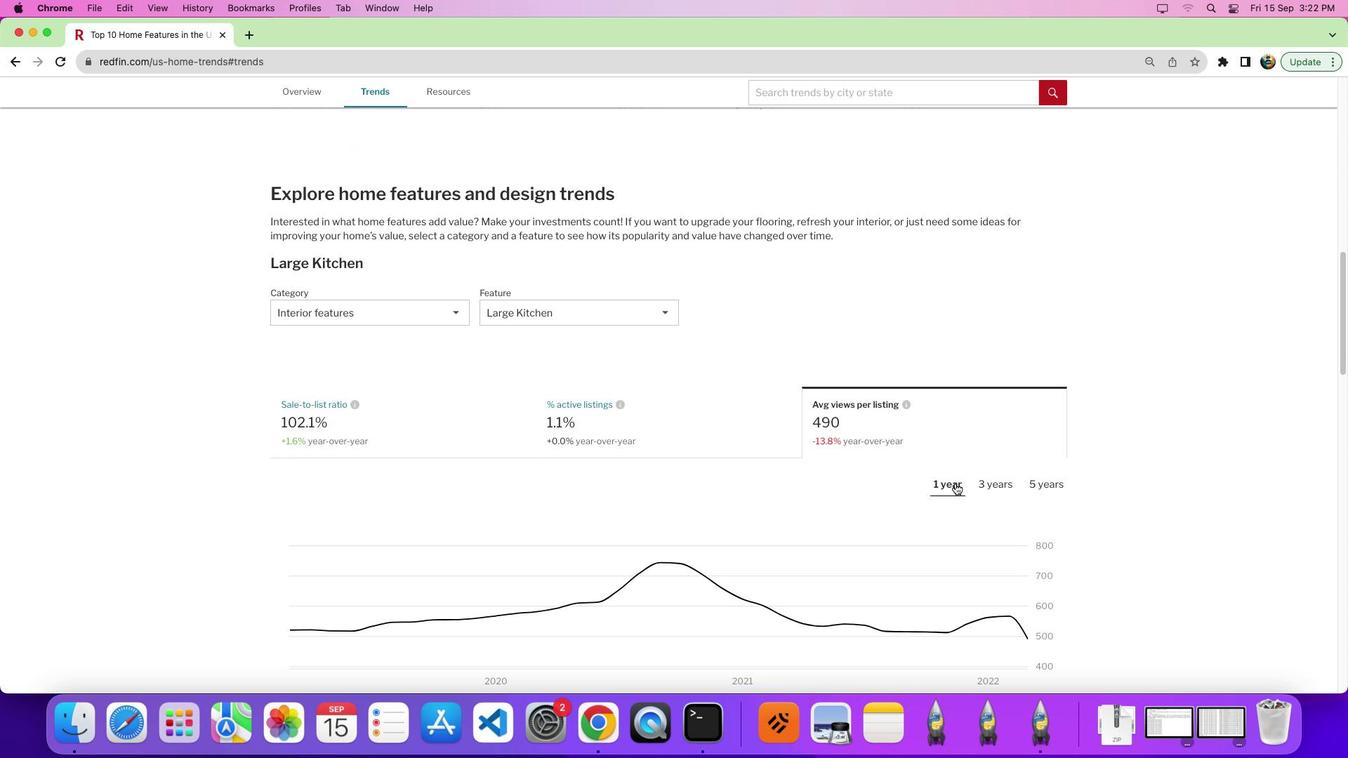 
Action: Mouse pressed left at (975, 431)
Screenshot: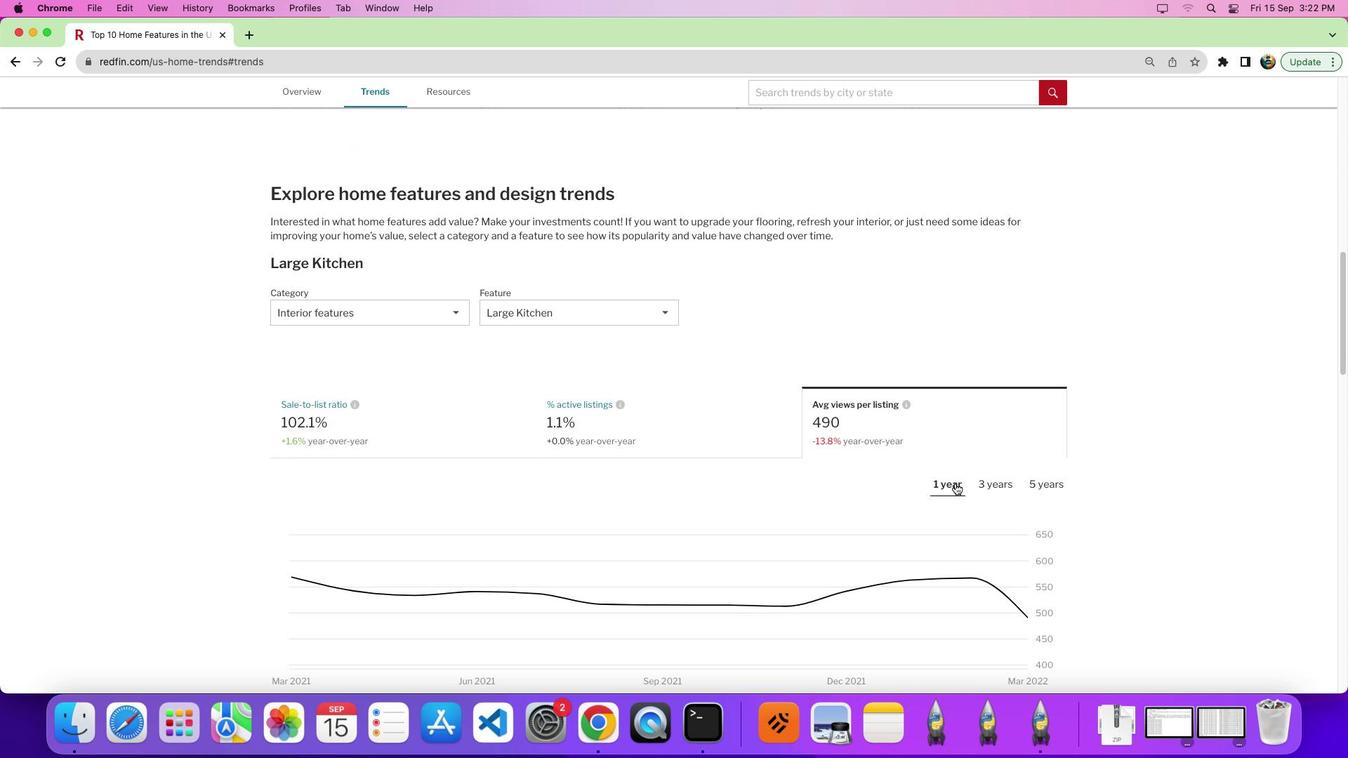 
Action: Mouse moved to (976, 432)
Screenshot: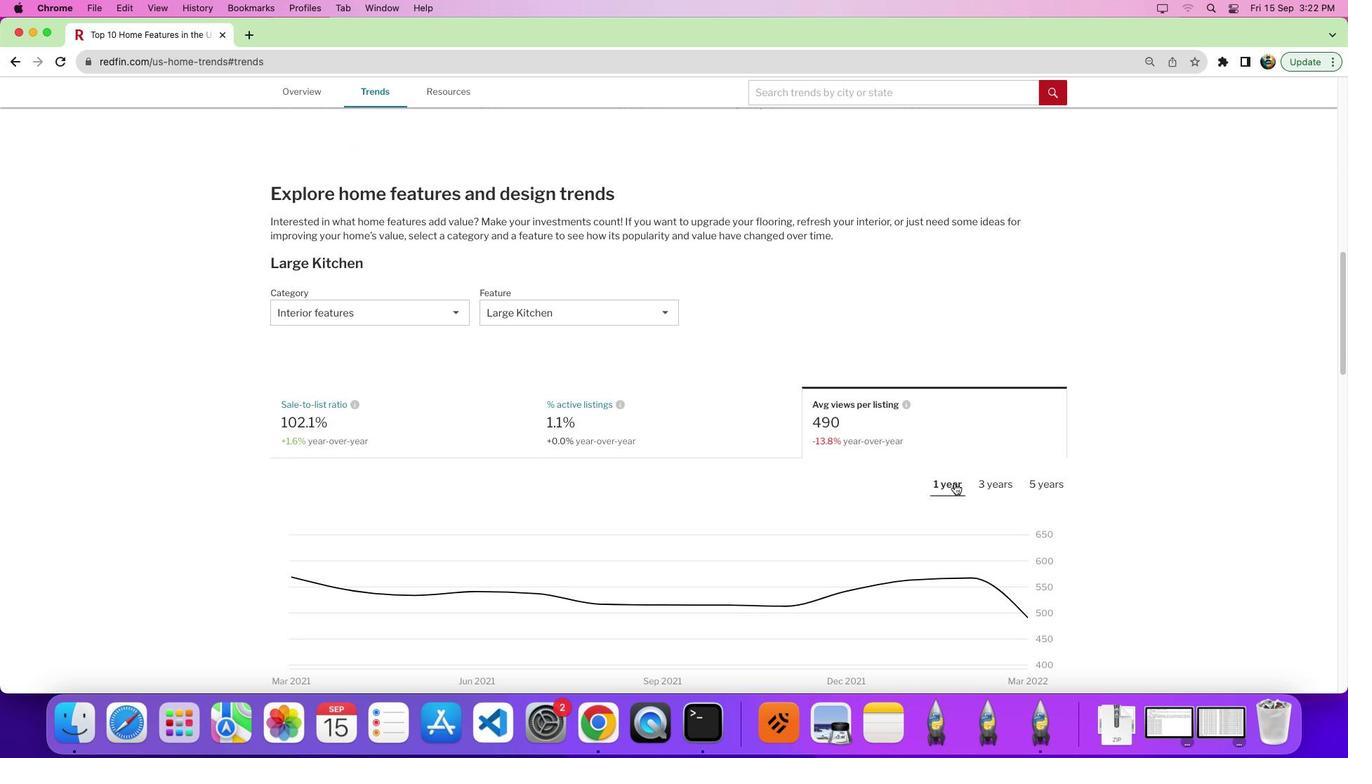 
Action: Mouse scrolled (976, 432) with delta (322, 396)
Screenshot: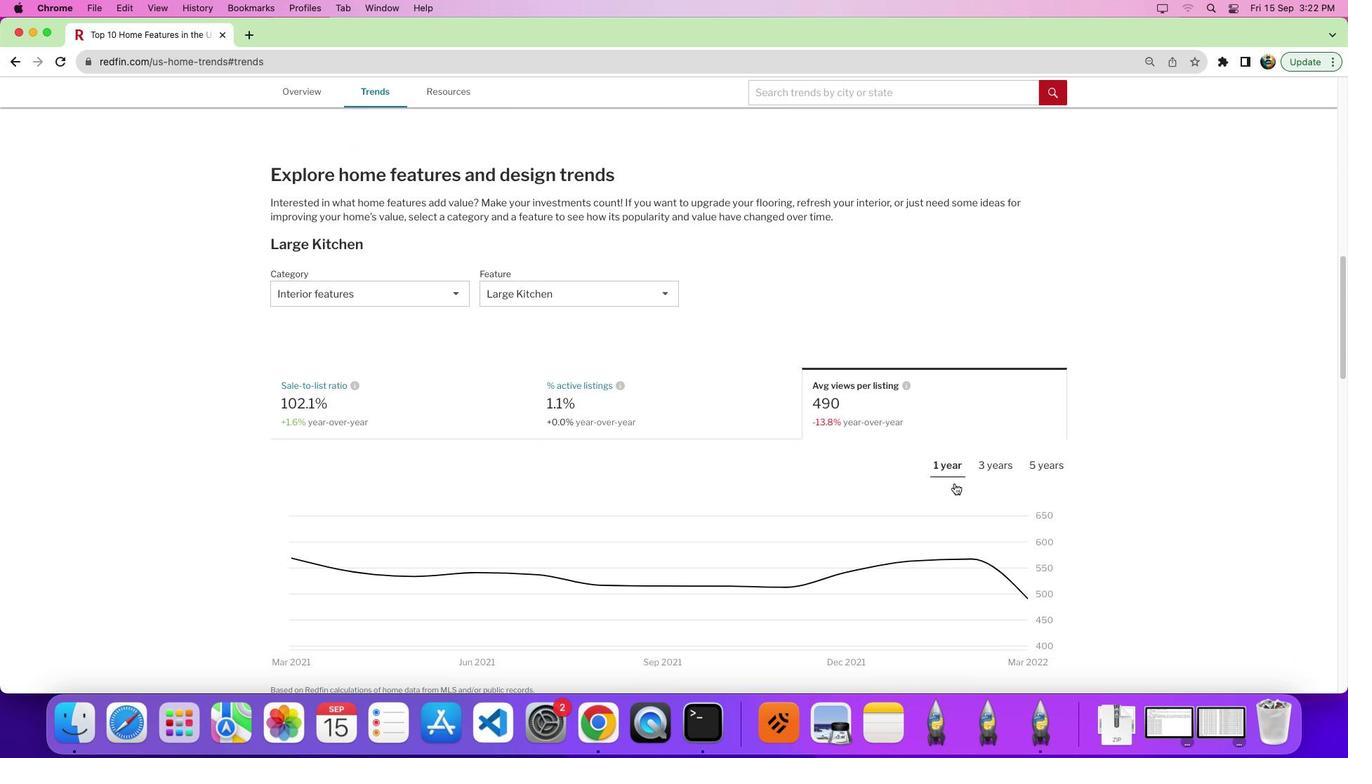 
Action: Mouse scrolled (976, 432) with delta (322, 396)
Screenshot: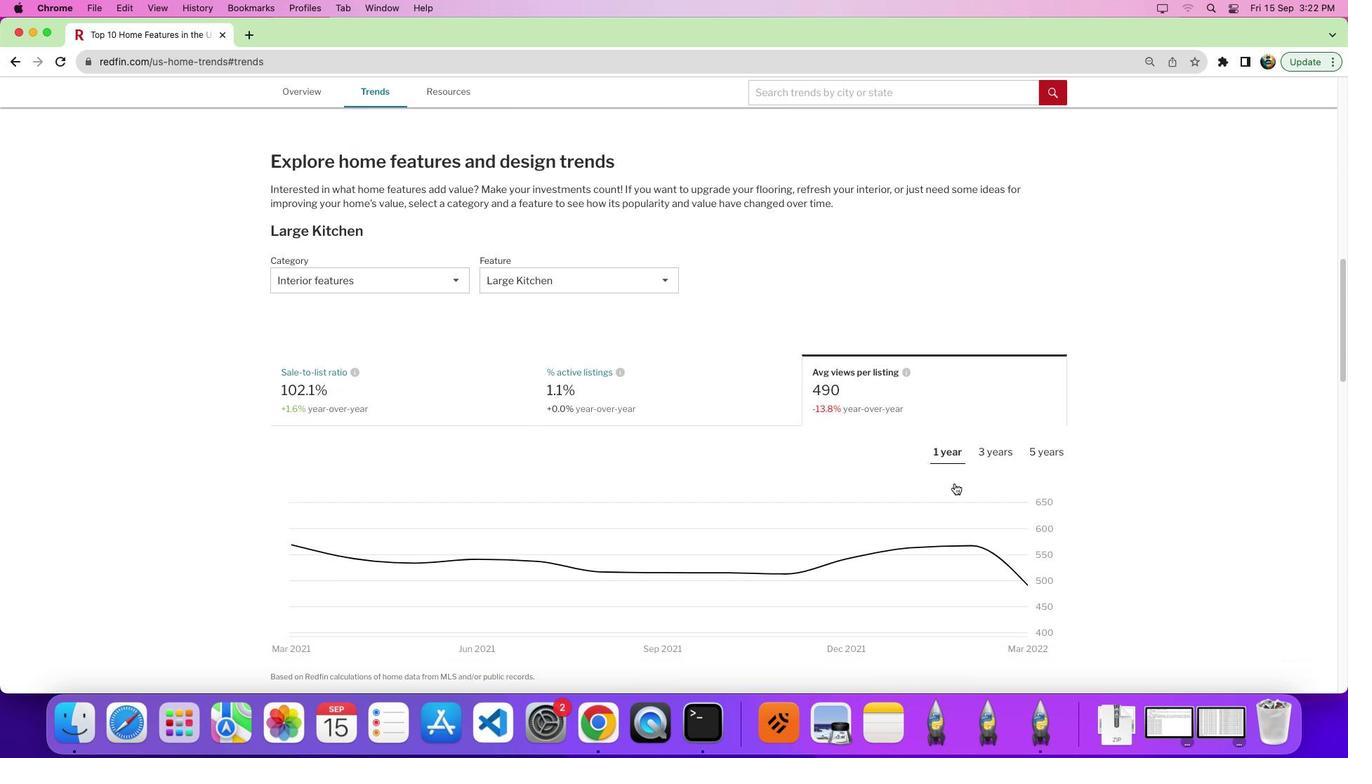 
